 Task: Buy 4 Saucers from Cups, Mugs, & Saucers section under best seller category for shipping address: Cassandra Campbell, 3634 Walton Street, Salt Lake City, Utah 84104, Cell Number 8014200980. Pay from credit card ending with 6759, CVV 506
Action: Mouse moved to (11, 99)
Screenshot: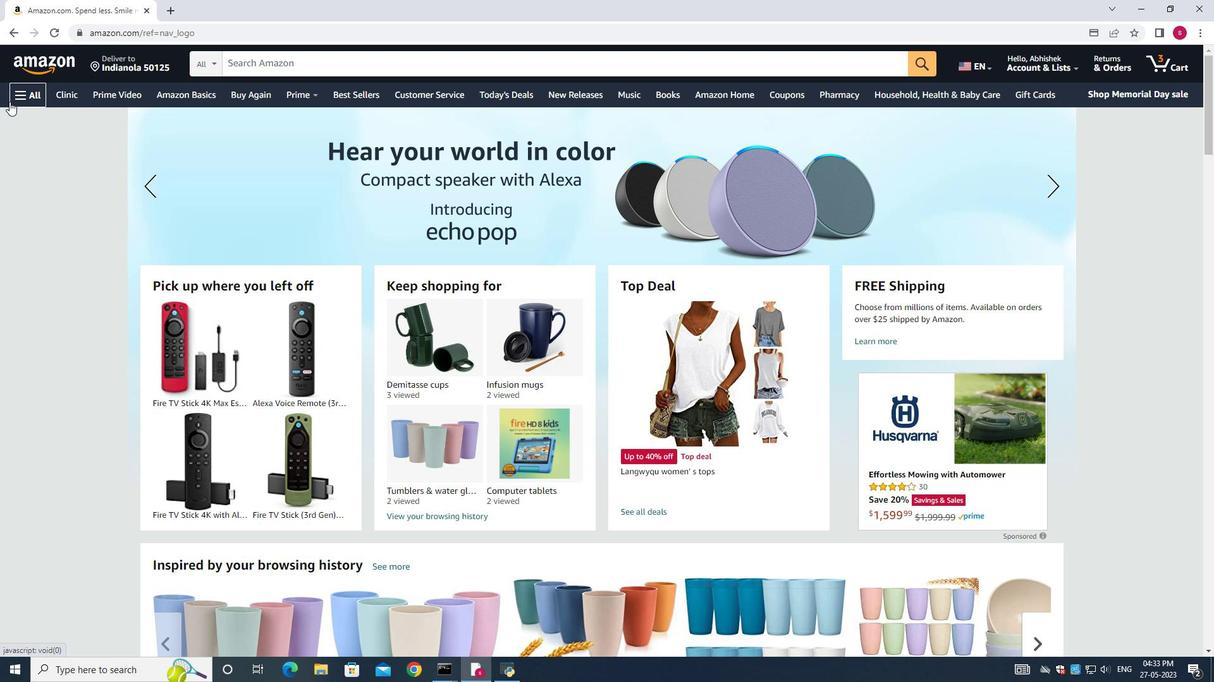 
Action: Mouse pressed left at (11, 99)
Screenshot: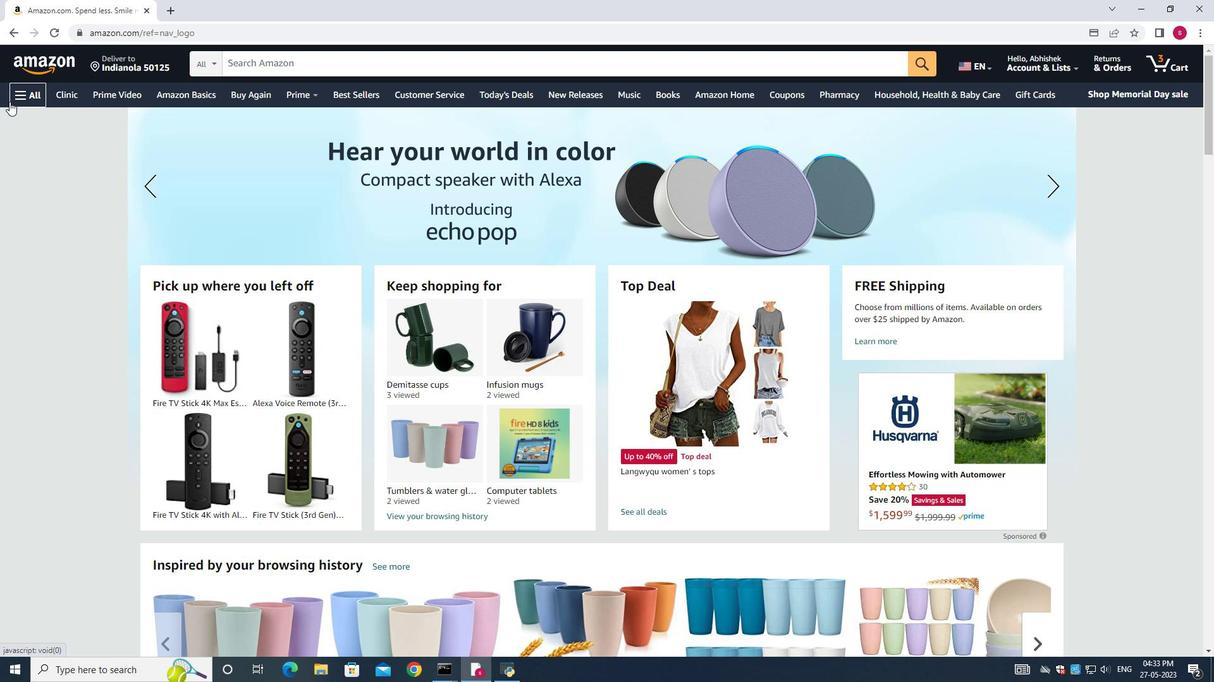 
Action: Mouse moved to (112, 413)
Screenshot: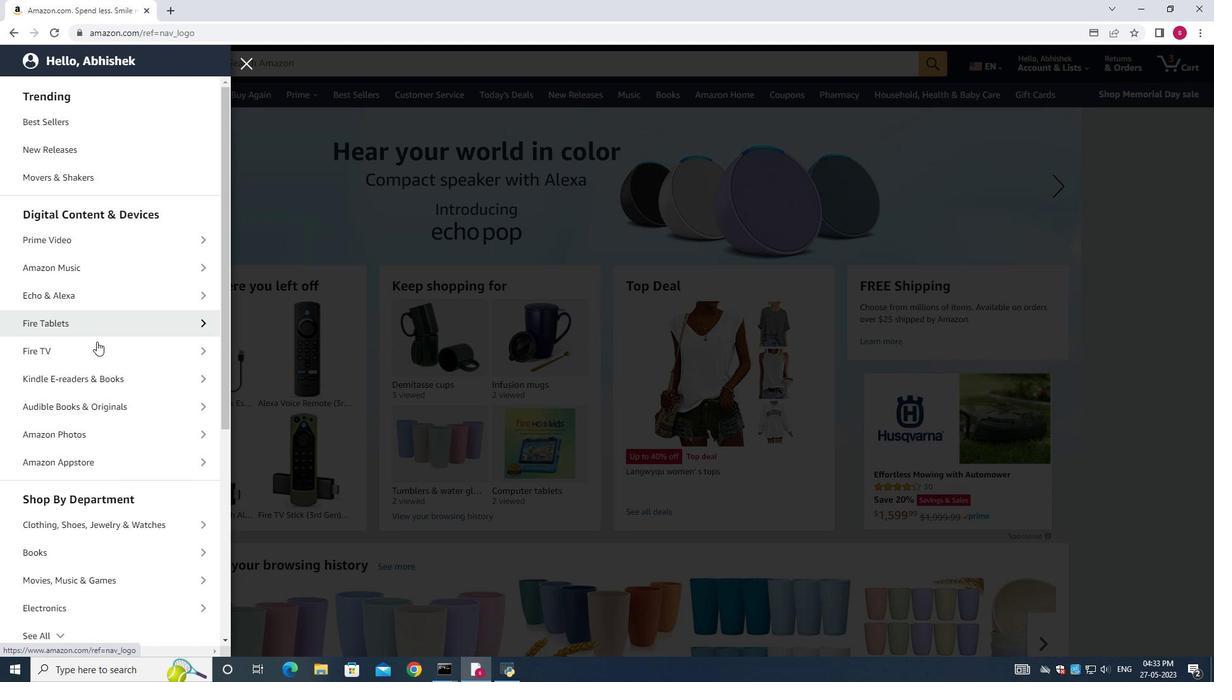
Action: Mouse scrolled (112, 412) with delta (0, 0)
Screenshot: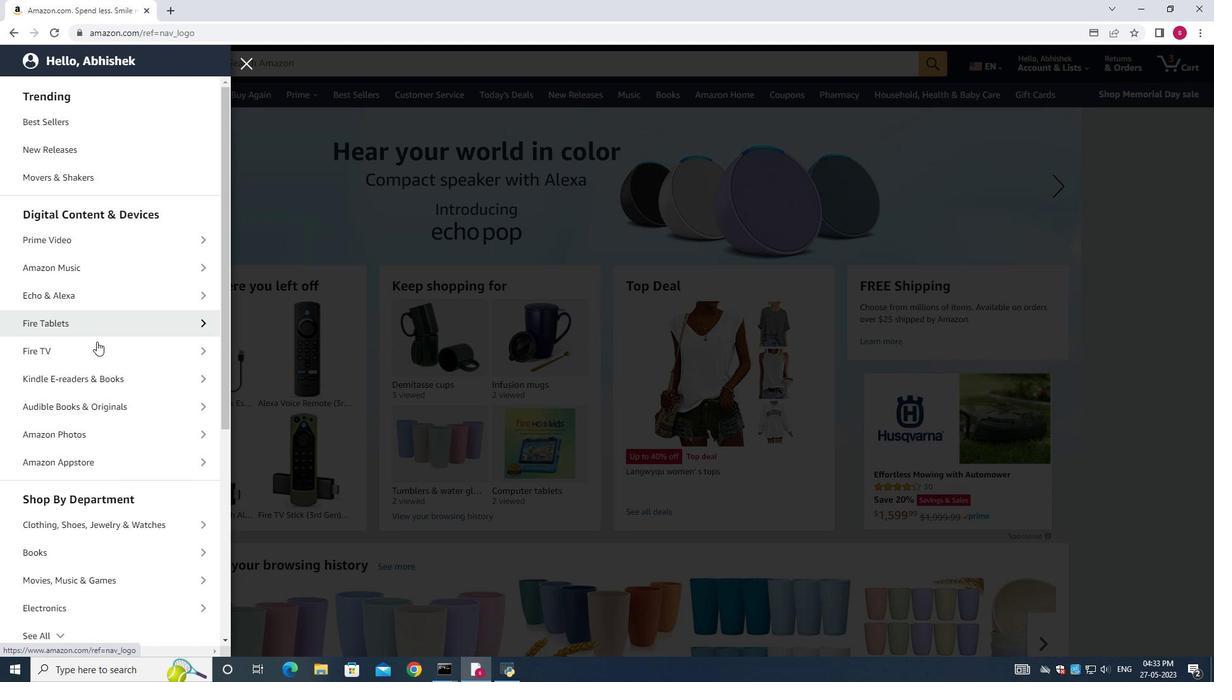
Action: Mouse moved to (112, 419)
Screenshot: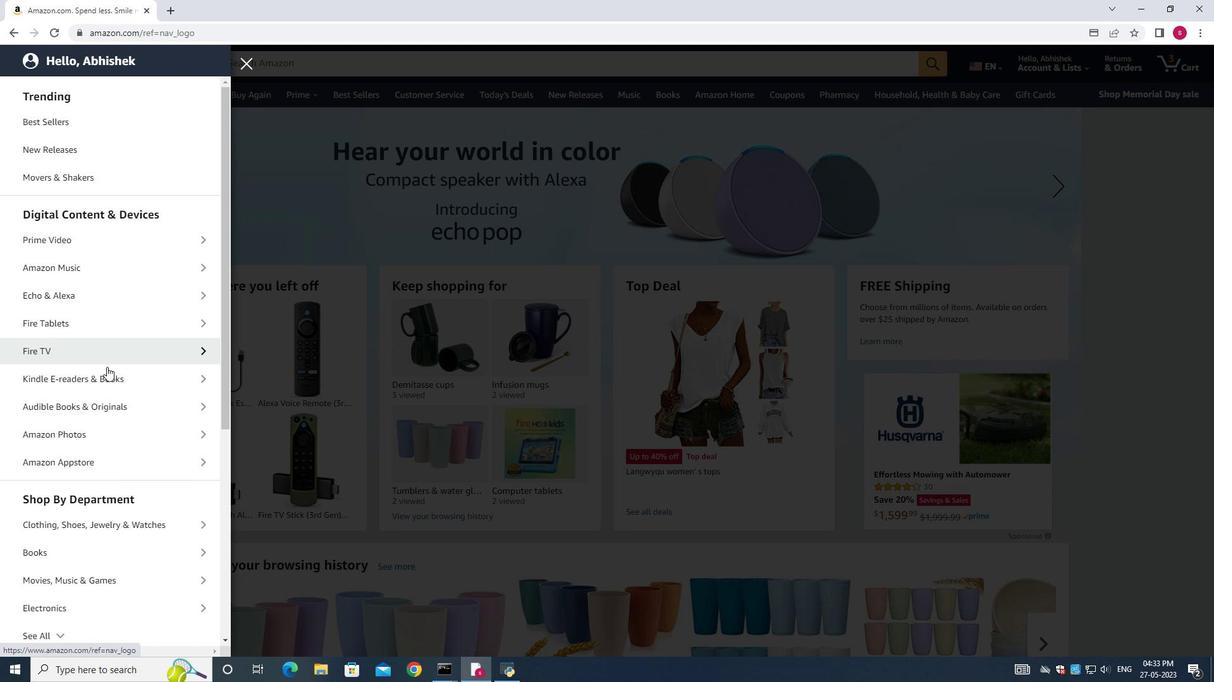 
Action: Mouse scrolled (112, 418) with delta (0, 0)
Screenshot: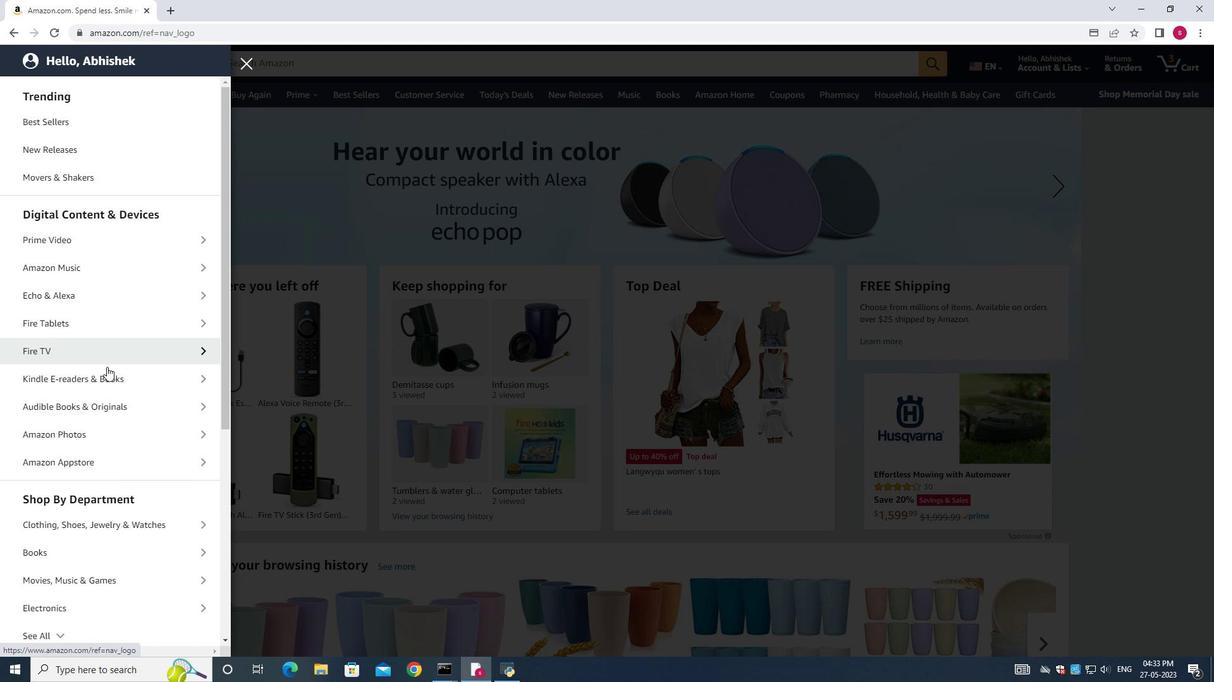 
Action: Mouse moved to (111, 421)
Screenshot: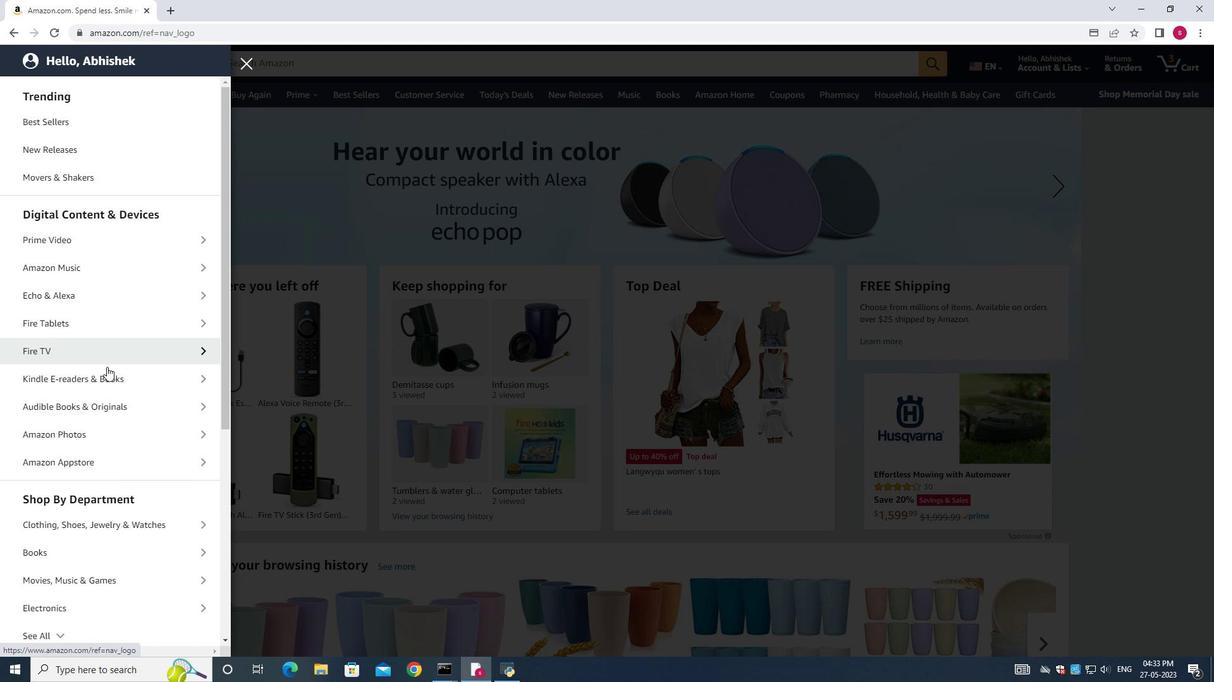 
Action: Mouse scrolled (111, 420) with delta (0, 0)
Screenshot: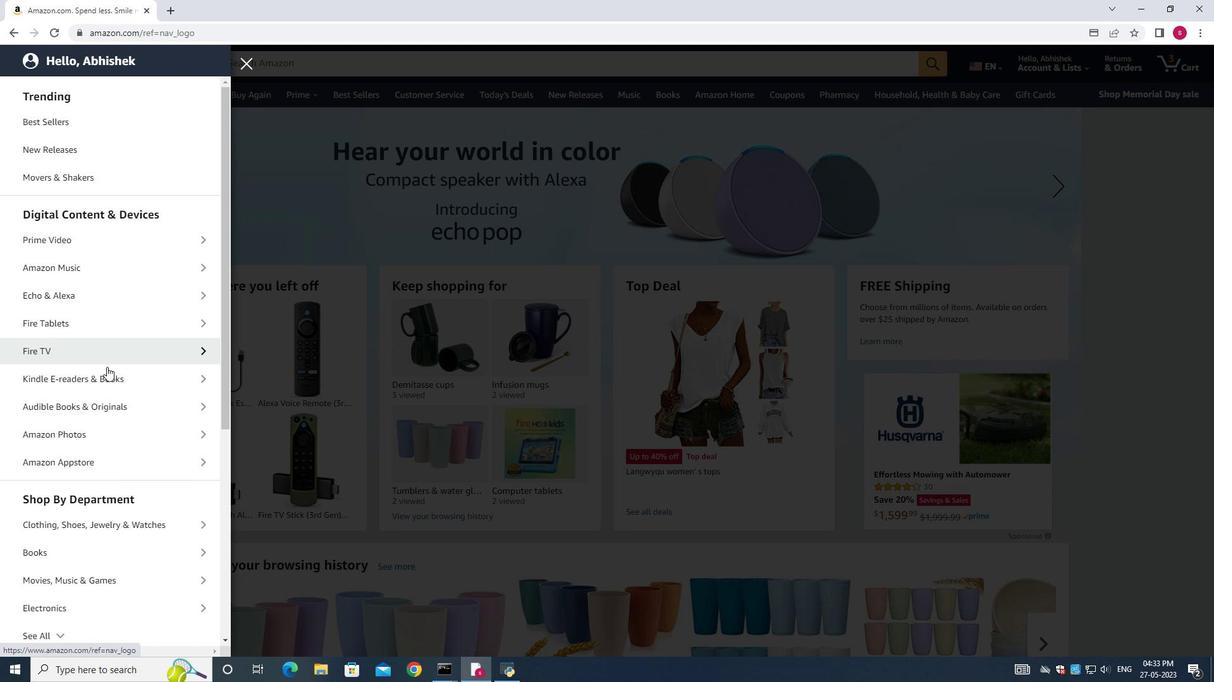 
Action: Mouse moved to (111, 421)
Screenshot: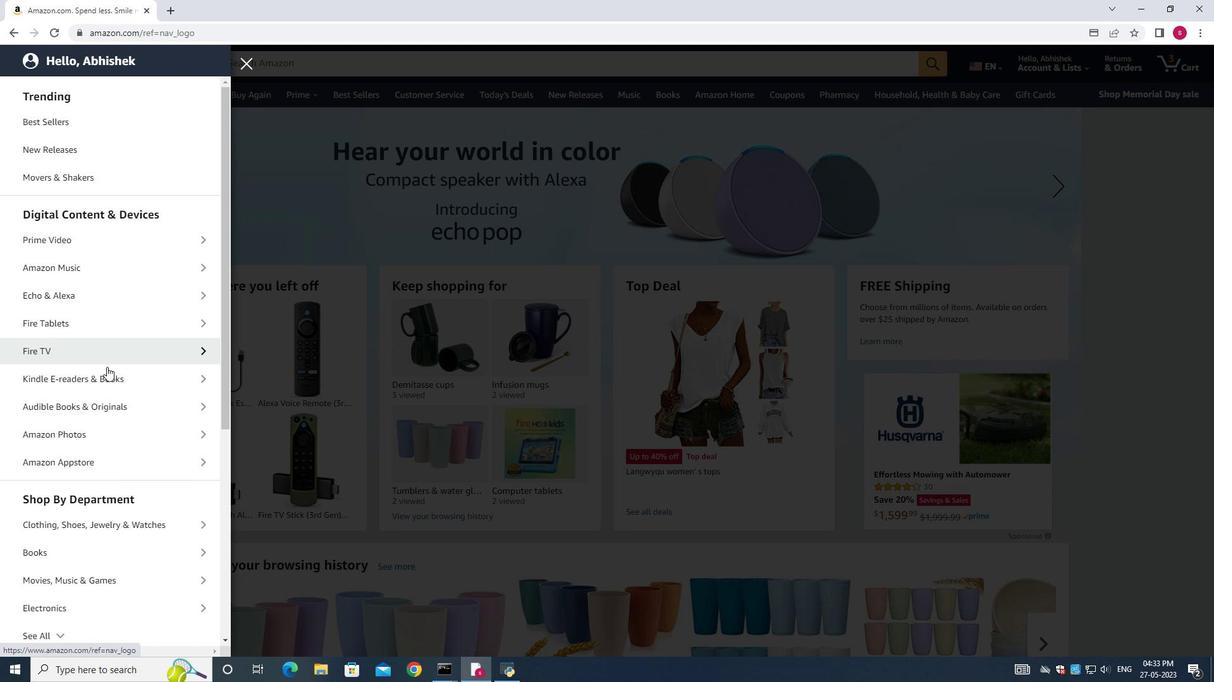 
Action: Mouse scrolled (111, 420) with delta (0, 0)
Screenshot: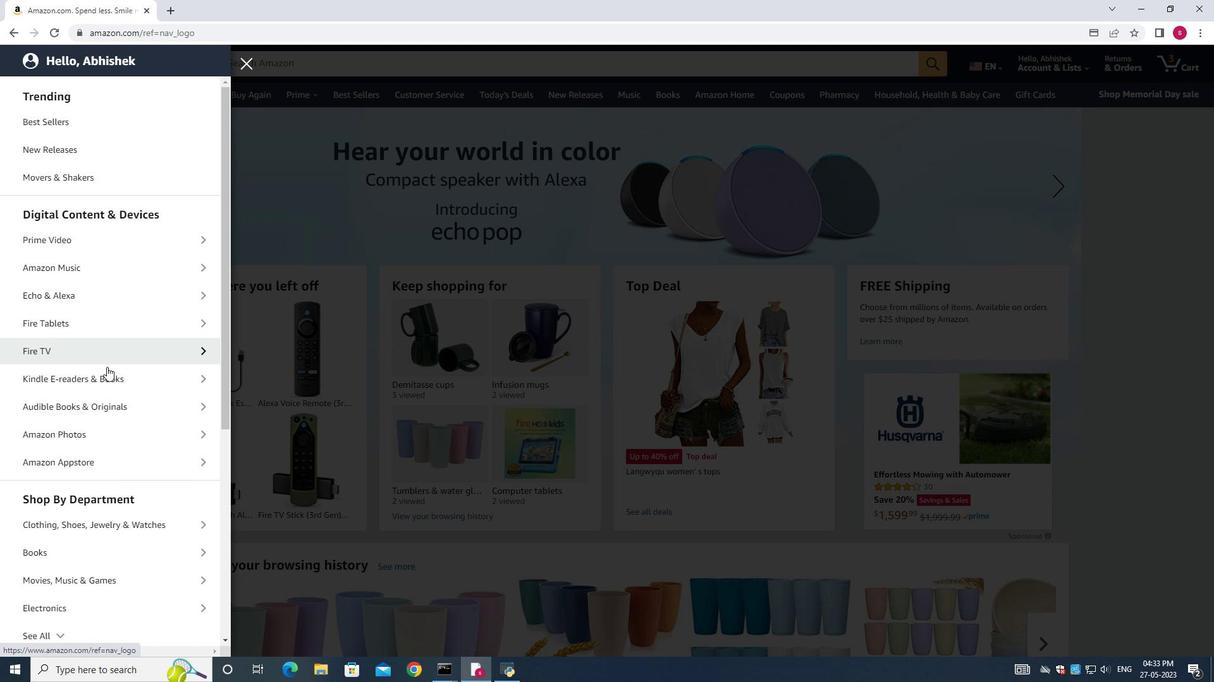 
Action: Mouse moved to (134, 468)
Screenshot: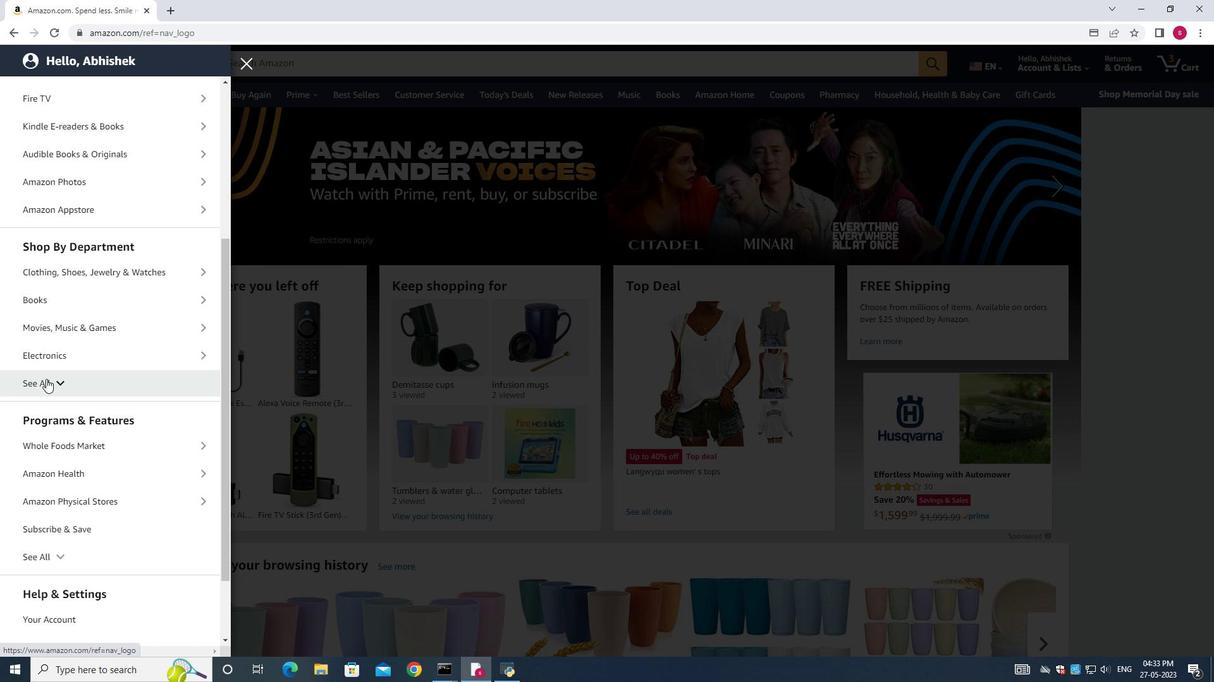 
Action: Mouse scrolled (134, 467) with delta (0, 0)
Screenshot: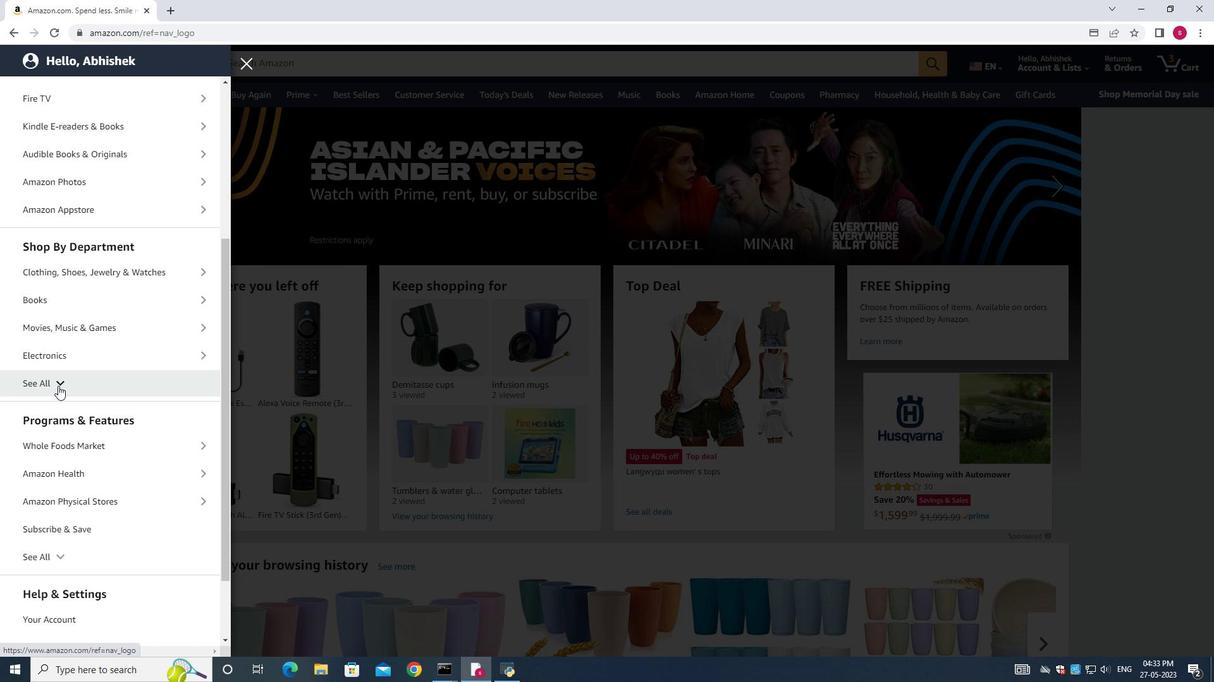 
Action: Mouse moved to (135, 470)
Screenshot: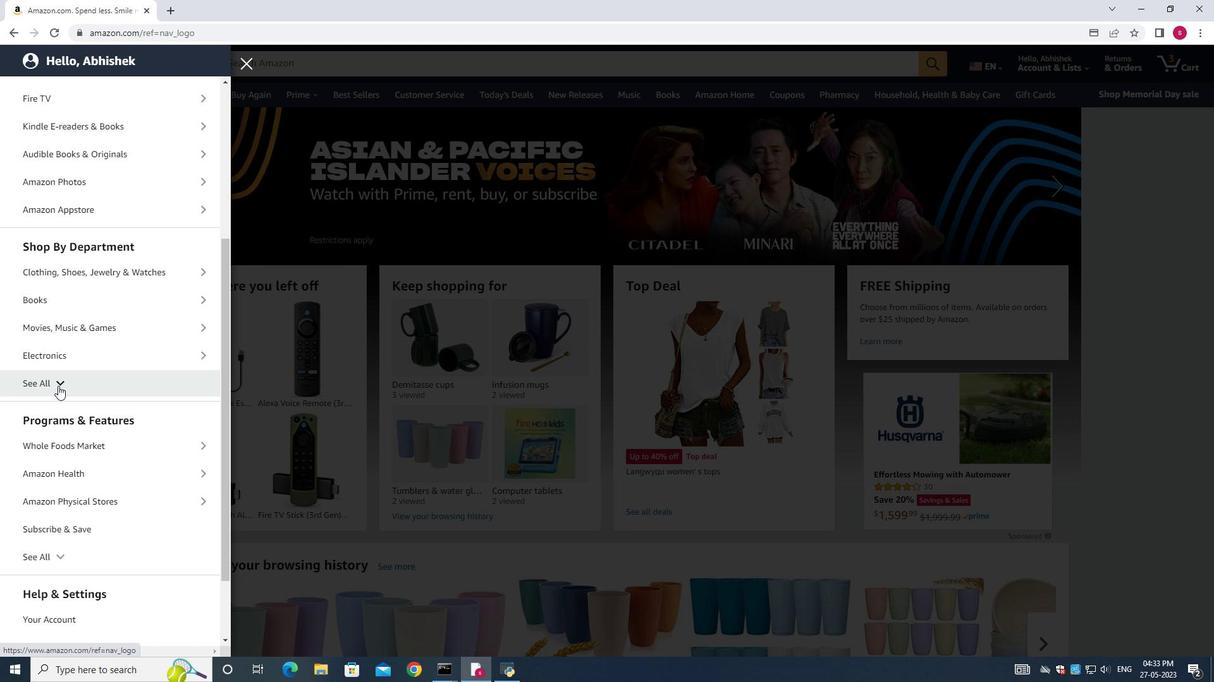 
Action: Mouse scrolled (135, 469) with delta (0, 0)
Screenshot: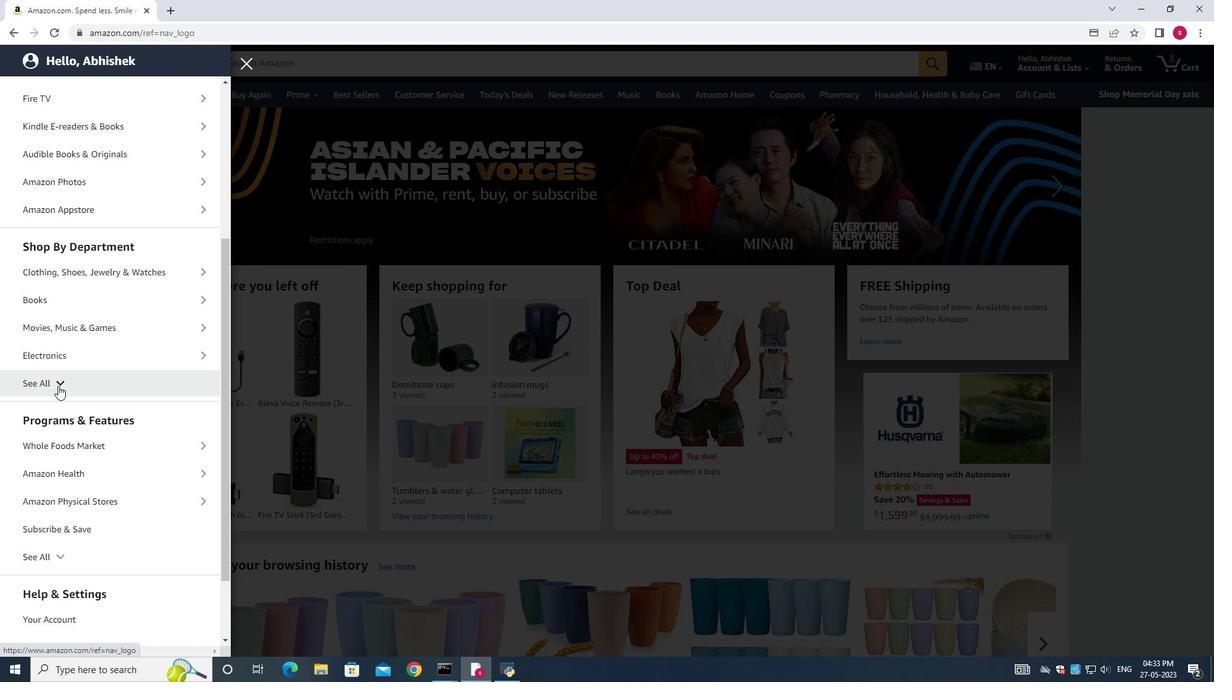 
Action: Mouse scrolled (135, 469) with delta (0, 0)
Screenshot: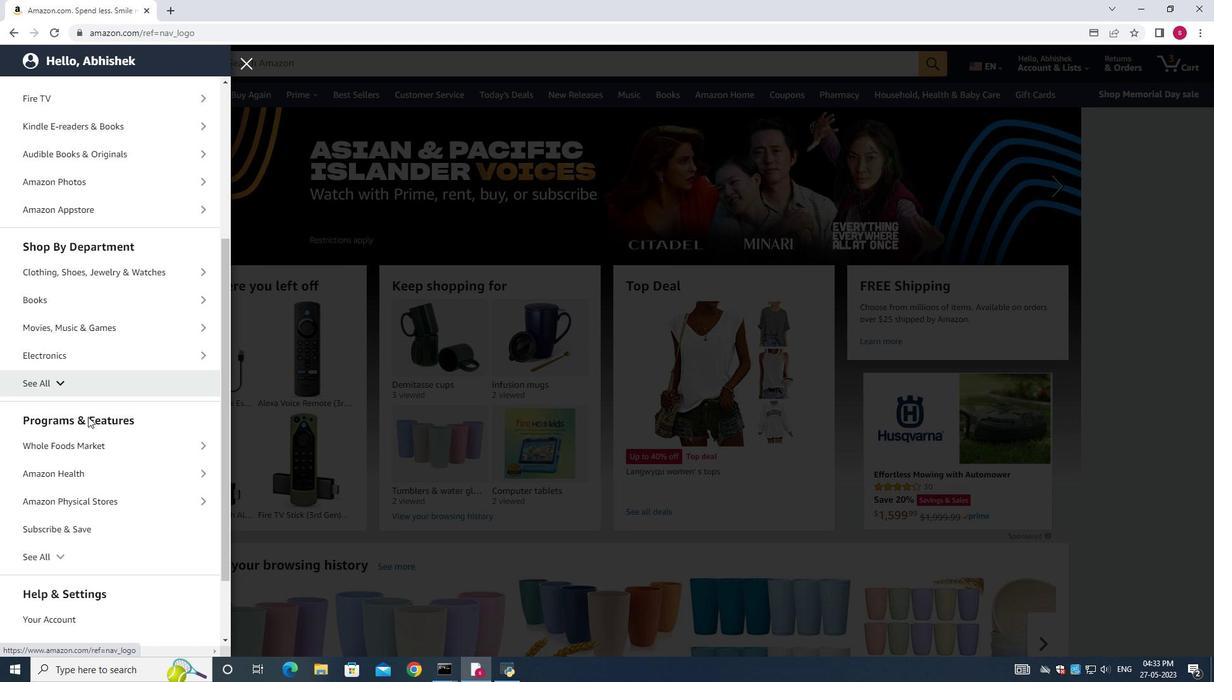 
Action: Mouse moved to (85, 471)
Screenshot: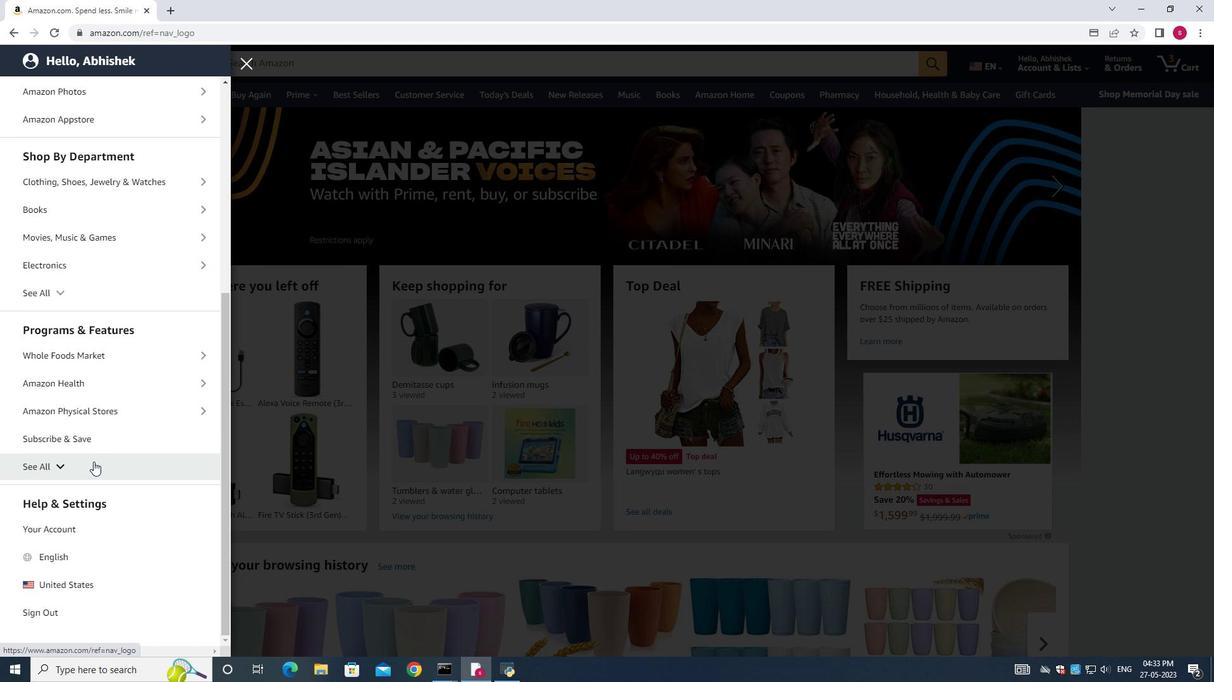 
Action: Mouse pressed left at (85, 471)
Screenshot: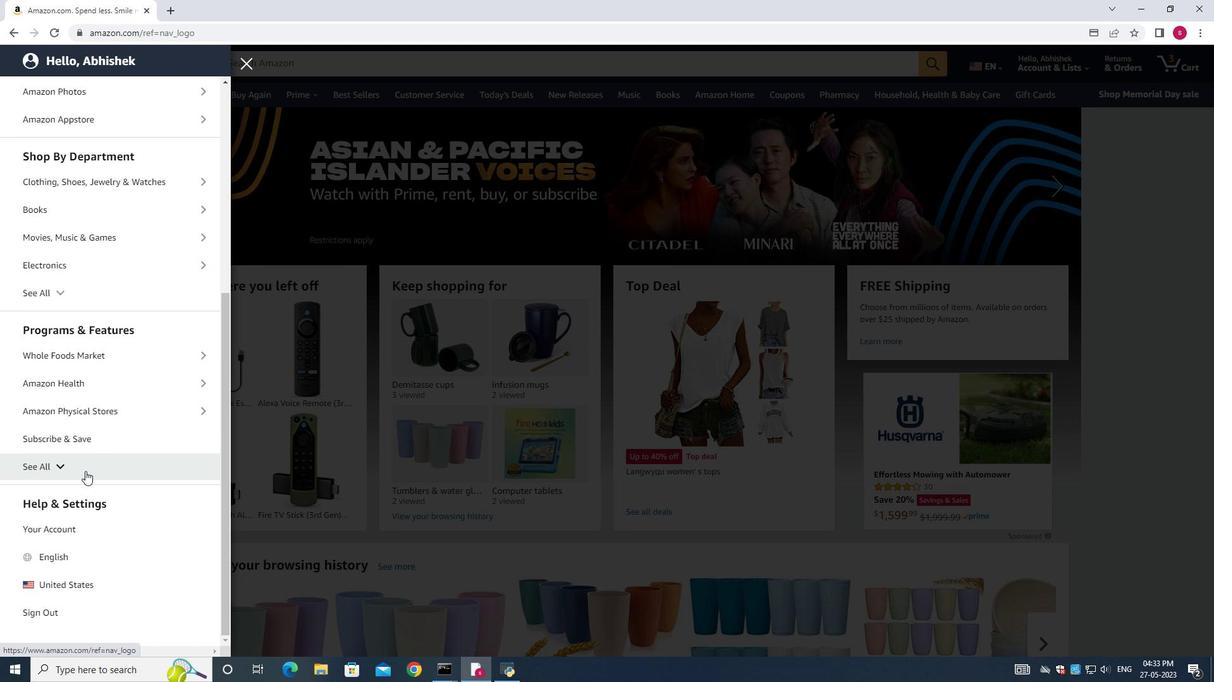 
Action: Mouse moved to (125, 390)
Screenshot: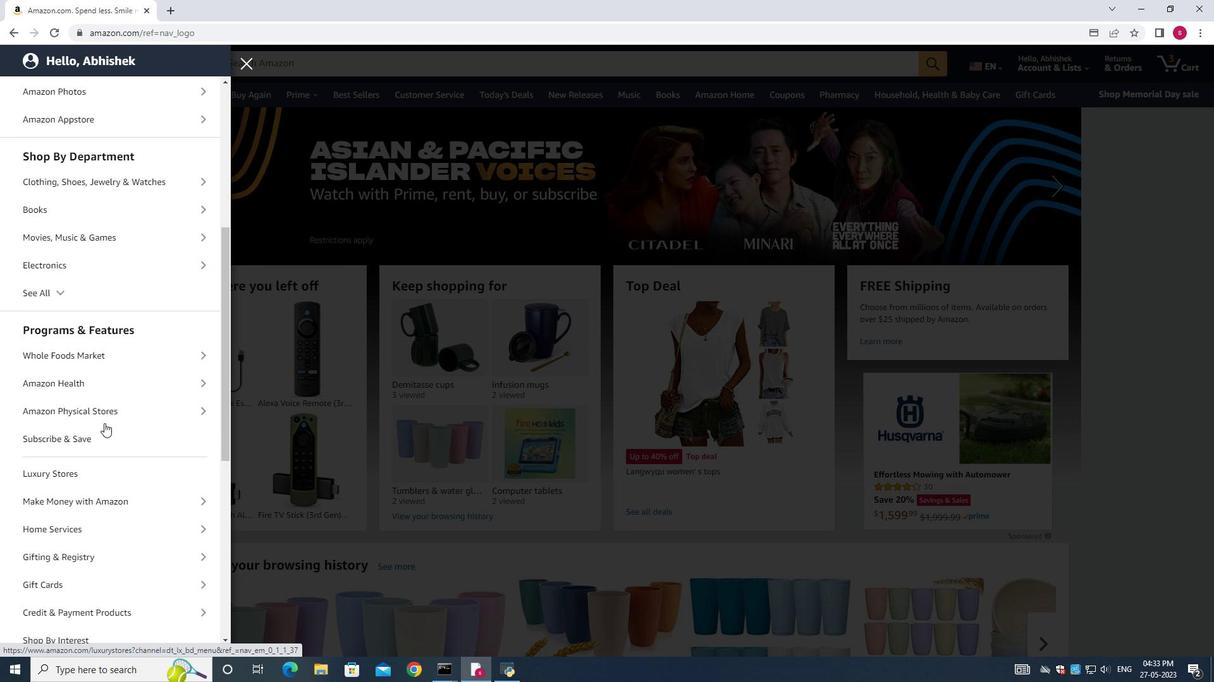 
Action: Mouse scrolled (125, 390) with delta (0, 0)
Screenshot: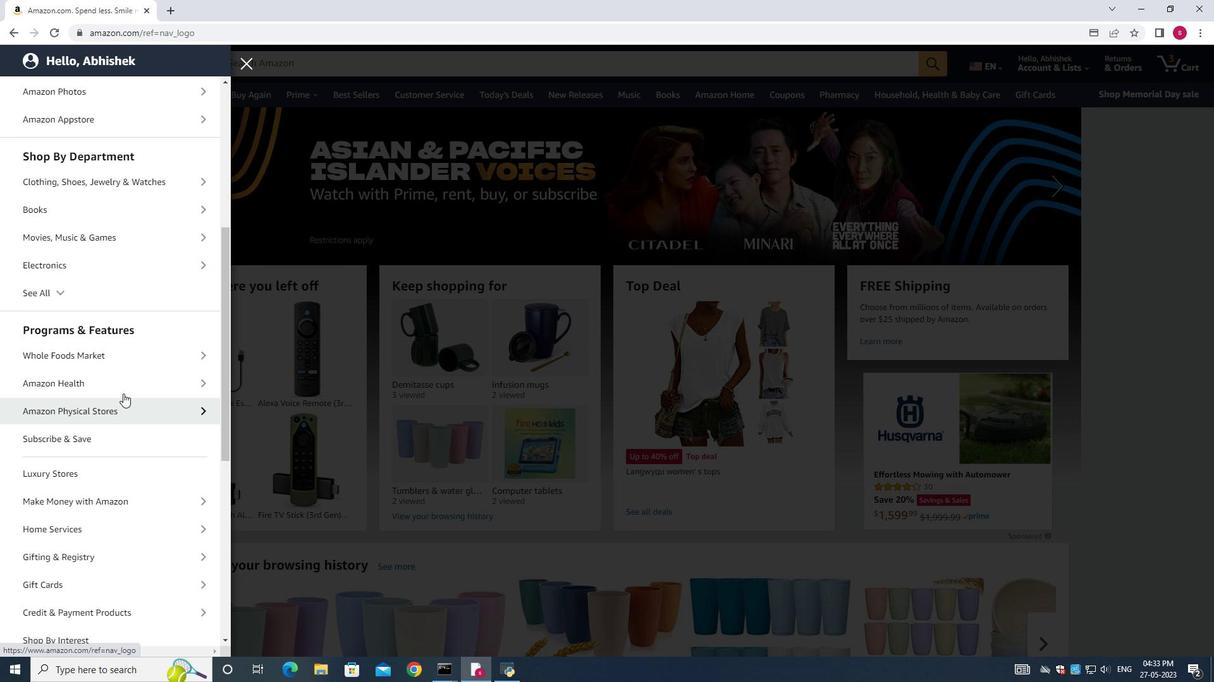 
Action: Mouse moved to (125, 391)
Screenshot: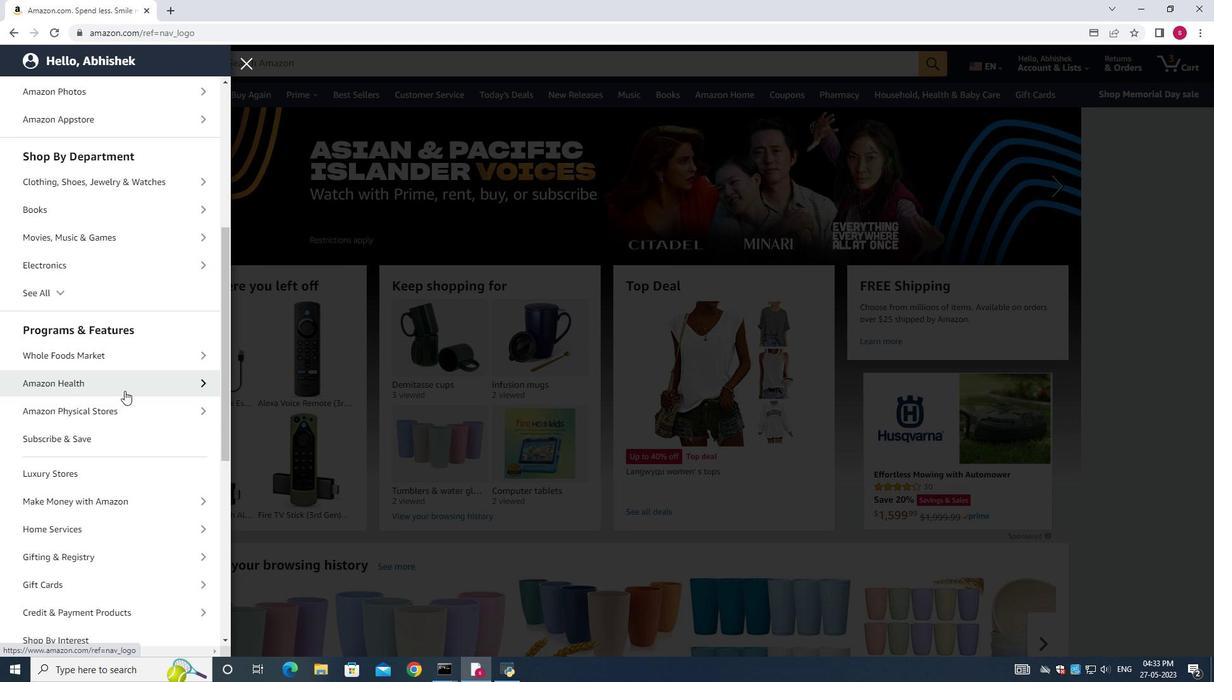 
Action: Mouse scrolled (125, 390) with delta (0, 0)
Screenshot: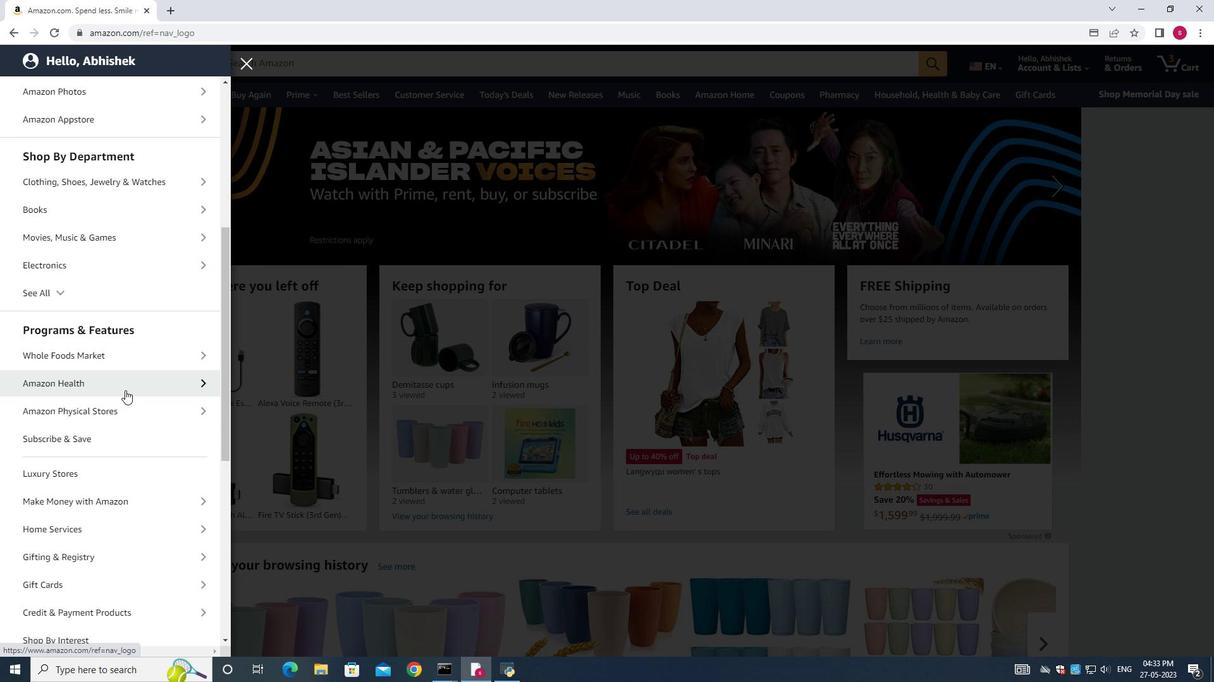 
Action: Mouse scrolled (125, 390) with delta (0, 0)
Screenshot: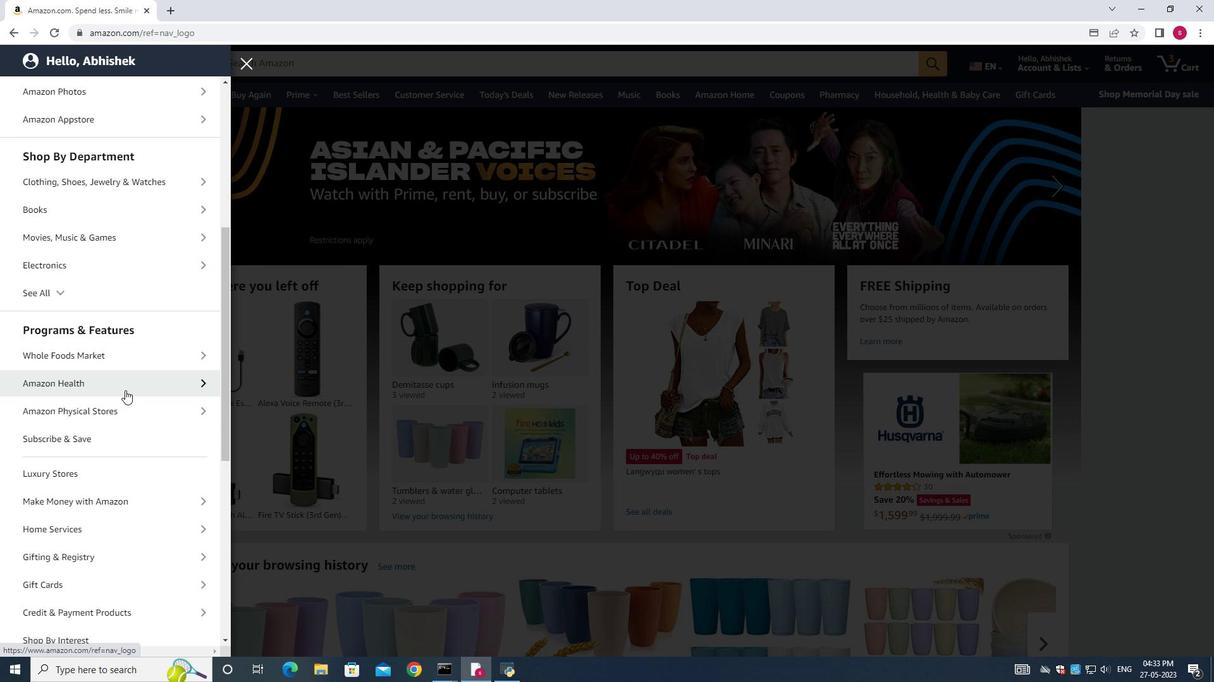 
Action: Mouse moved to (125, 391)
Screenshot: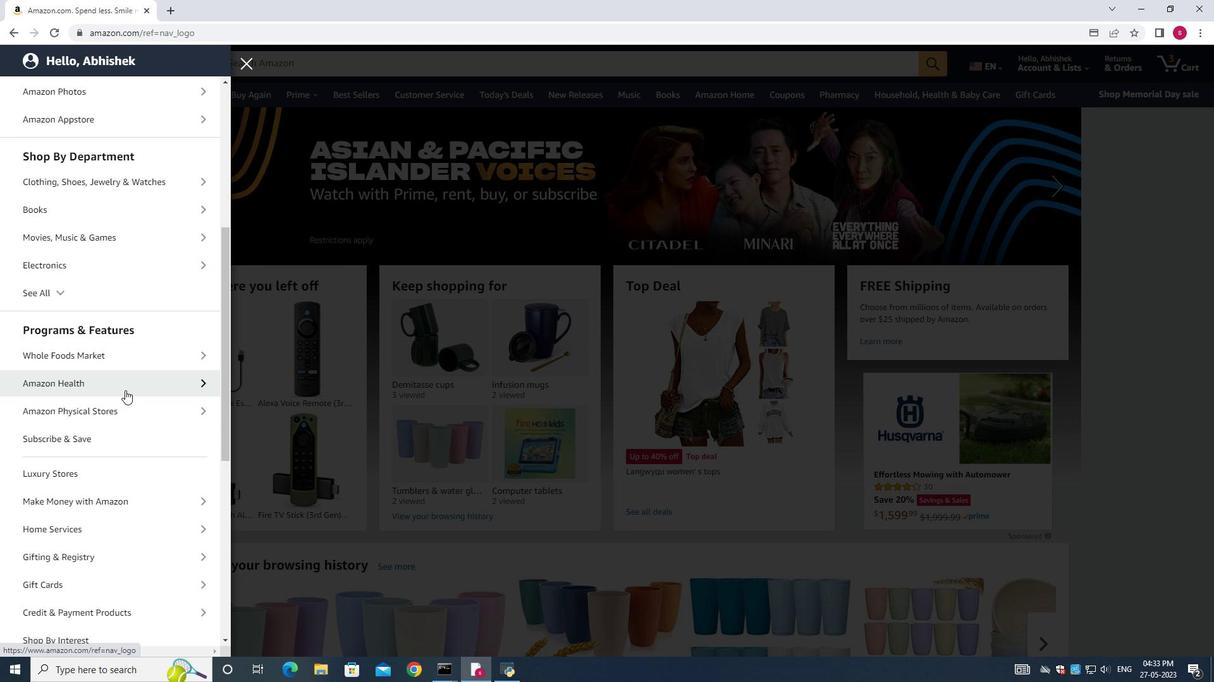 
Action: Mouse scrolled (125, 390) with delta (0, 0)
Screenshot: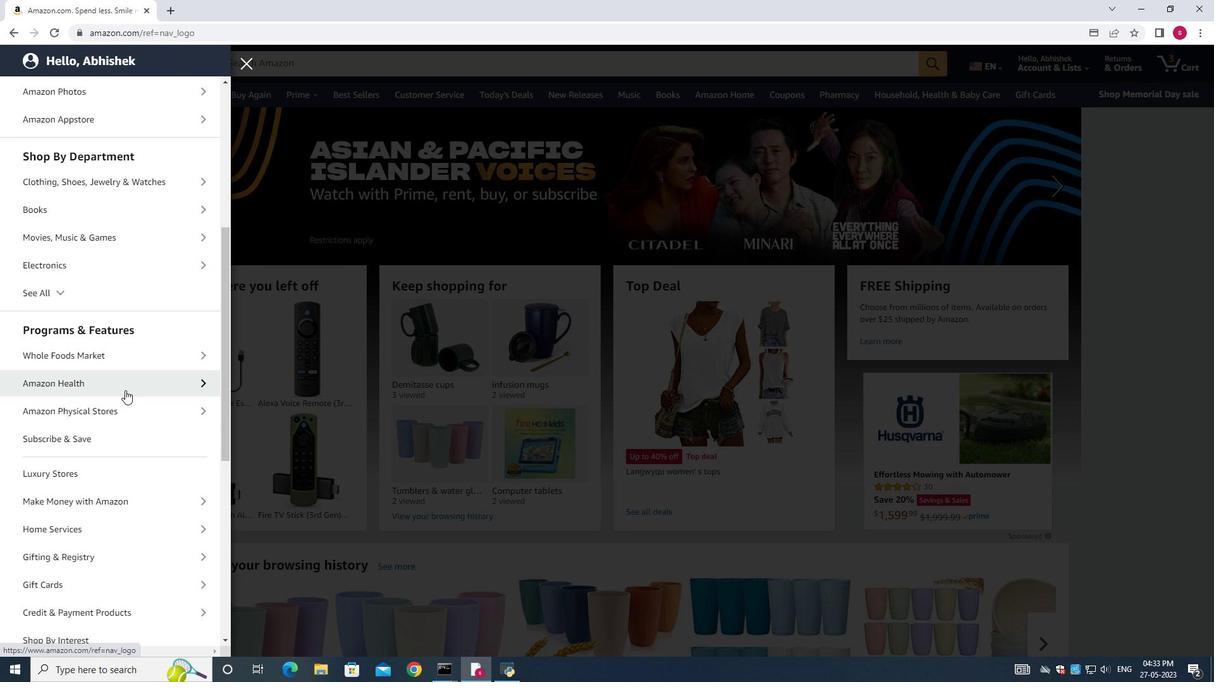 
Action: Mouse moved to (106, 442)
Screenshot: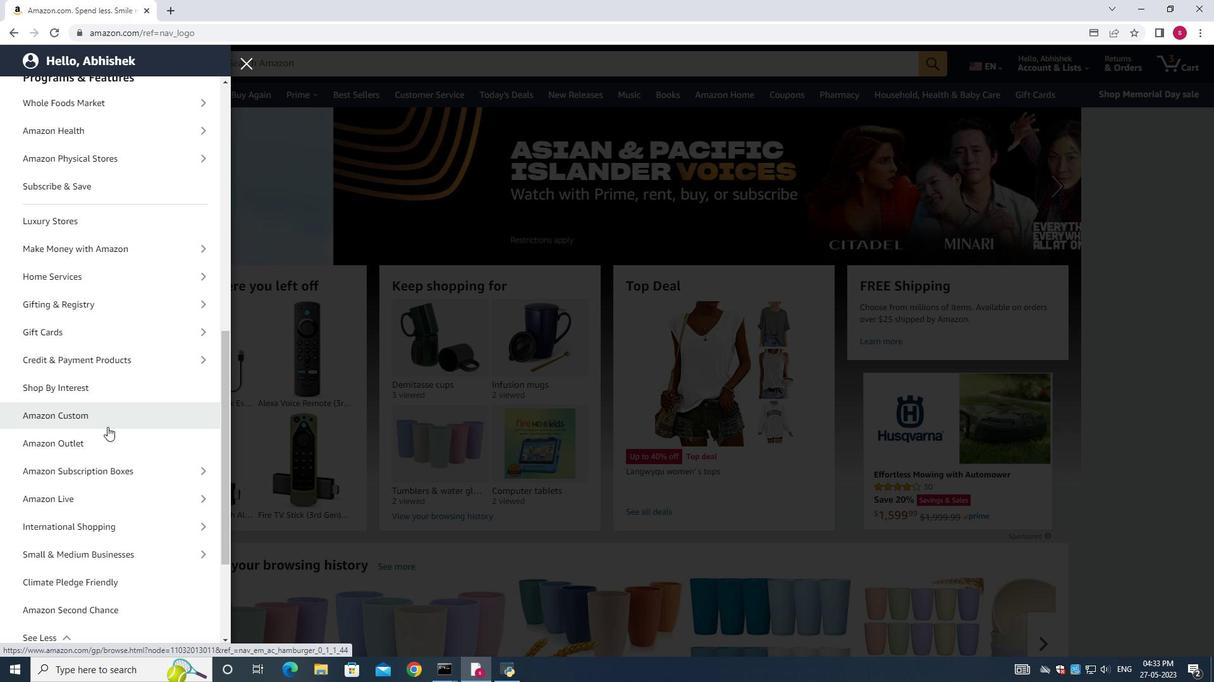 
Action: Mouse scrolled (106, 443) with delta (0, 0)
Screenshot: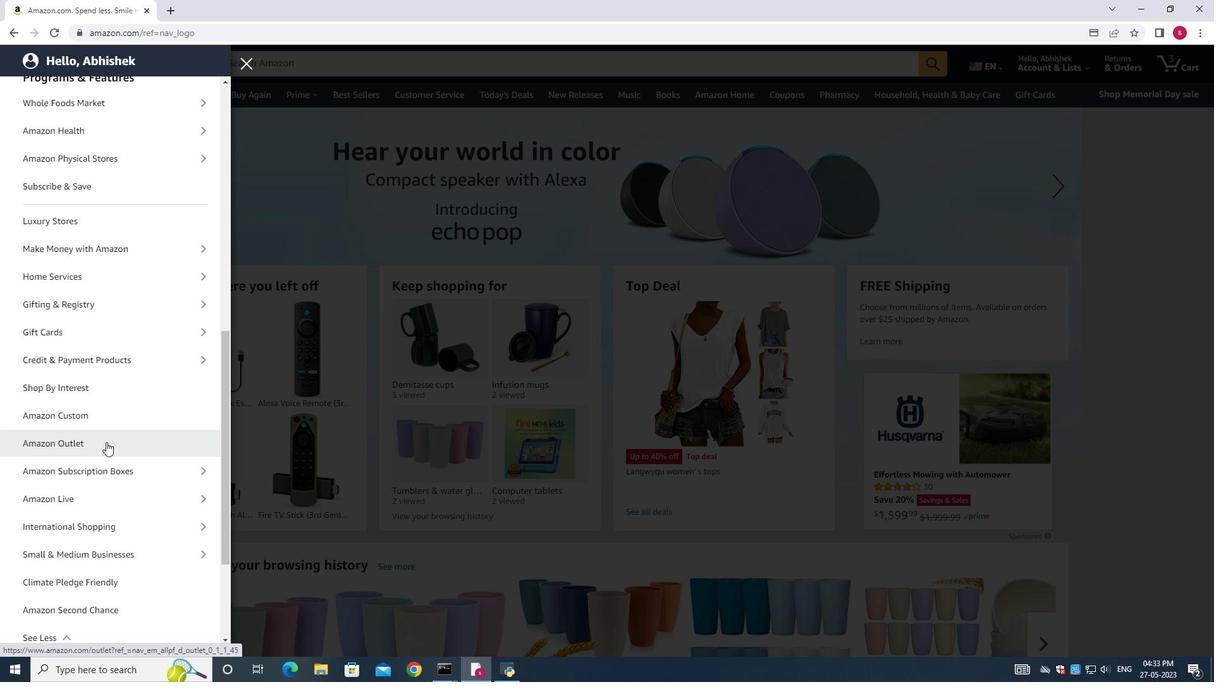 
Action: Mouse scrolled (106, 443) with delta (0, 0)
Screenshot: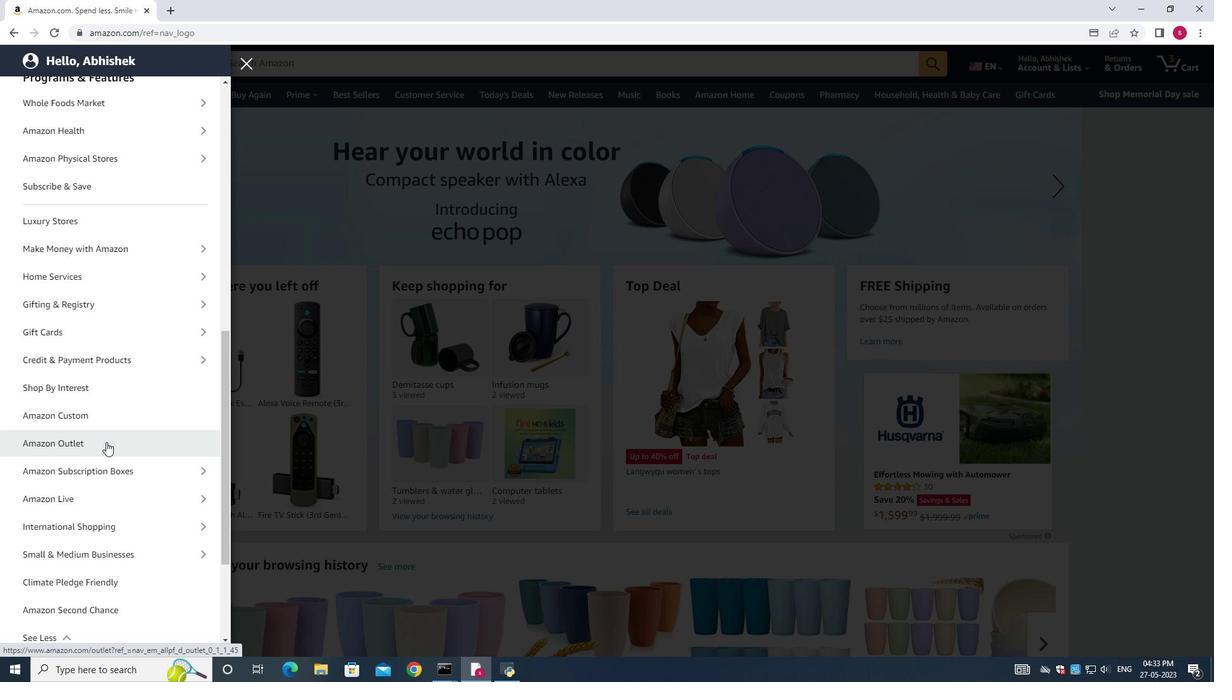 
Action: Mouse scrolled (106, 443) with delta (0, 0)
Screenshot: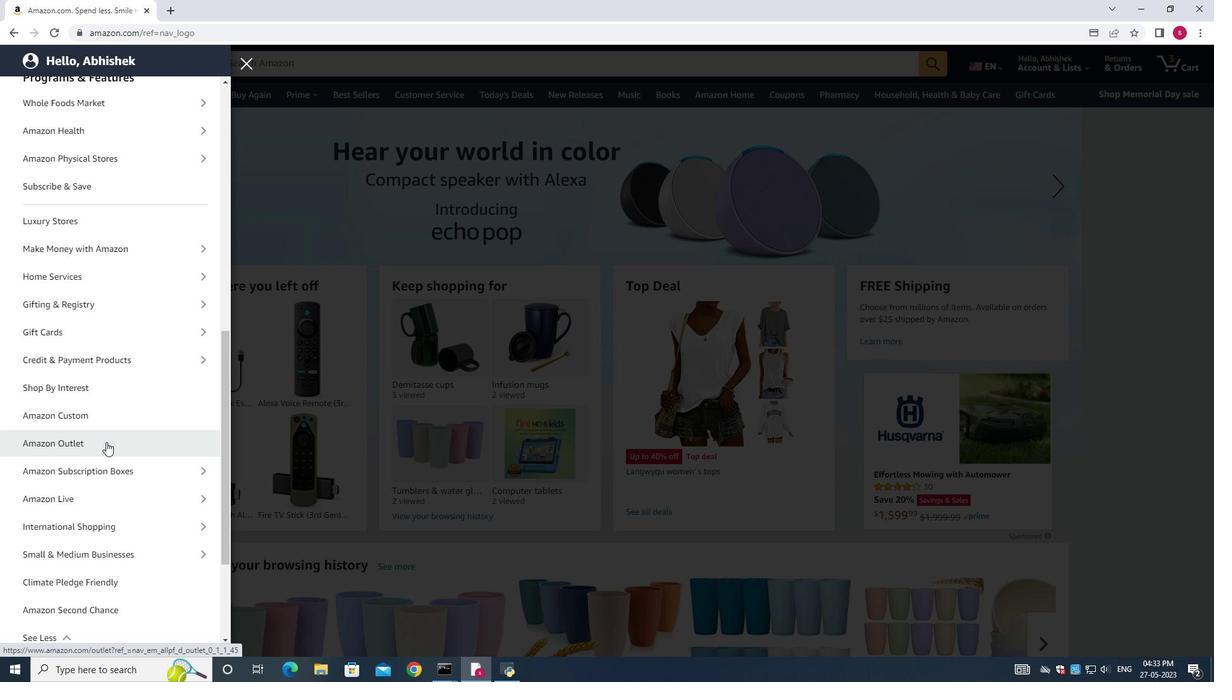 
Action: Mouse scrolled (106, 443) with delta (0, 0)
Screenshot: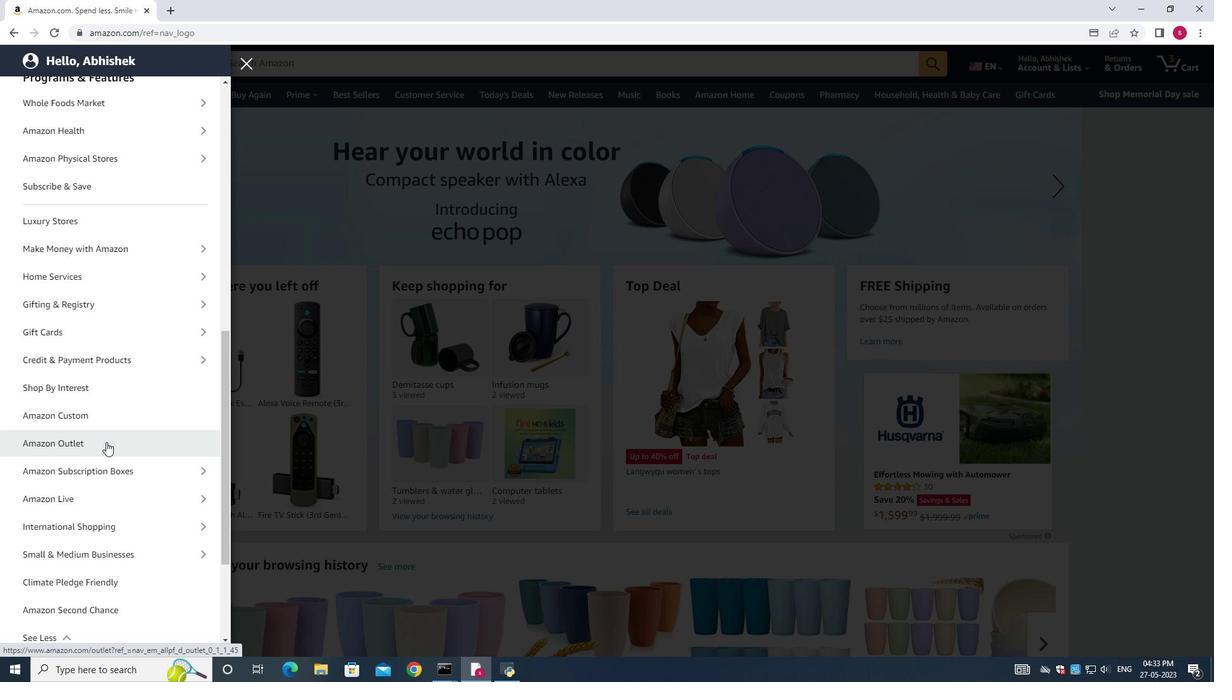 
Action: Mouse scrolled (106, 443) with delta (0, 0)
Screenshot: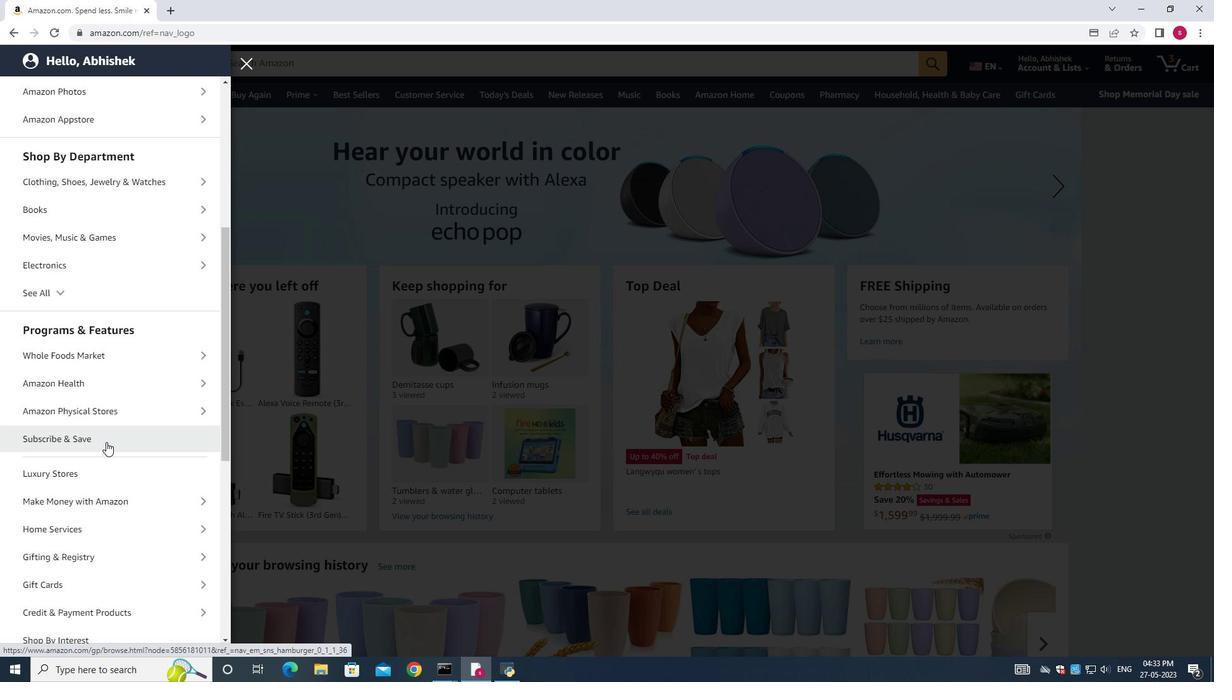 
Action: Mouse scrolled (106, 443) with delta (0, 0)
Screenshot: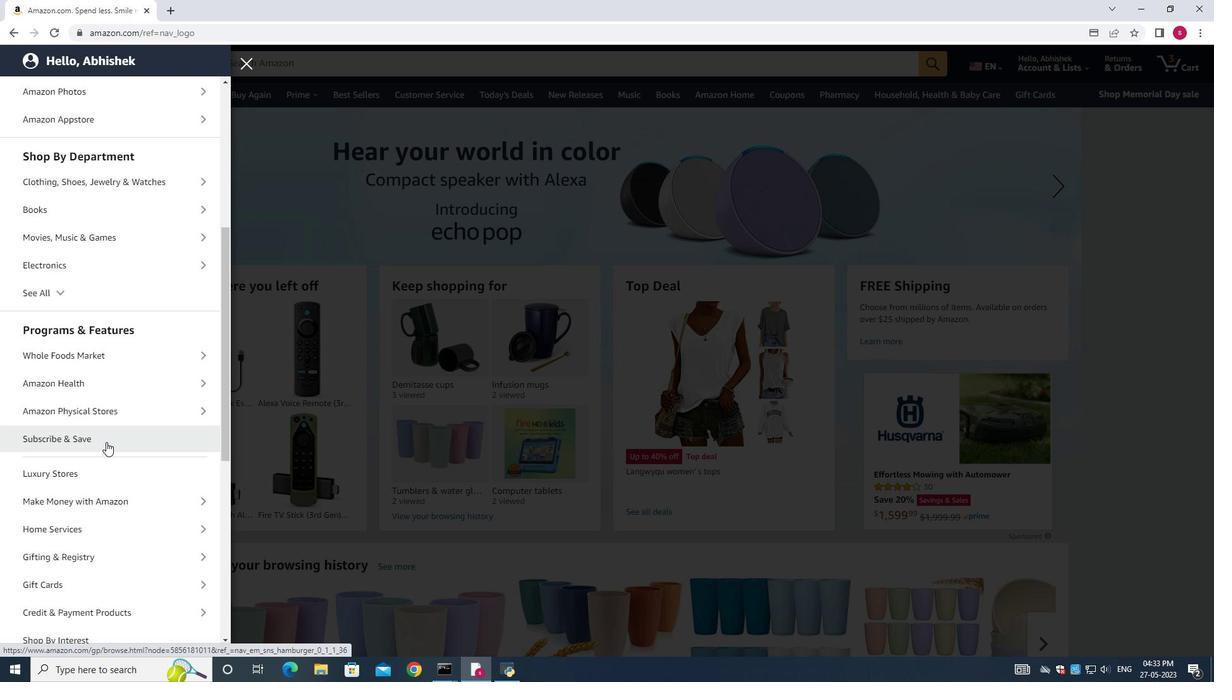 
Action: Mouse scrolled (106, 443) with delta (0, 0)
Screenshot: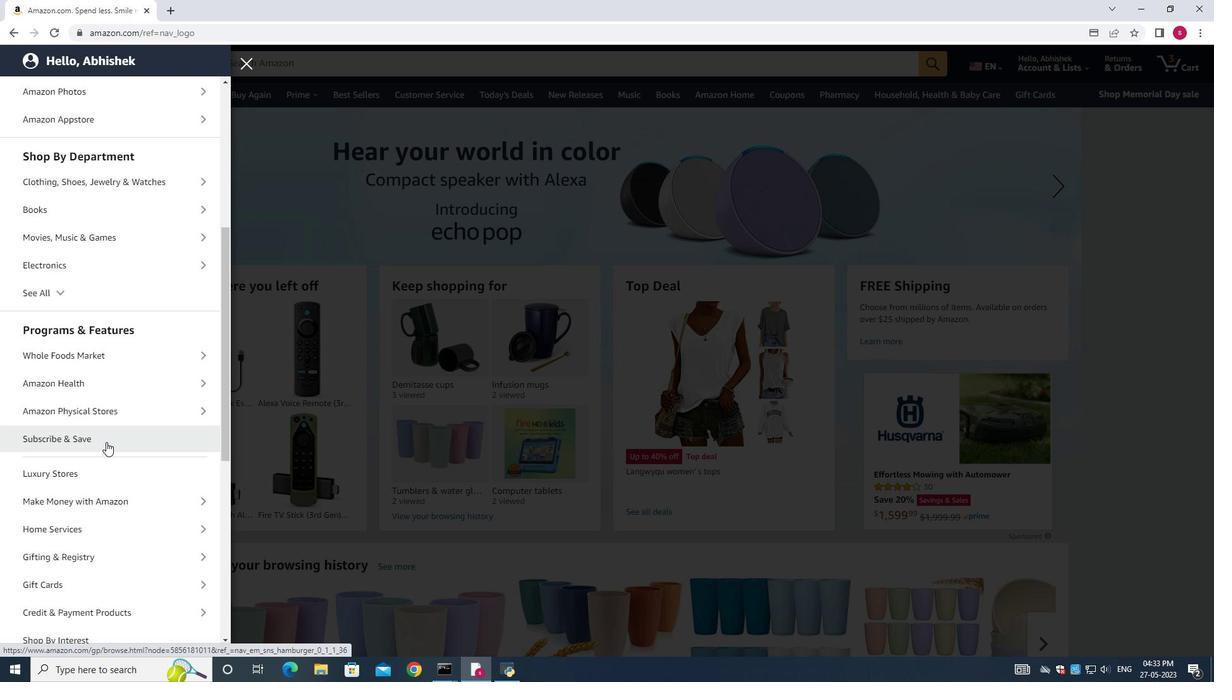 
Action: Mouse moved to (135, 448)
Screenshot: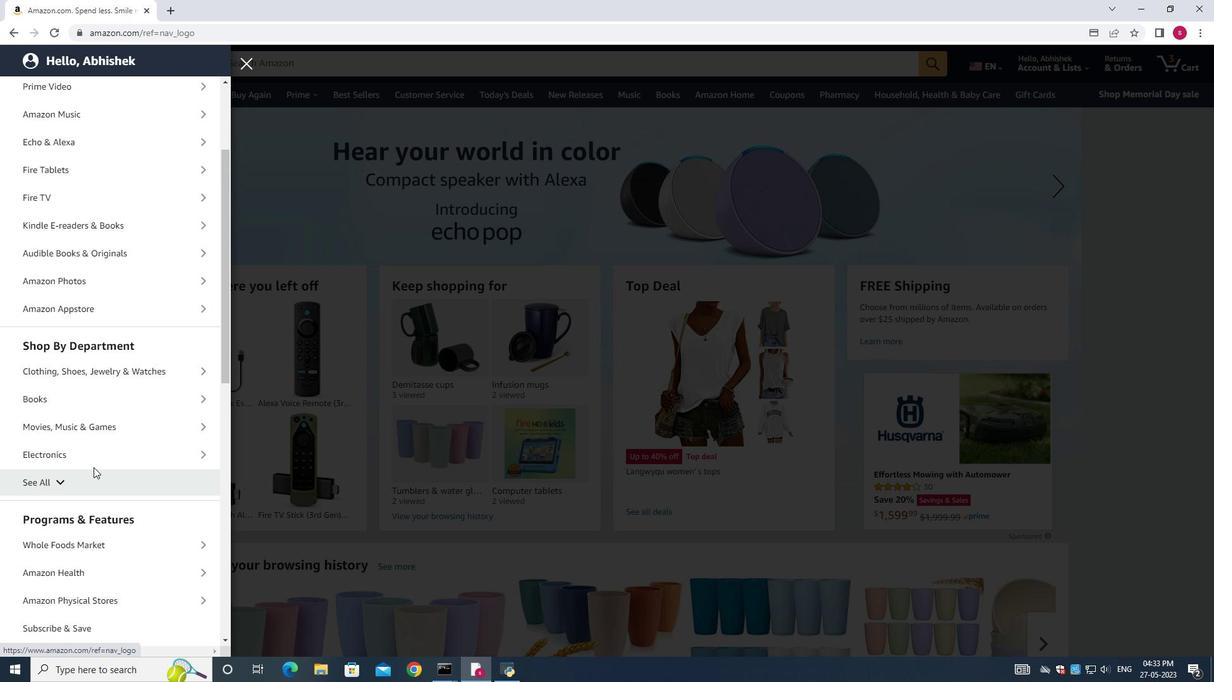 
Action: Mouse scrolled (135, 449) with delta (0, 0)
Screenshot: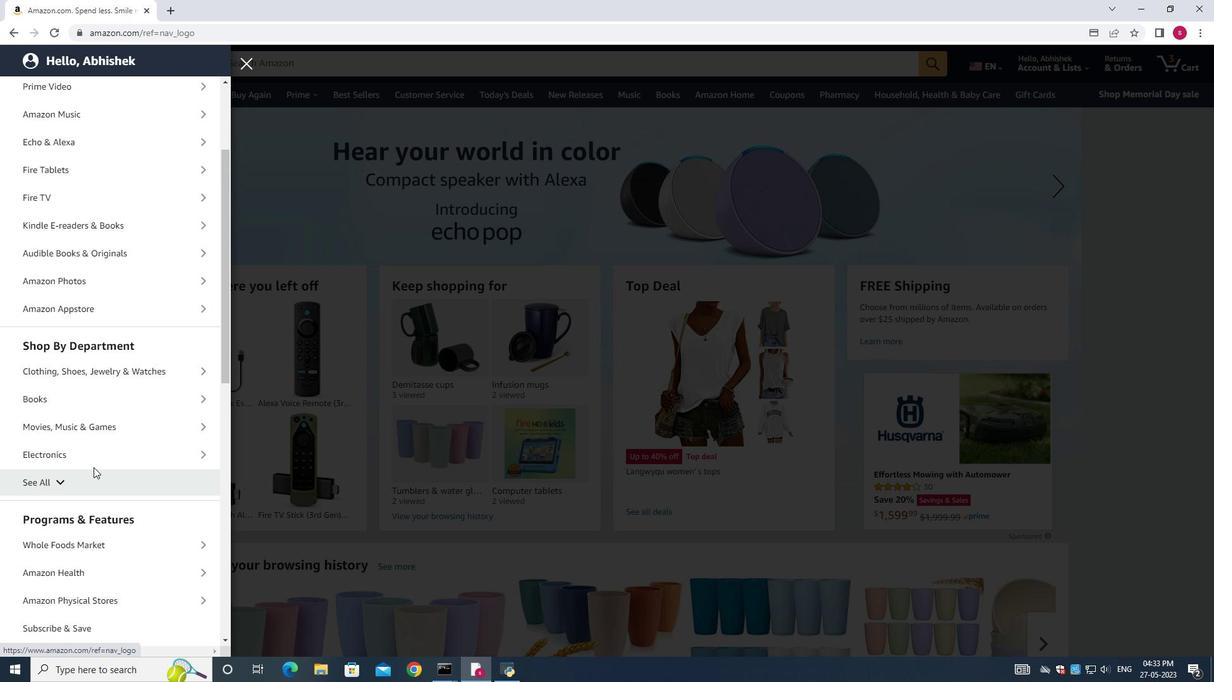 
Action: Mouse scrolled (135, 449) with delta (0, 0)
Screenshot: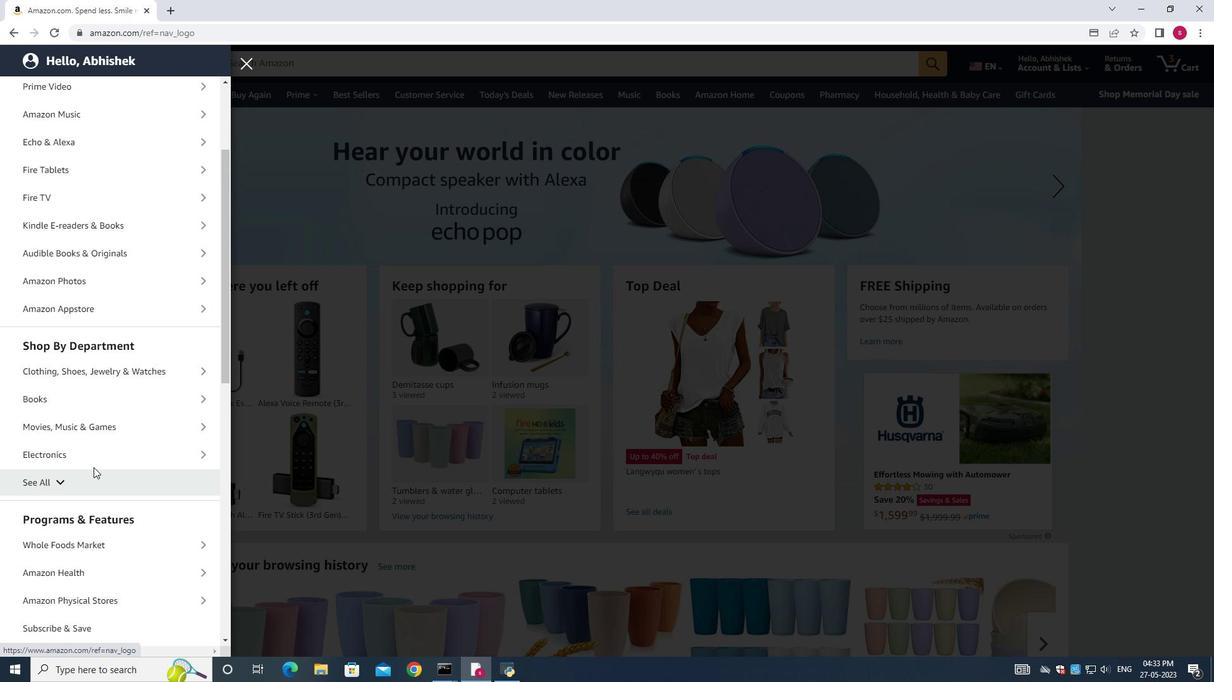 
Action: Mouse scrolled (135, 449) with delta (0, 0)
Screenshot: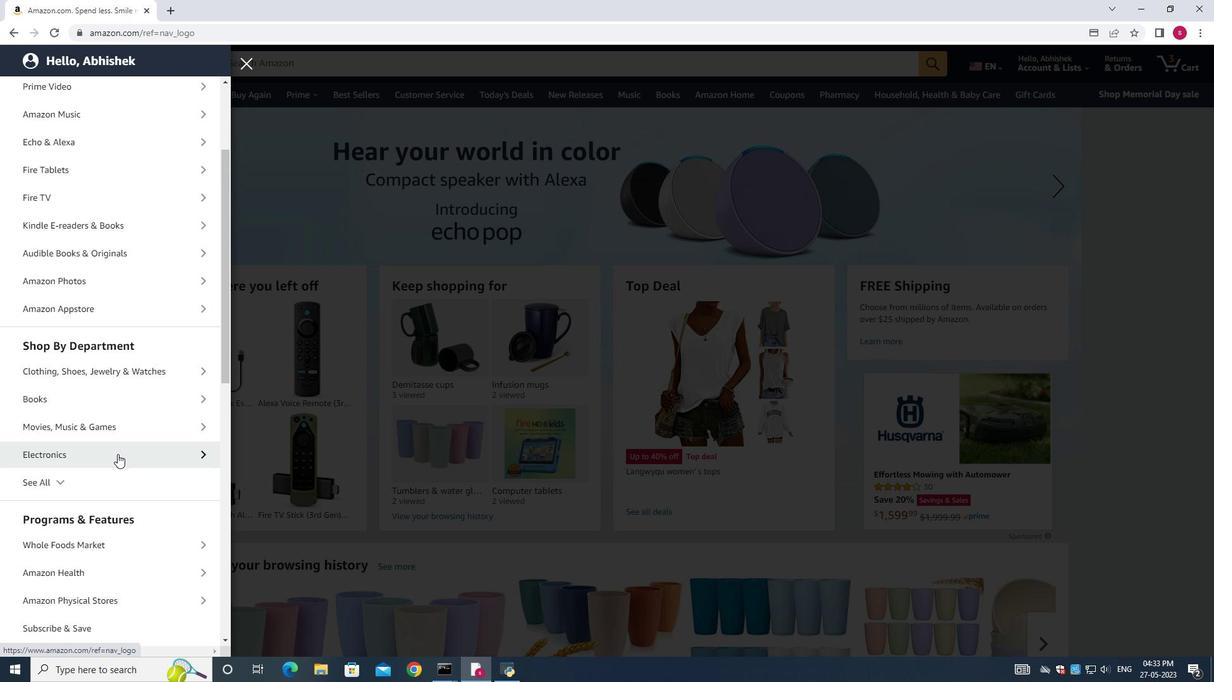 
Action: Mouse scrolled (135, 449) with delta (0, 0)
Screenshot: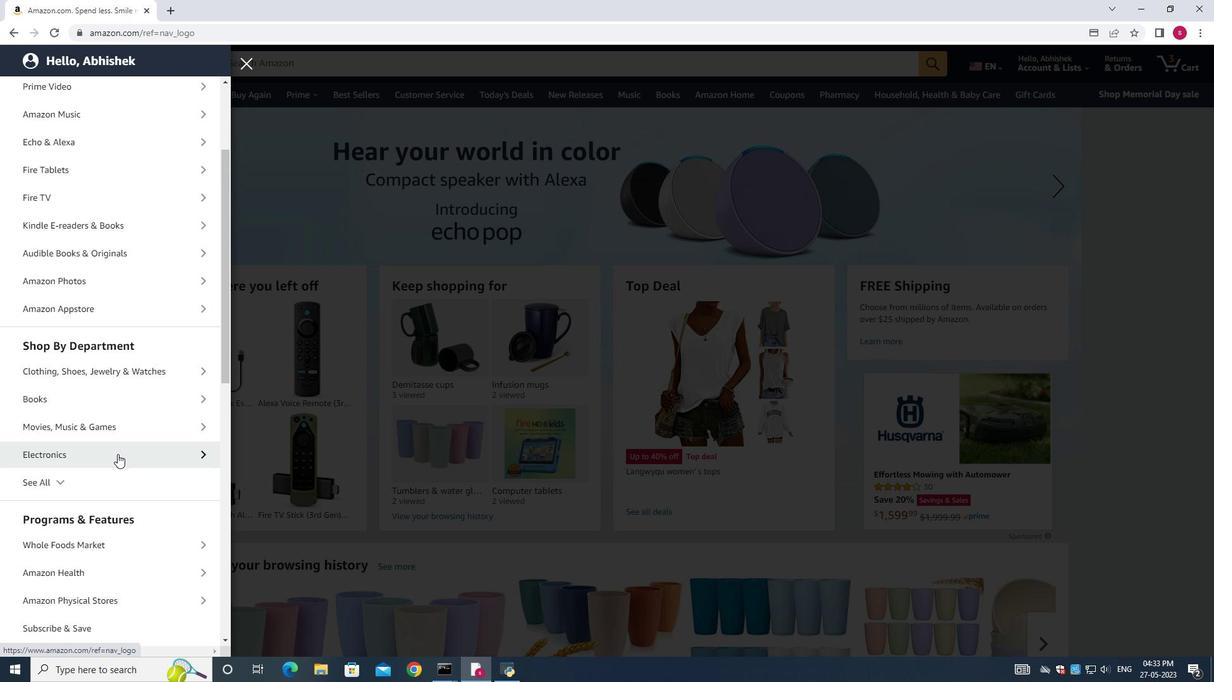 
Action: Mouse scrolled (135, 449) with delta (0, 0)
Screenshot: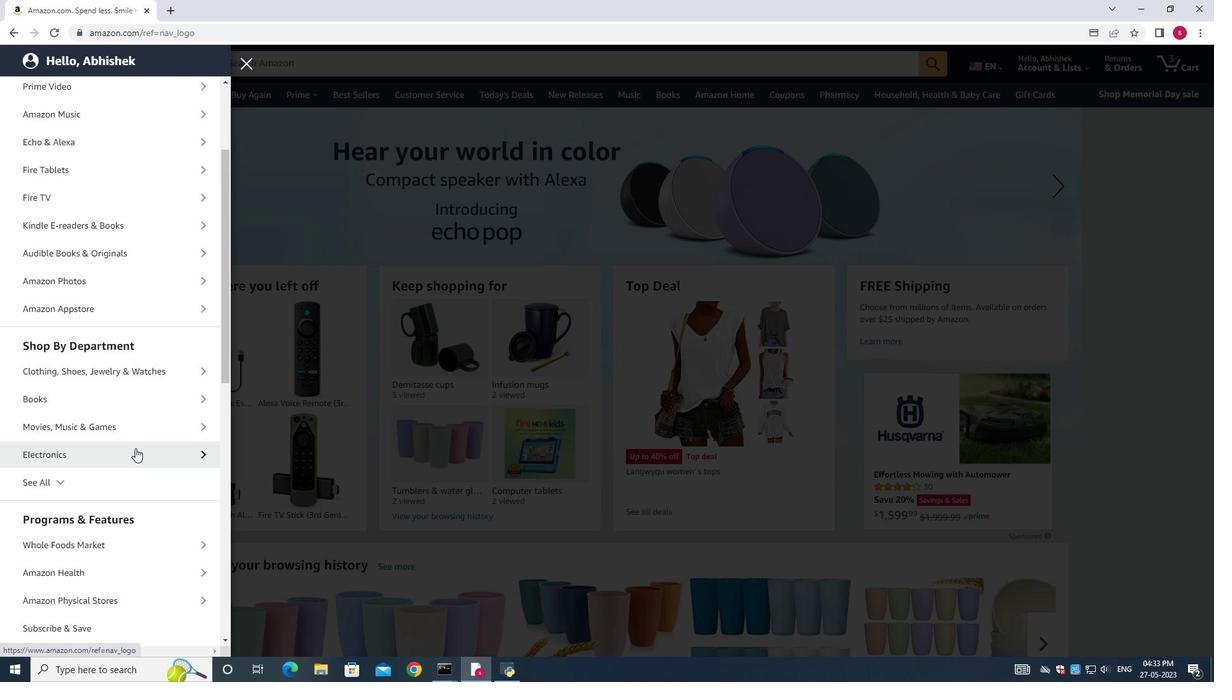 
Action: Mouse moved to (110, 327)
Screenshot: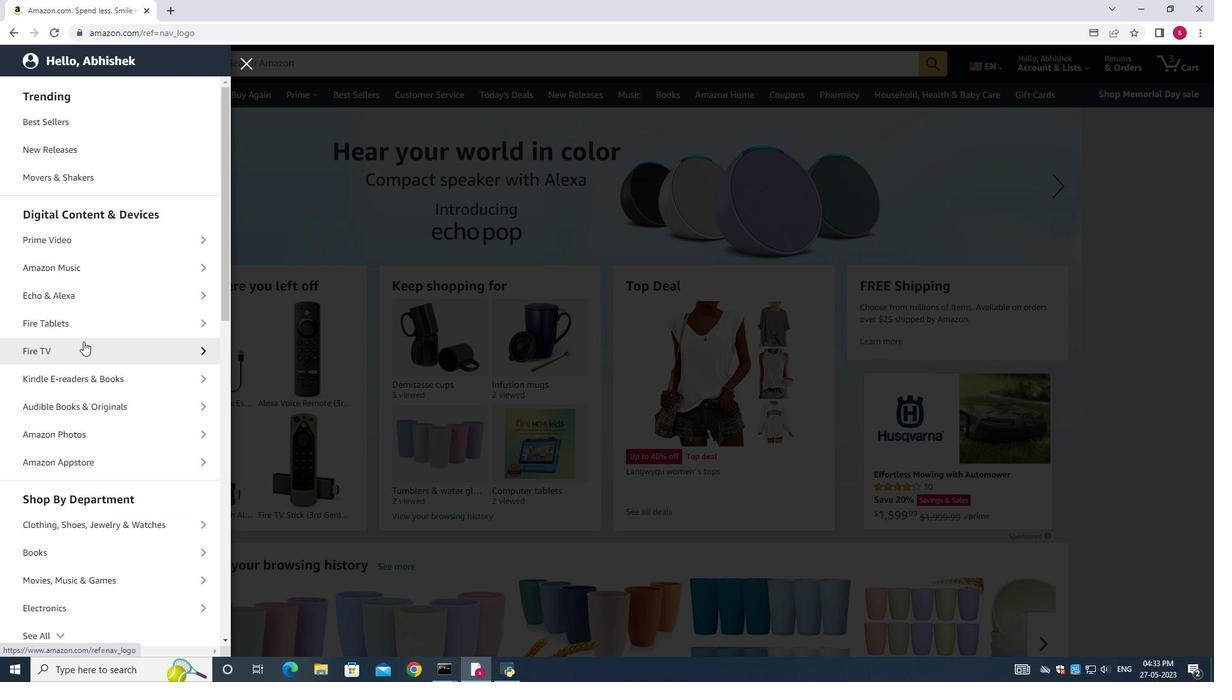 
Action: Mouse scrolled (110, 328) with delta (0, 0)
Screenshot: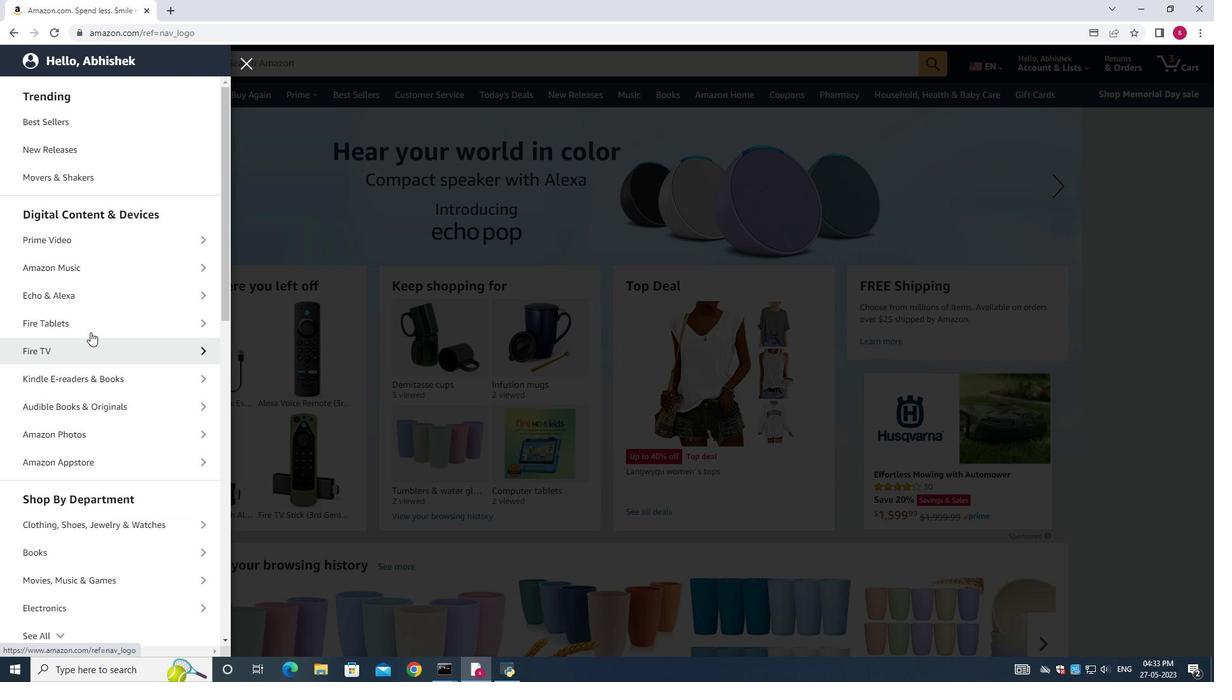 
Action: Mouse moved to (110, 327)
Screenshot: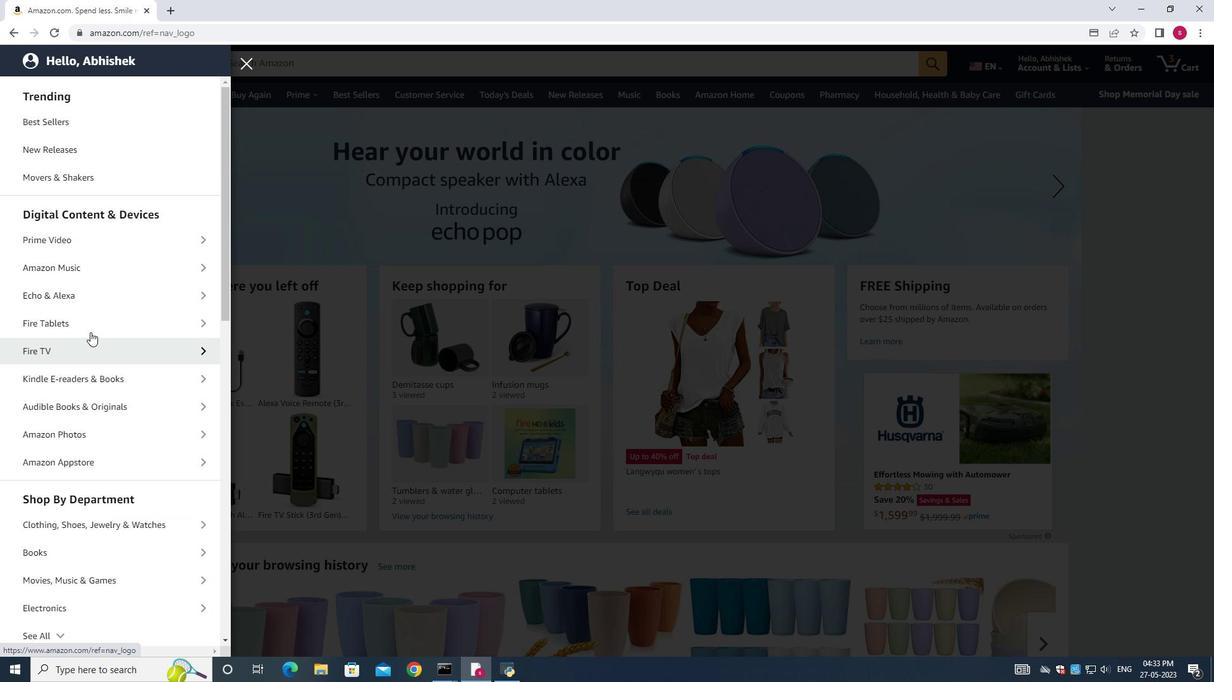 
Action: Mouse scrolled (110, 328) with delta (0, 0)
Screenshot: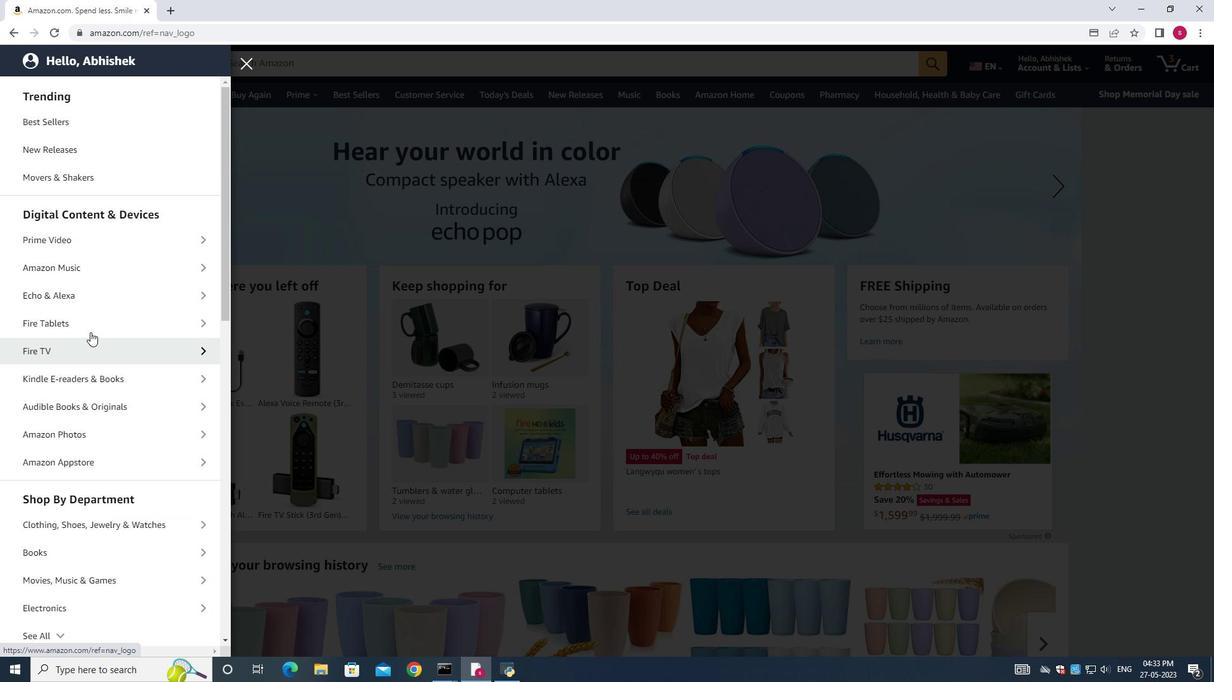 
Action: Mouse scrolled (110, 328) with delta (0, 0)
Screenshot: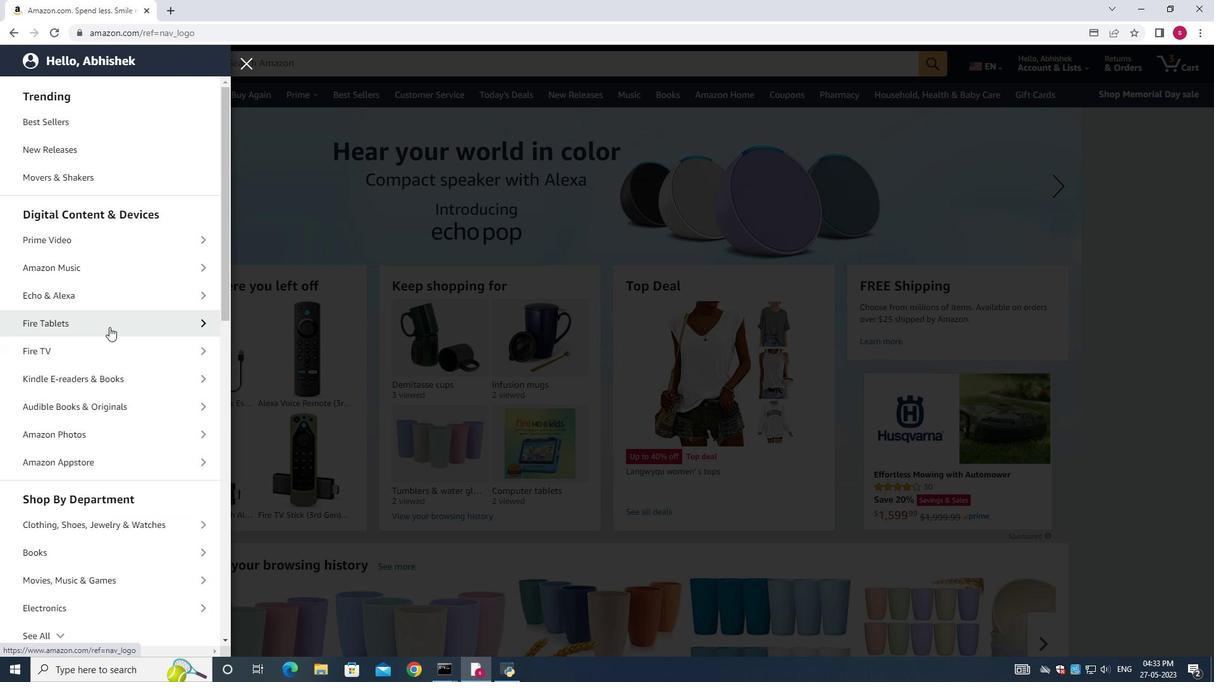 
Action: Mouse moved to (60, 129)
Screenshot: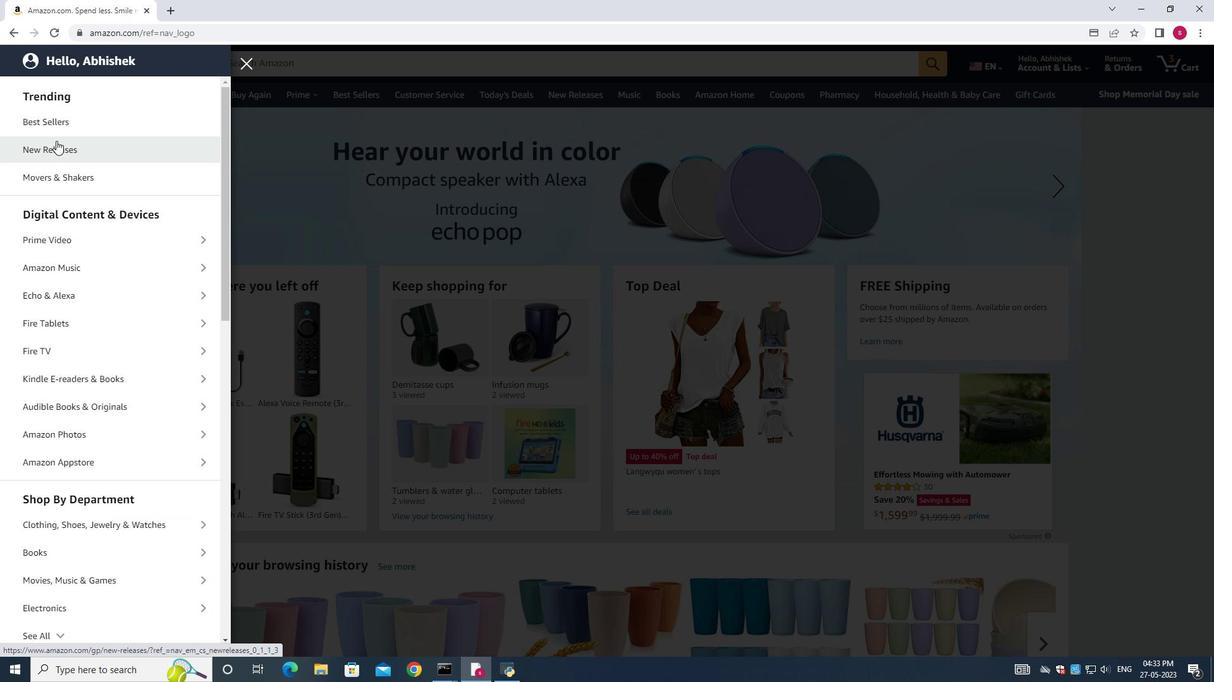 
Action: Mouse pressed left at (60, 129)
Screenshot: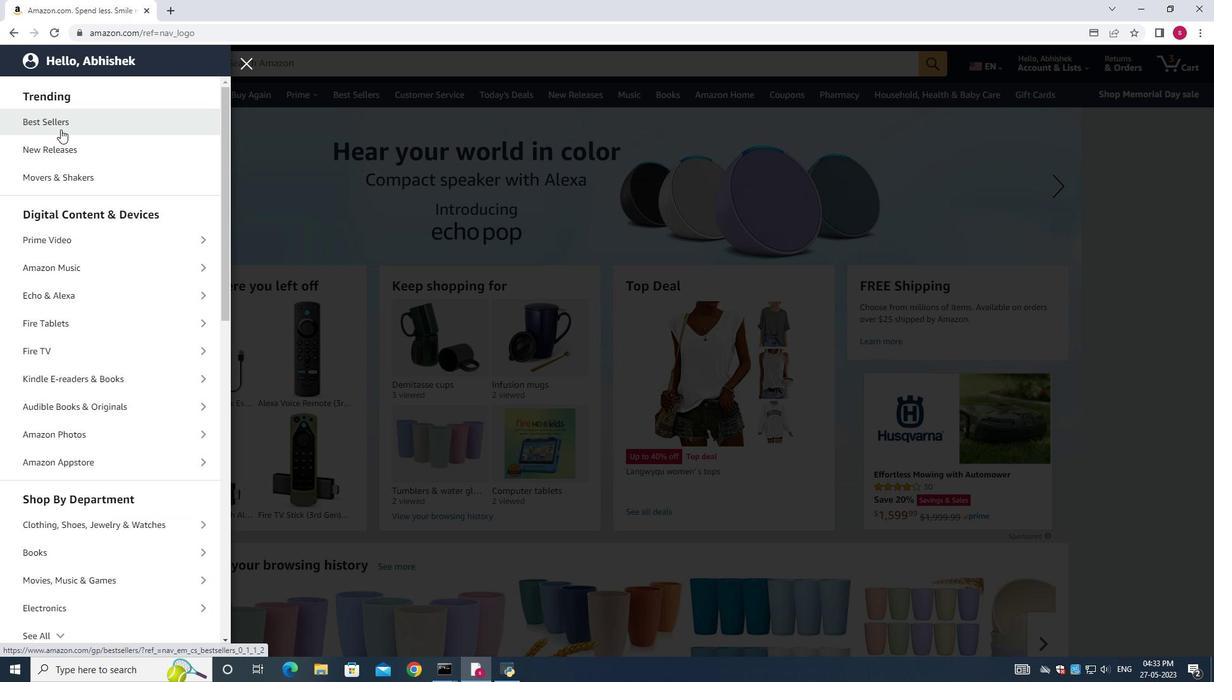 
Action: Mouse moved to (293, 61)
Screenshot: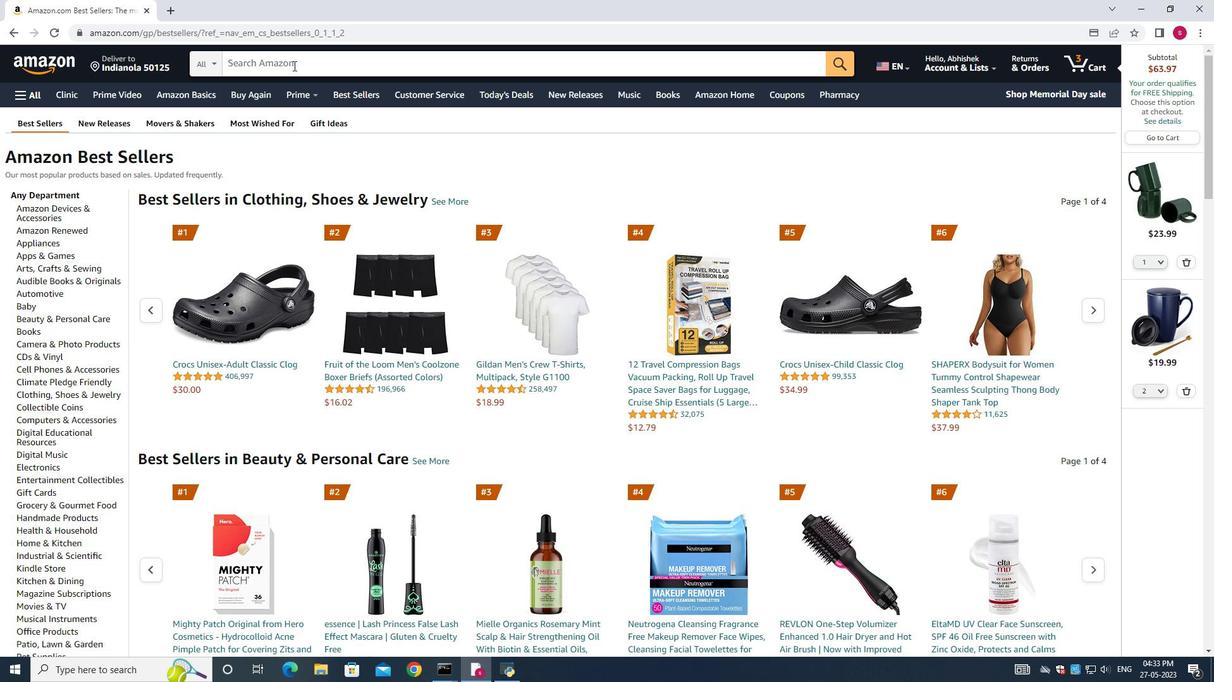 
Action: Mouse pressed left at (293, 61)
Screenshot: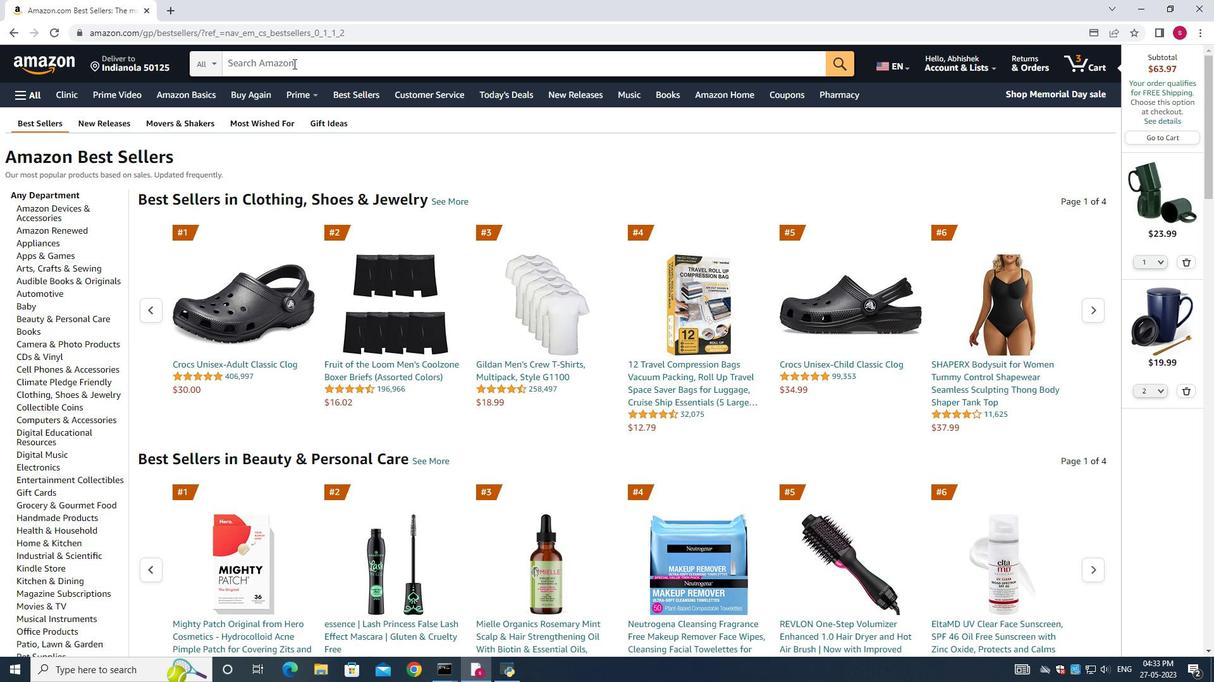 
Action: Key pressed 4<Key.space><Key.shift><Key.shift><Key.shift><Key.shift><Key.shift><Key.shift><Key.shift><Key.shift><Key.shift><Key.shift><Key.shift><Key.shift><Key.shift><Key.shift><Key.shift><Key.shift><Key.shift><Key.shift><Key.shift><Key.shift><Key.shift><Key.shift><Key.shift><Key.shift><Key.shift><Key.shift><Key.shift><Key.shift><Key.shift><Key.shift><Key.shift><Key.shift><Key.shift><Key.shift><Key.shift><Key.shift><Key.shift><Key.shift><Key.shift><Key.shift><Key.shift><Key.shift><Key.shift><Key.shift><Key.shift><Key.shift><Key.shift><Key.shift><Key.shift><Key.shift><Key.shift><Key.shift><Key.shift><Key.shift><Key.shift><Key.shift><Key.shift><Key.shift><Key.shift><Key.shift><Key.shift><Key.shift><Key.shift><Key.shift><Key.shift><Key.shift><Key.shift><Key.shift><Key.shift><Key.shift><Key.shift><Key.shift><Key.shift><Key.shift><Key.shift><Key.shift><Key.shift><Key.shift><Key.shift><Key.shift><Key.shift><Key.shift><Key.shift><Key.shift><Key.shift><Key.shift><Key.shift><Key.shift><Key.shift><Key.shift><Key.shift><Key.shift><Key.shift><Key.shift><Key.shift><Key.shift><Key.shift><Key.shift><Key.shift><Key.shift><Key.shift><Key.shift><Key.shift><Key.shift><Key.shift><Key.shift><Key.shift><Key.shift><Key.shift><Key.shift><Key.shift><Key.shift><Key.shift><Key.shift><Key.shift><Key.shift><Key.shift><Key.shift><Key.shift><Key.shift><Key.shift><Key.shift><Key.shift><Key.shift><Key.shift><Key.shift><Key.shift><Key.shift><Key.shift>Saucers<Key.space><Key.enter>
Screenshot: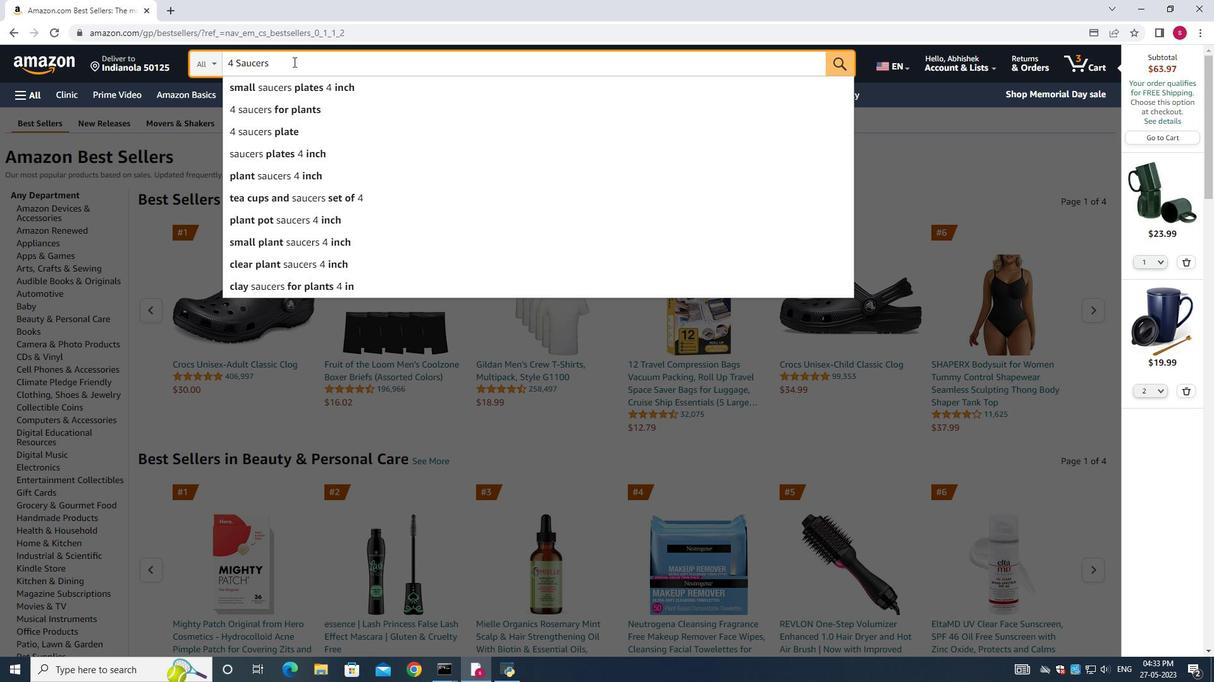 
Action: Mouse moved to (1003, 521)
Screenshot: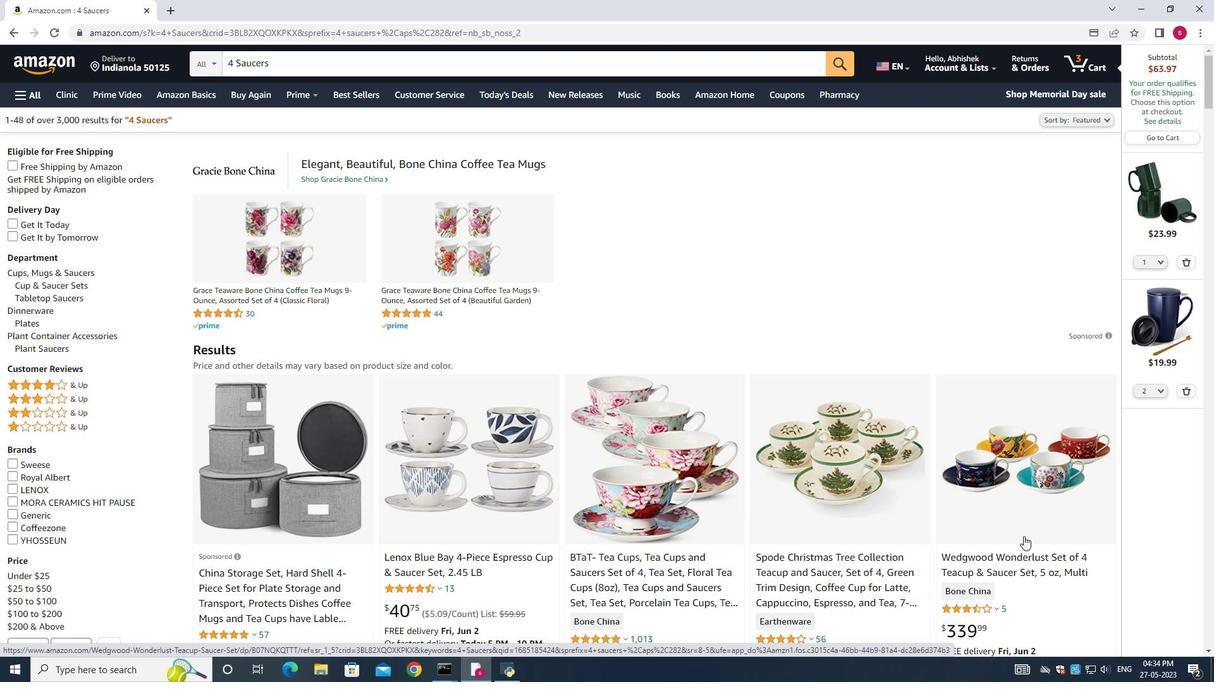 
Action: Mouse scrolled (1003, 520) with delta (0, 0)
Screenshot: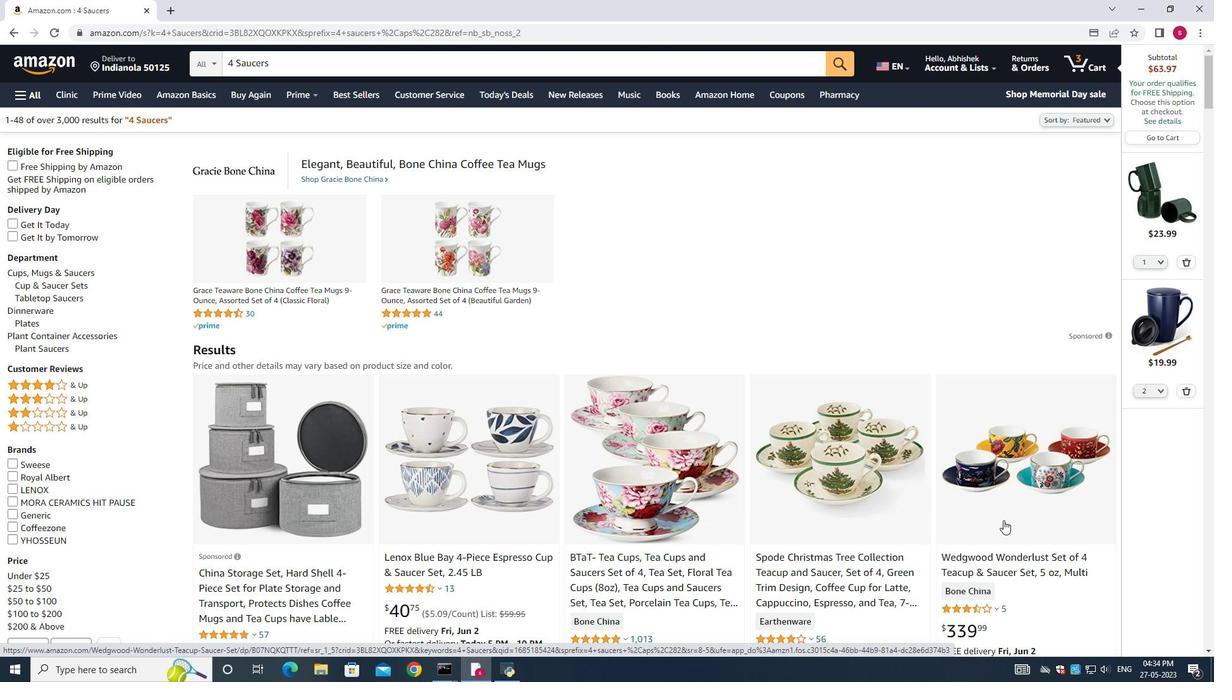 
Action: Mouse scrolled (1003, 520) with delta (0, 0)
Screenshot: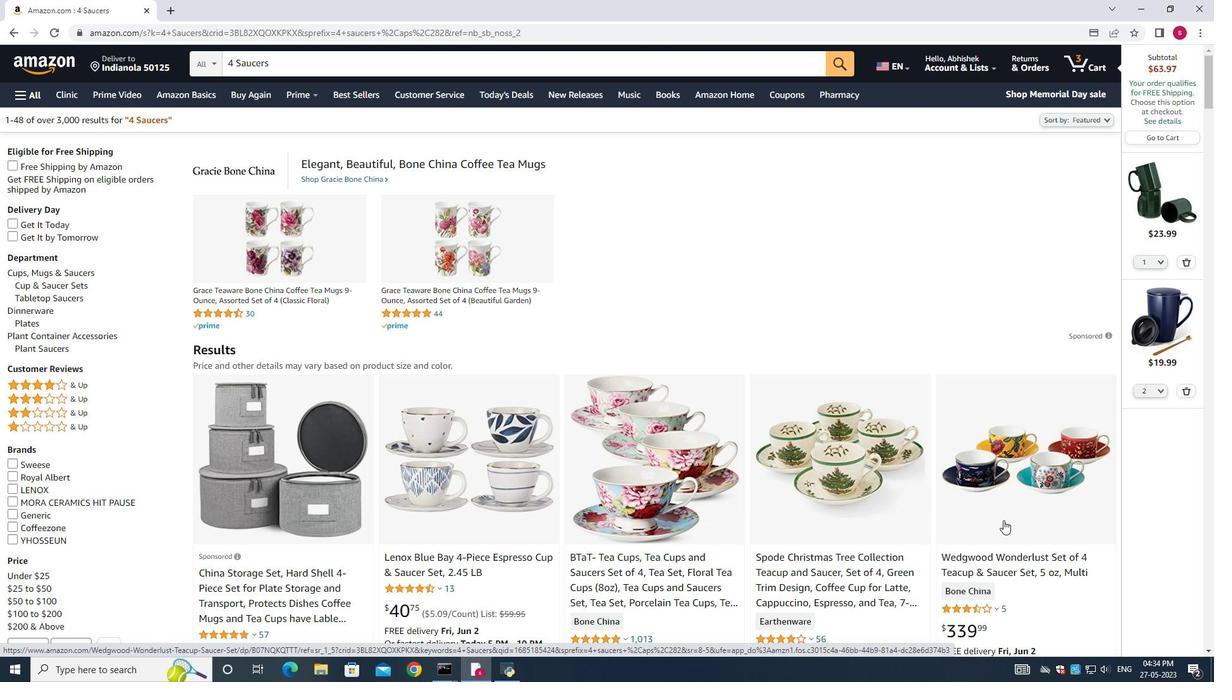 
Action: Mouse scrolled (1003, 520) with delta (0, 0)
Screenshot: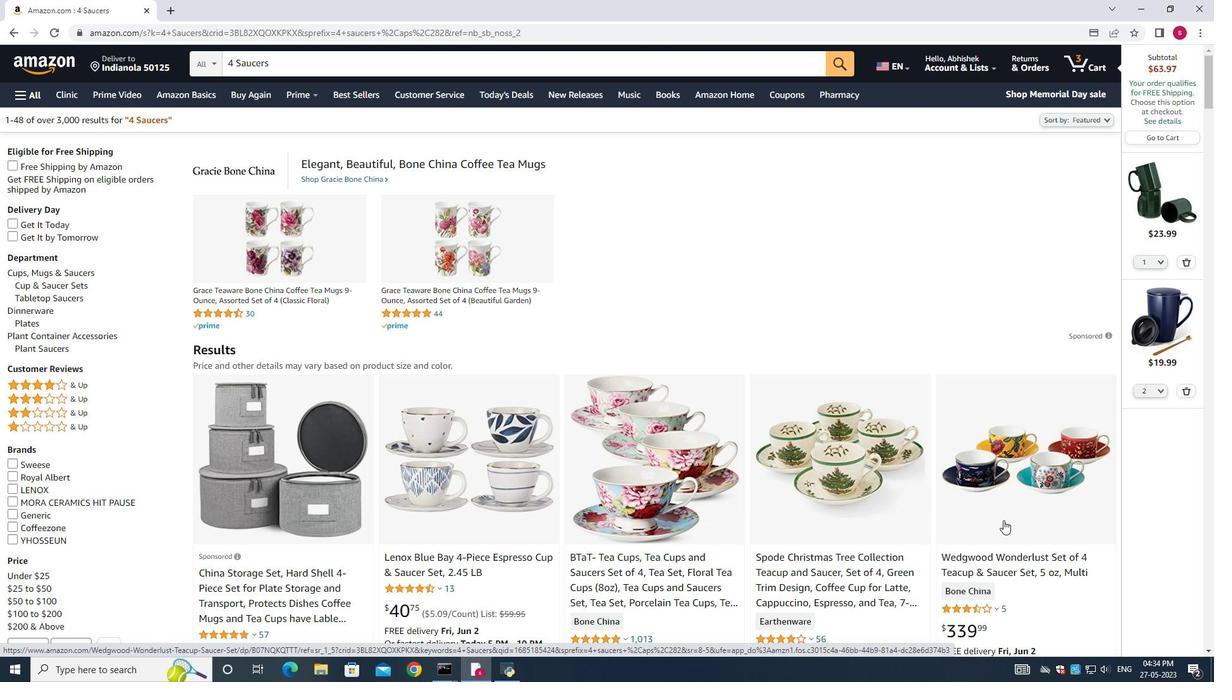 
Action: Mouse scrolled (1003, 520) with delta (0, 0)
Screenshot: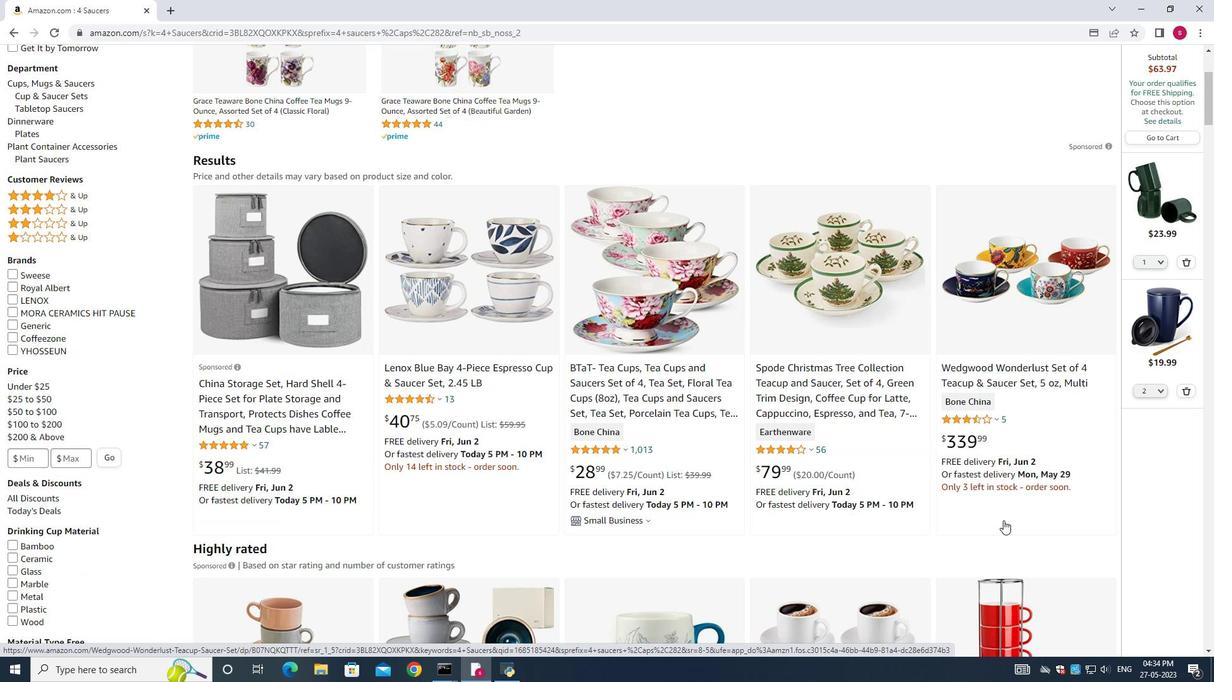 
Action: Mouse scrolled (1003, 520) with delta (0, 0)
Screenshot: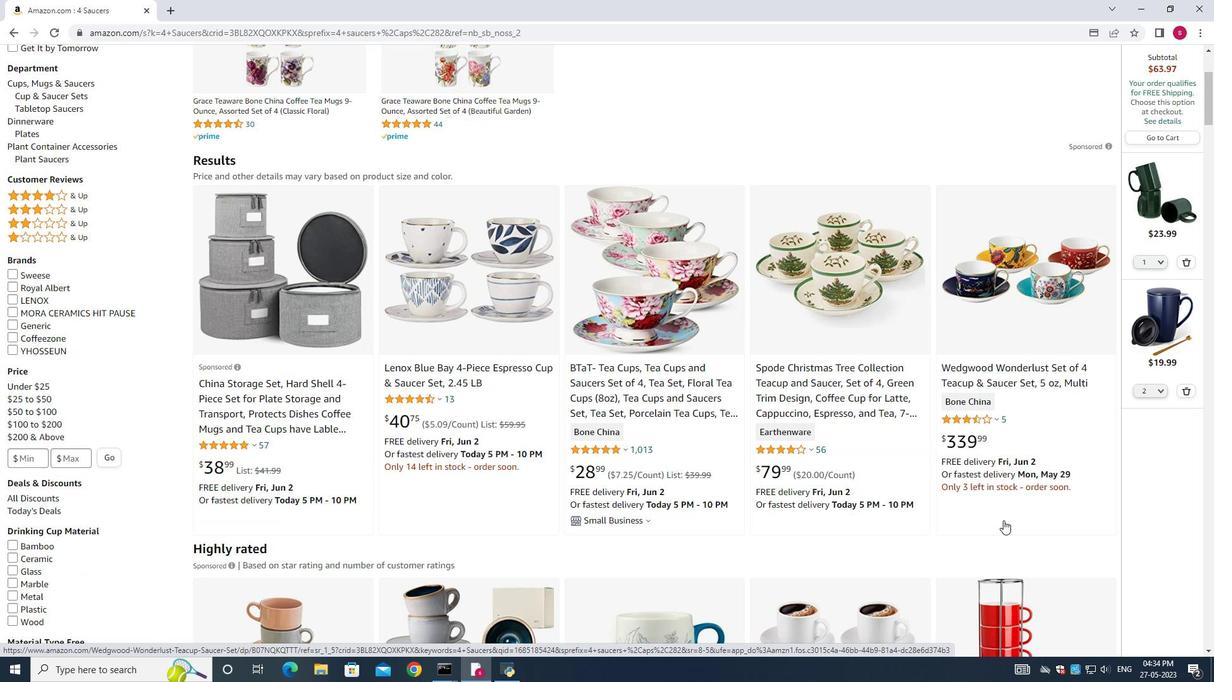 
Action: Mouse scrolled (1003, 520) with delta (0, 0)
Screenshot: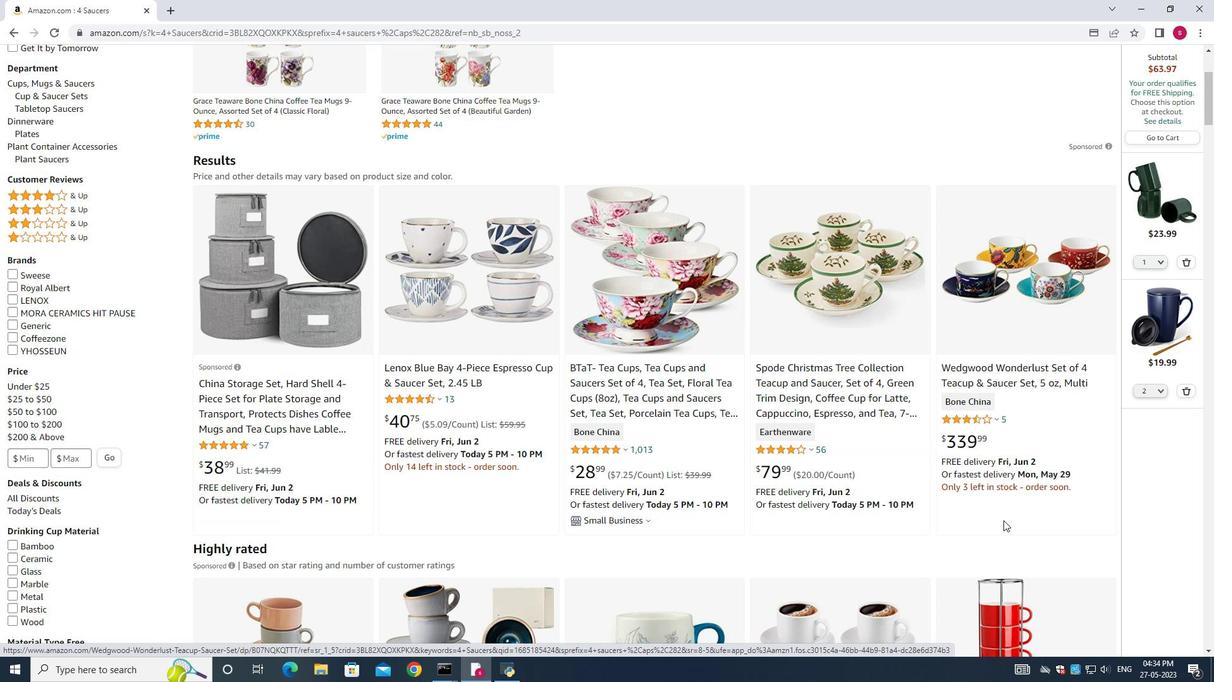 
Action: Mouse moved to (668, 126)
Screenshot: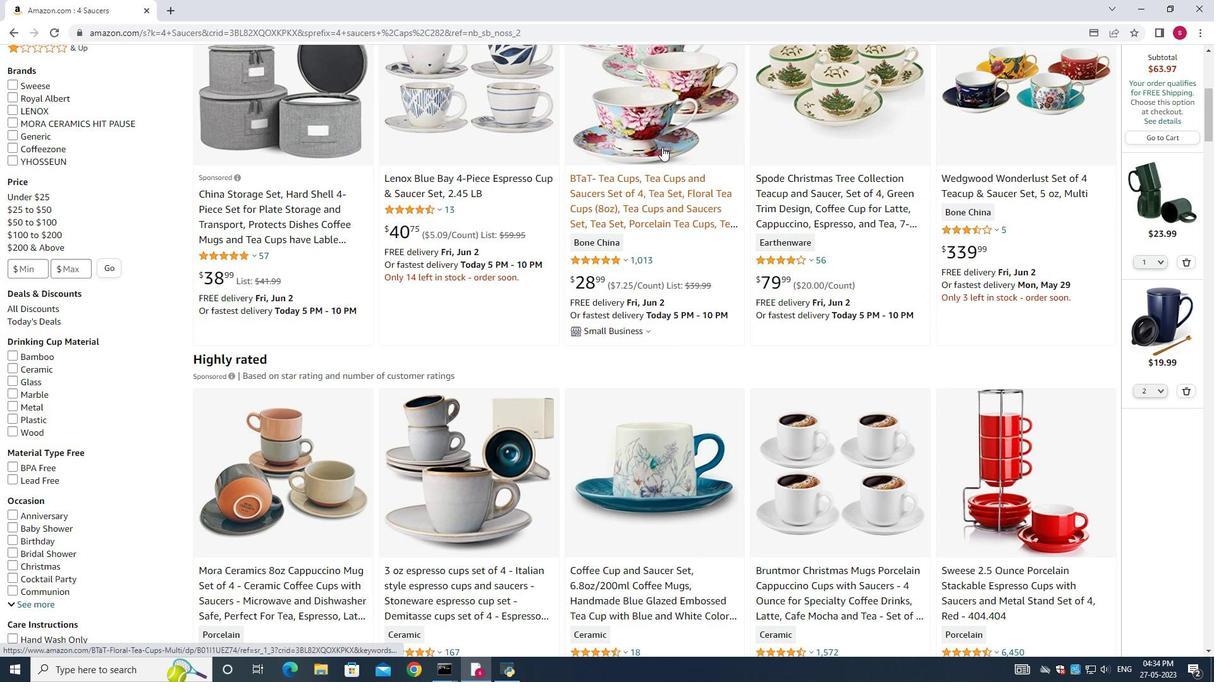 
Action: Mouse pressed left at (668, 126)
Screenshot: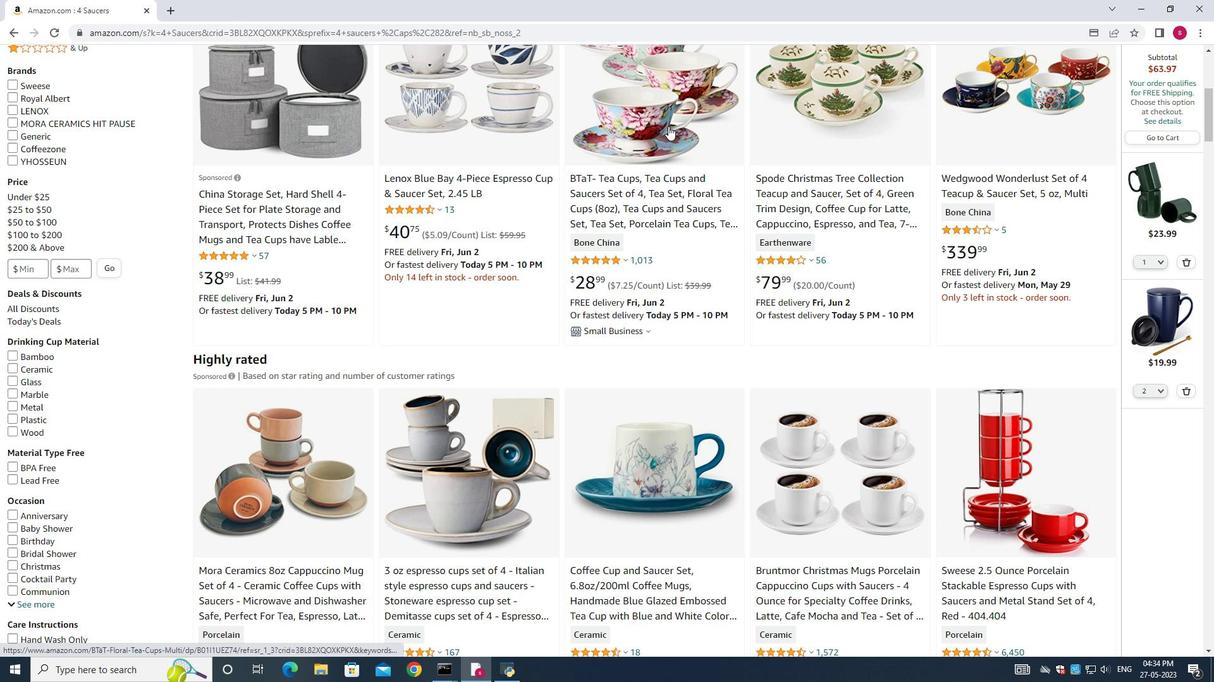 
Action: Mouse moved to (933, 476)
Screenshot: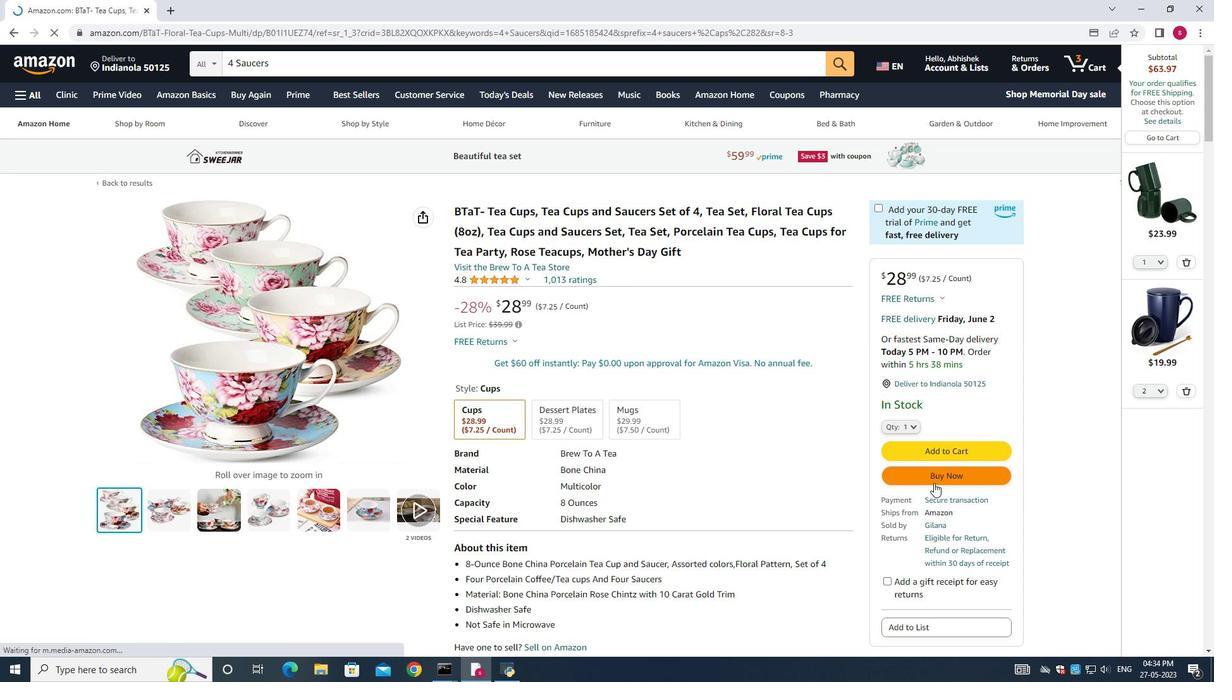 
Action: Mouse pressed left at (933, 476)
Screenshot: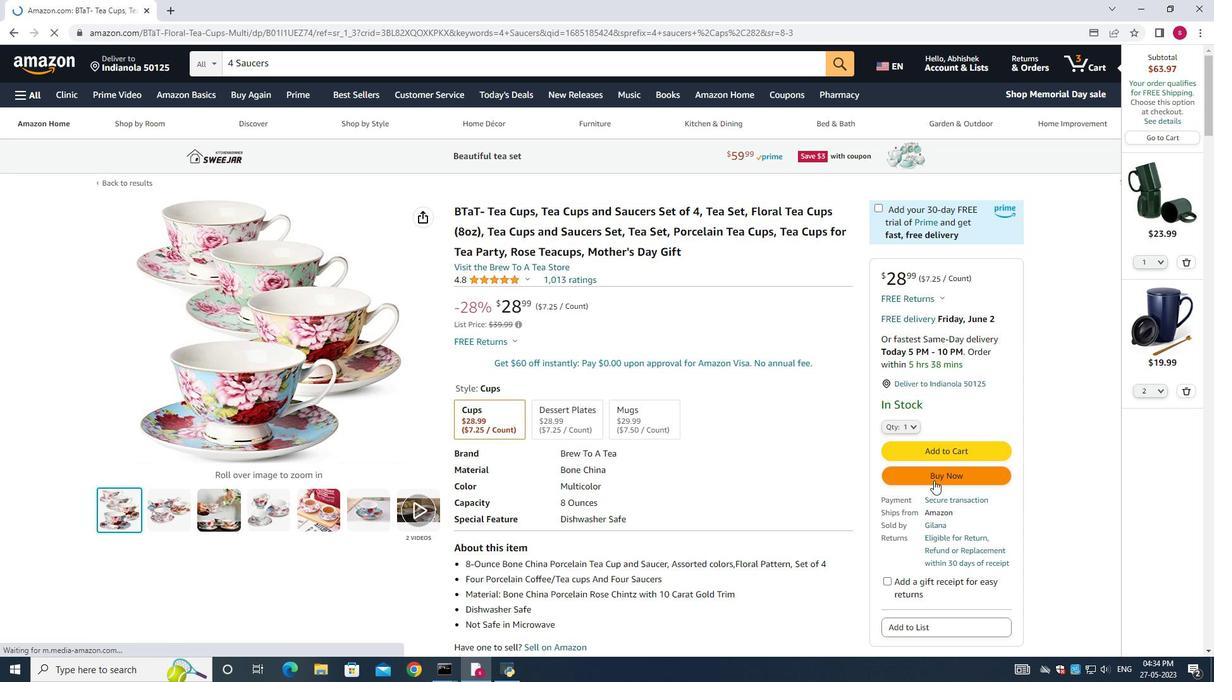 
Action: Mouse moved to (663, 428)
Screenshot: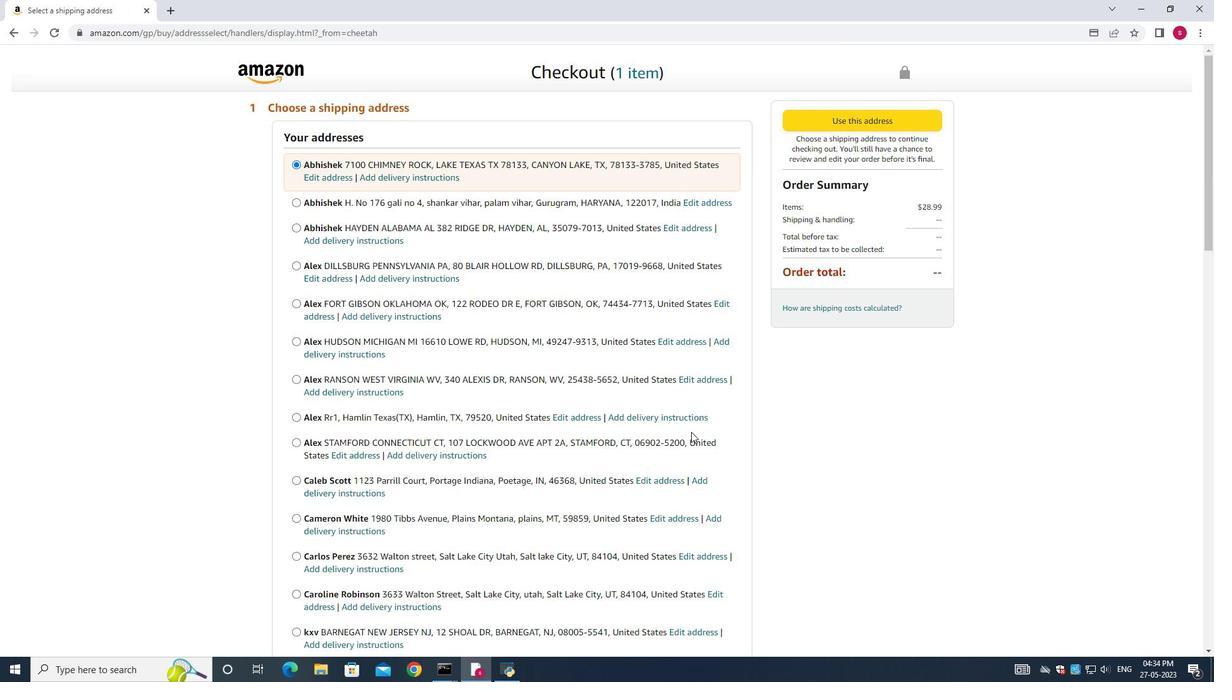 
Action: Mouse scrolled (663, 428) with delta (0, 0)
Screenshot: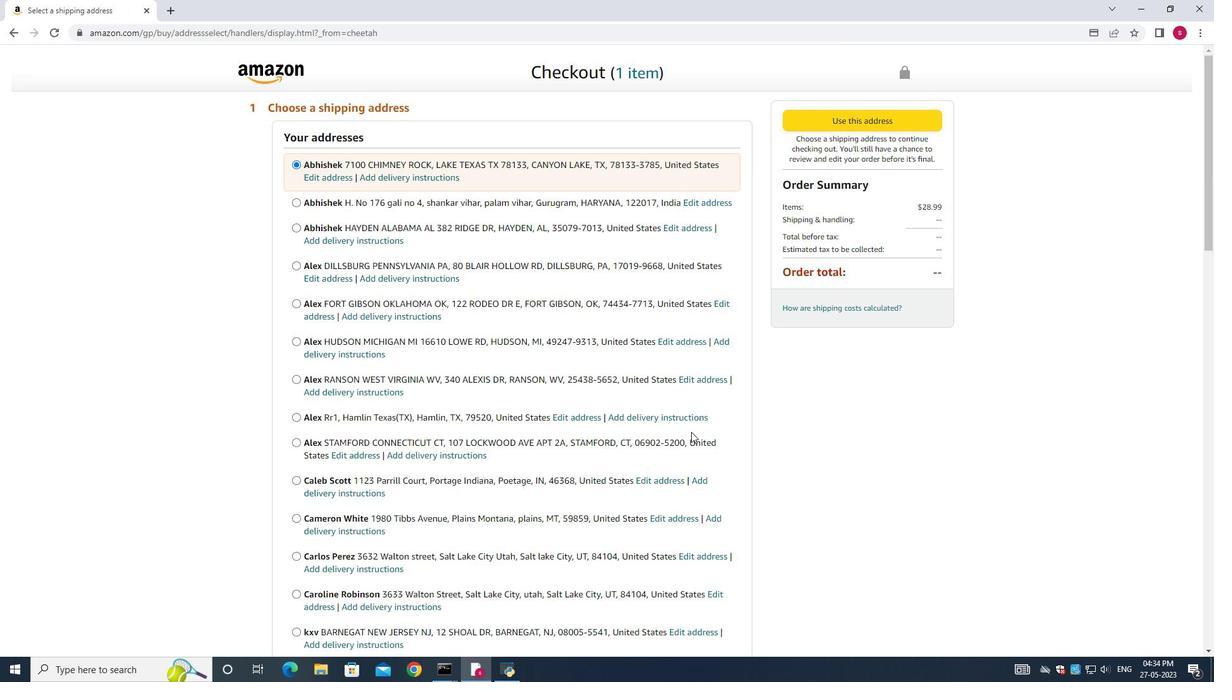 
Action: Mouse moved to (663, 428)
Screenshot: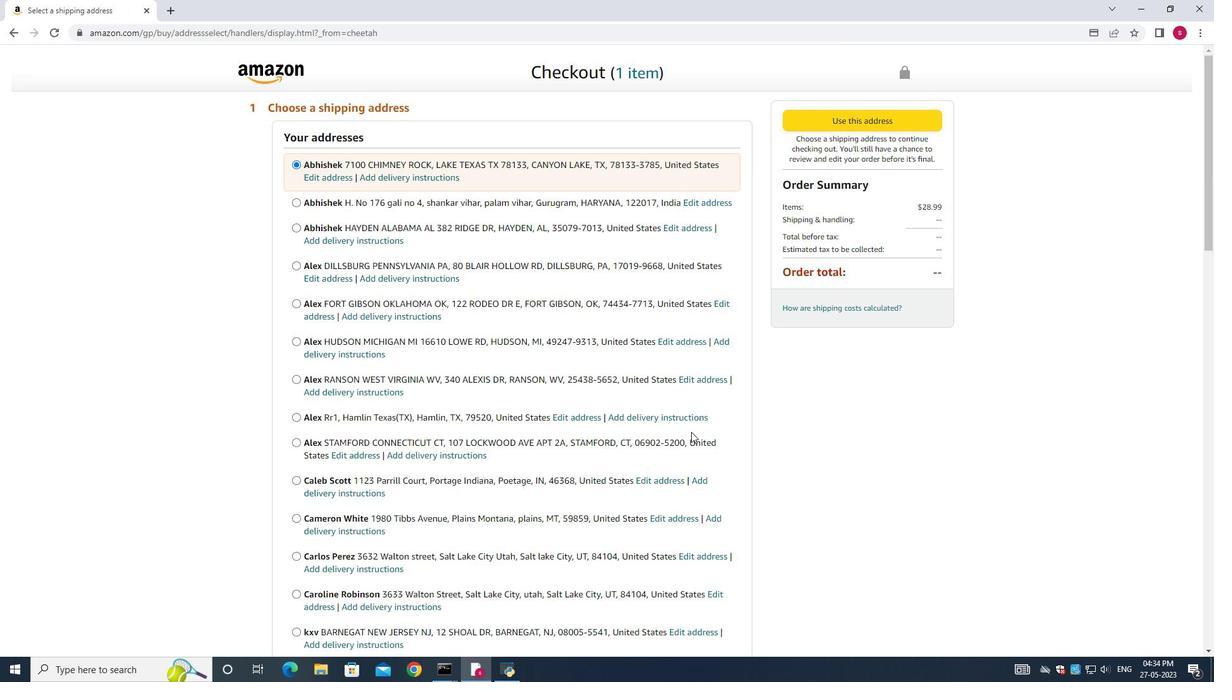 
Action: Mouse scrolled (663, 428) with delta (0, 0)
Screenshot: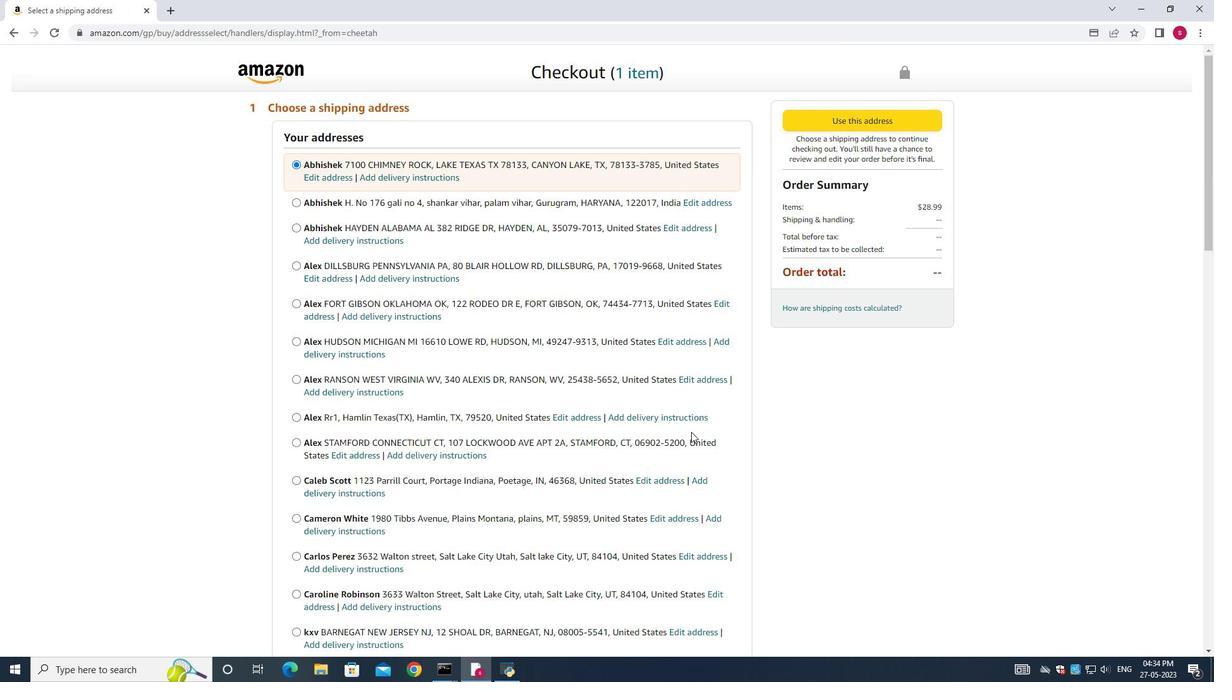 
Action: Mouse moved to (662, 430)
Screenshot: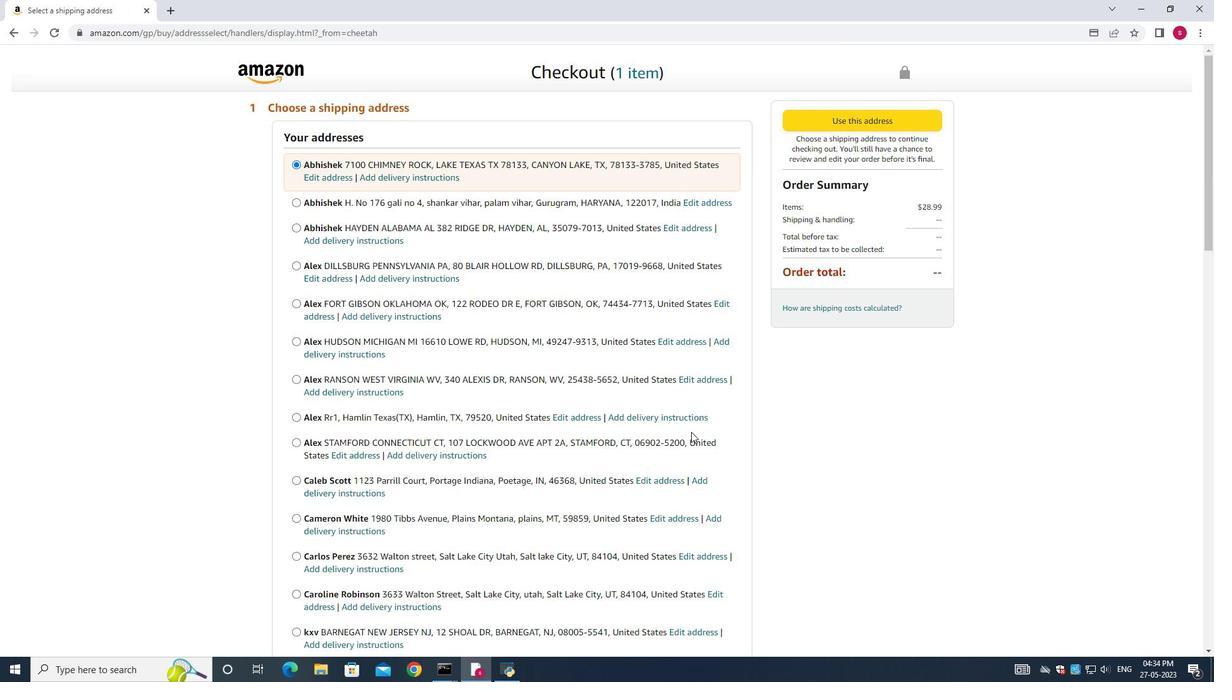 
Action: Mouse scrolled (662, 429) with delta (0, 0)
Screenshot: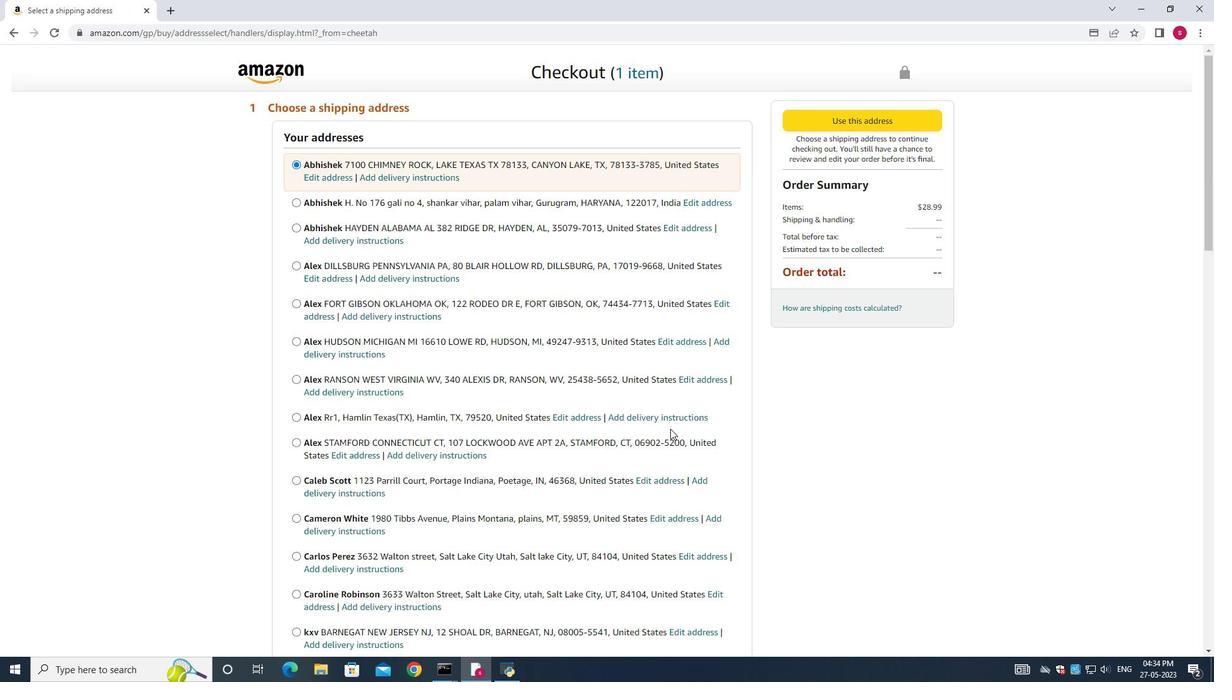 
Action: Mouse moved to (662, 430)
Screenshot: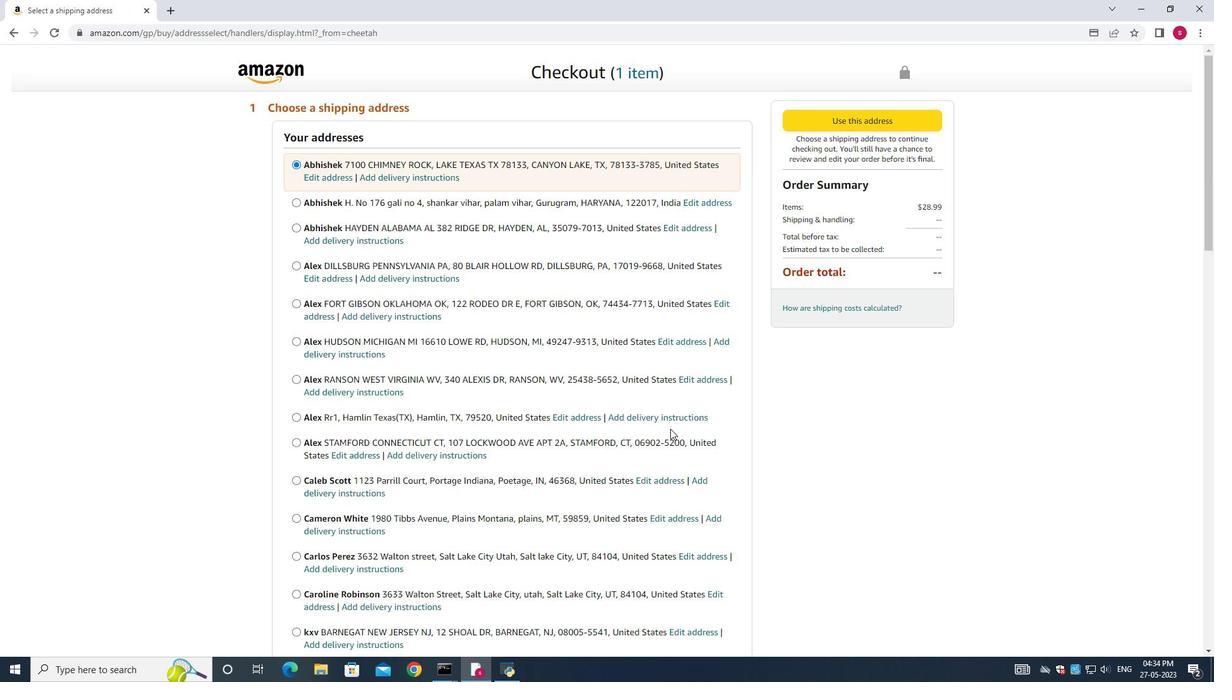 
Action: Mouse scrolled (662, 429) with delta (0, 0)
Screenshot: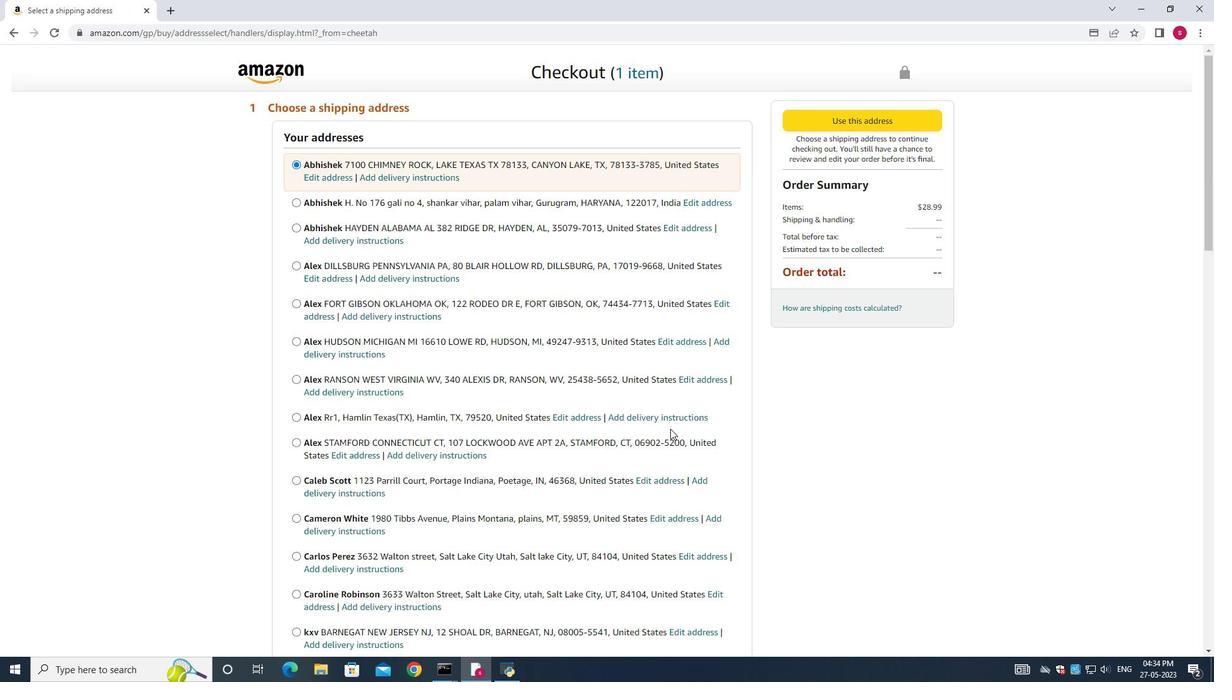 
Action: Mouse moved to (660, 430)
Screenshot: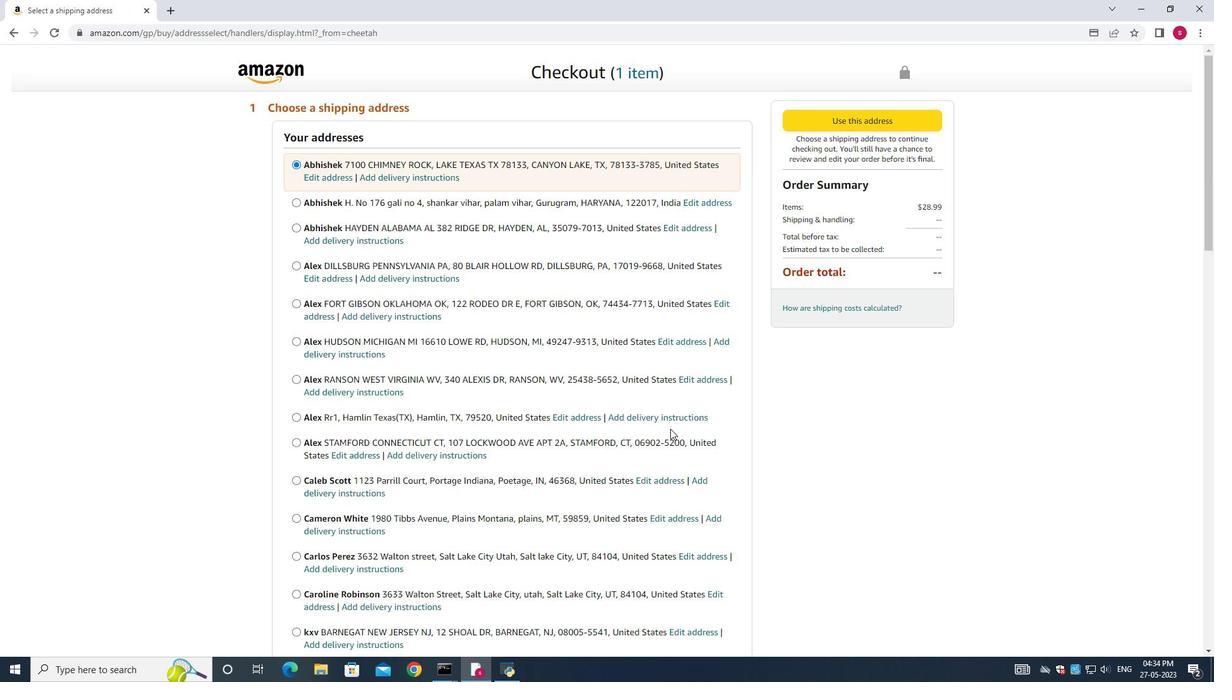 
Action: Mouse scrolled (662, 429) with delta (0, 0)
Screenshot: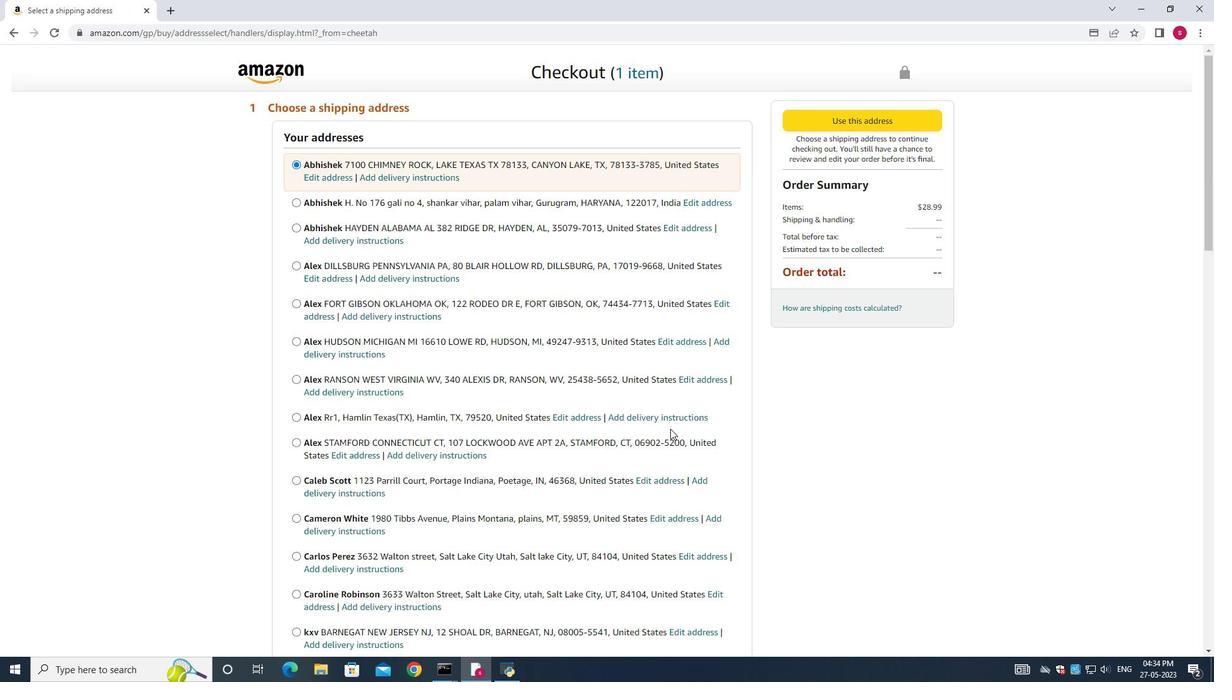 
Action: Mouse moved to (657, 430)
Screenshot: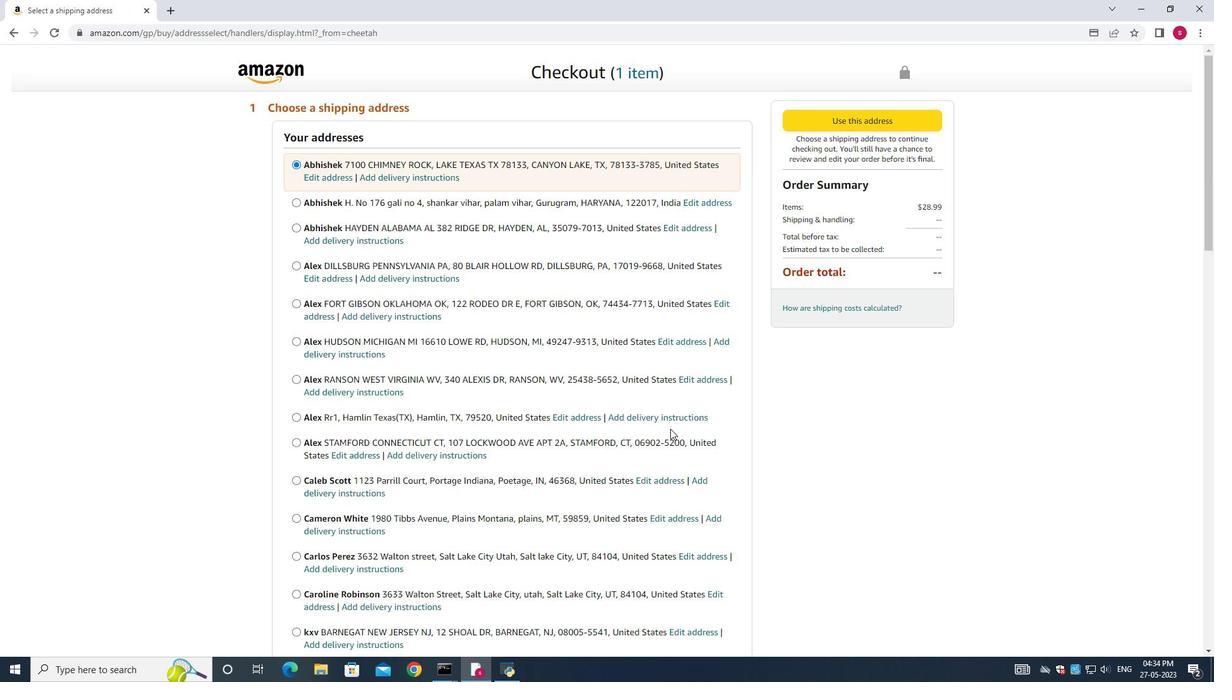 
Action: Mouse scrolled (662, 429) with delta (0, 0)
Screenshot: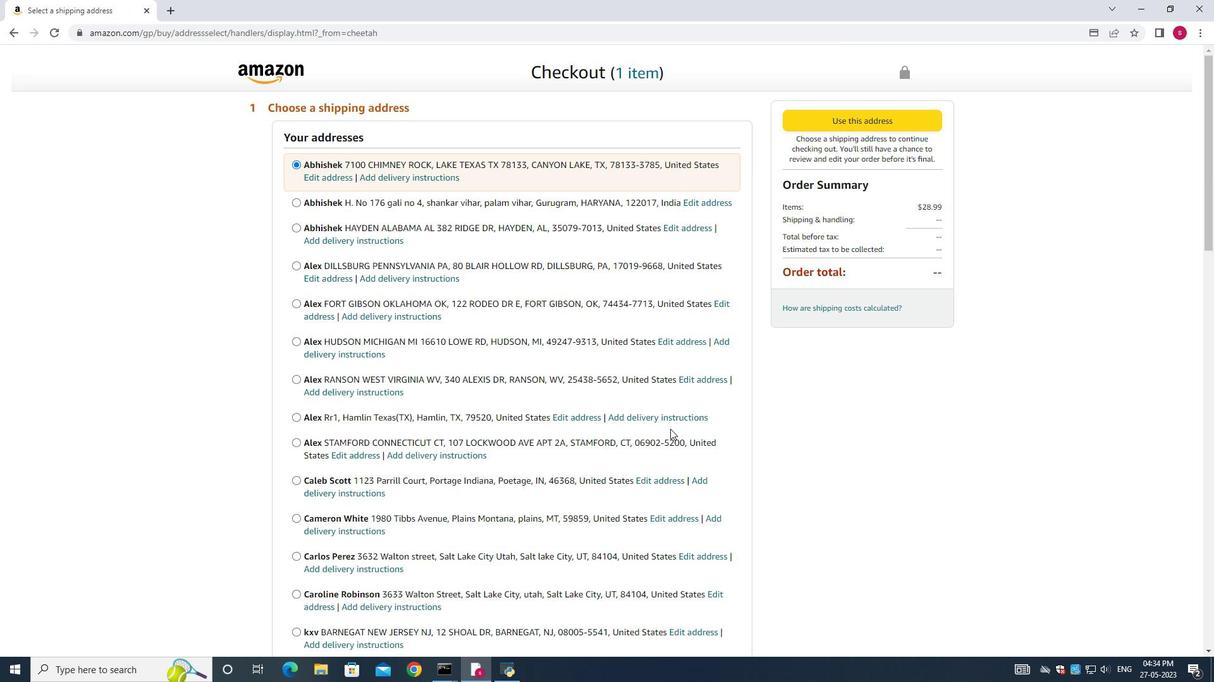 
Action: Mouse moved to (655, 430)
Screenshot: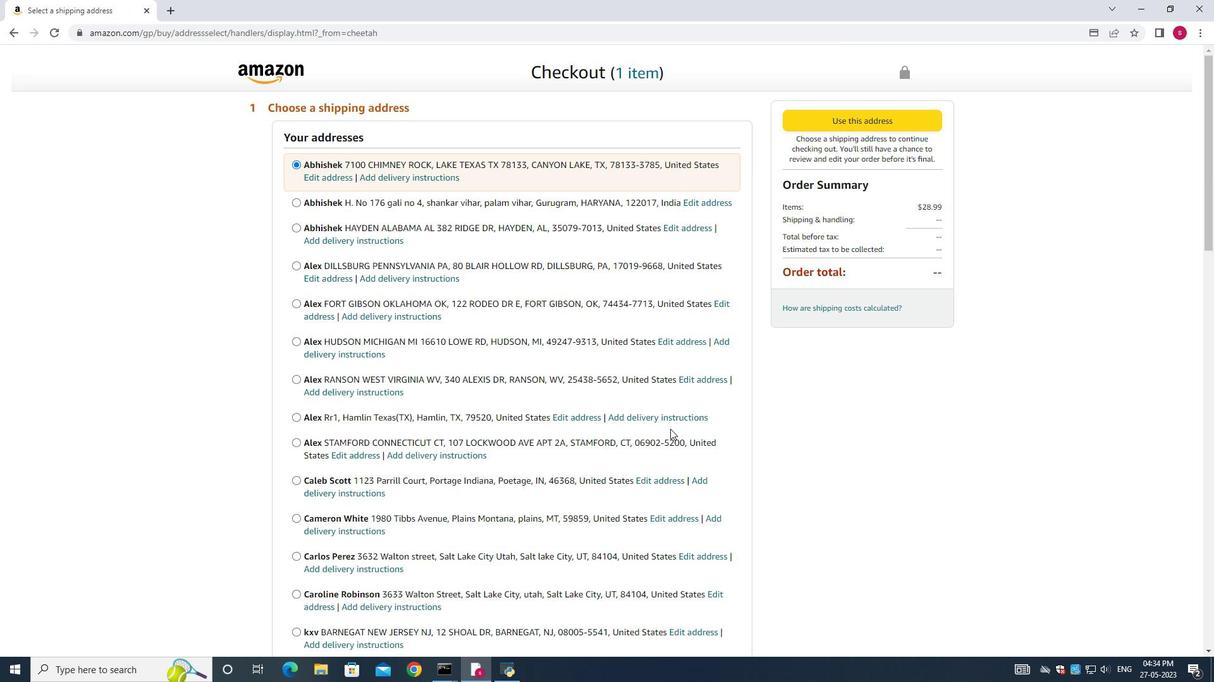
Action: Mouse scrolled (662, 429) with delta (0, 0)
Screenshot: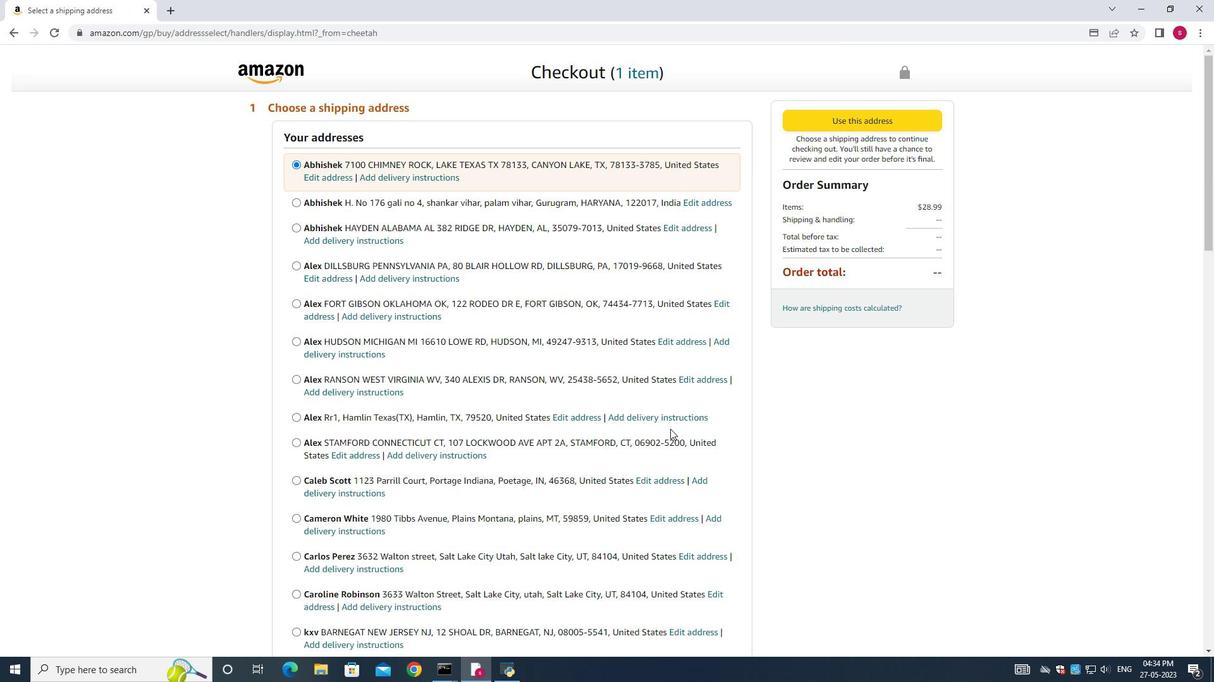 
Action: Mouse moved to (653, 430)
Screenshot: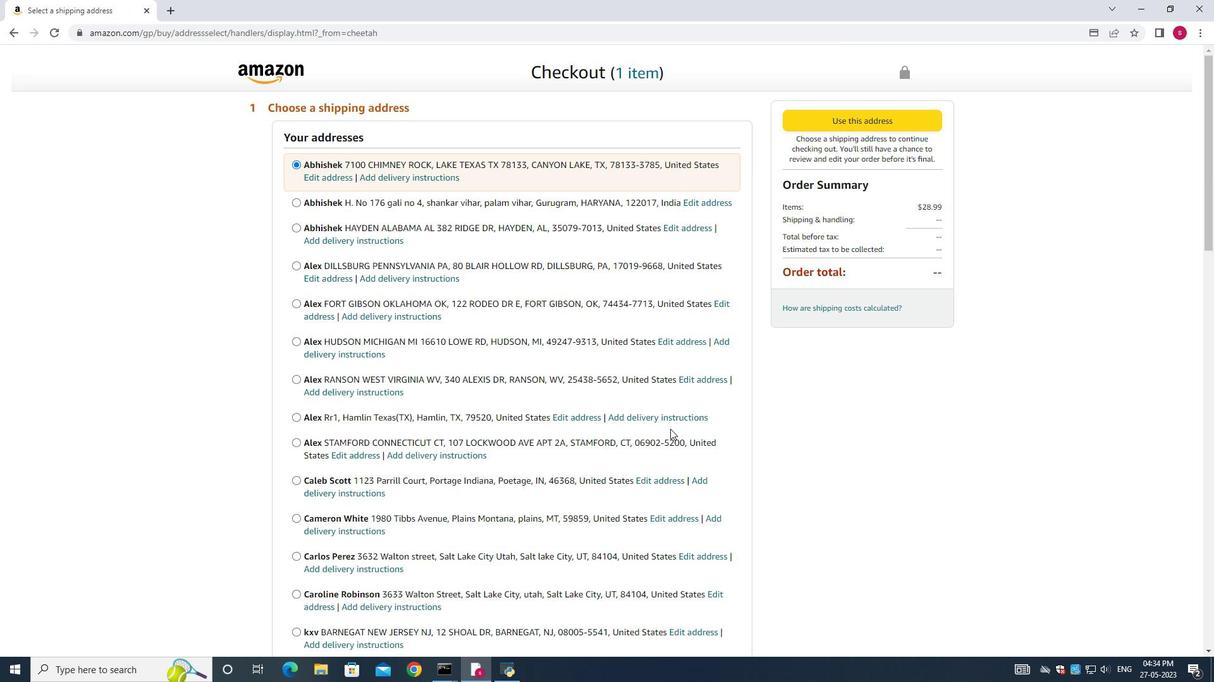 
Action: Mouse scrolled (657, 429) with delta (0, 0)
Screenshot: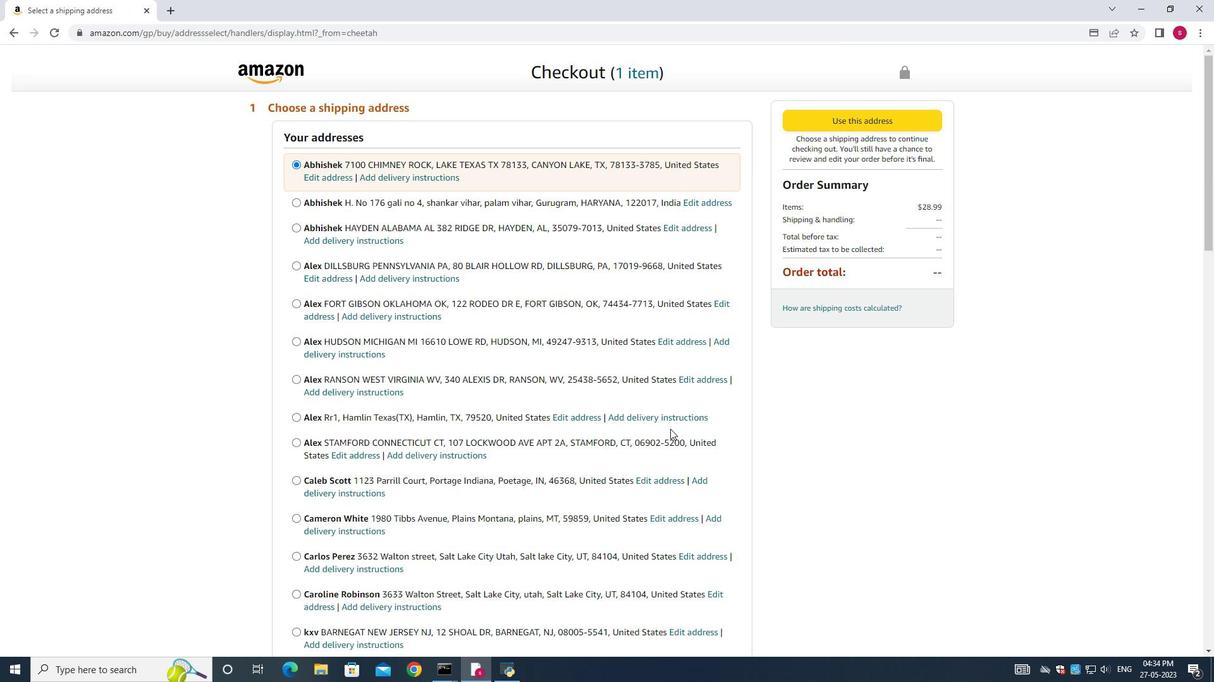 
Action: Mouse moved to (481, 416)
Screenshot: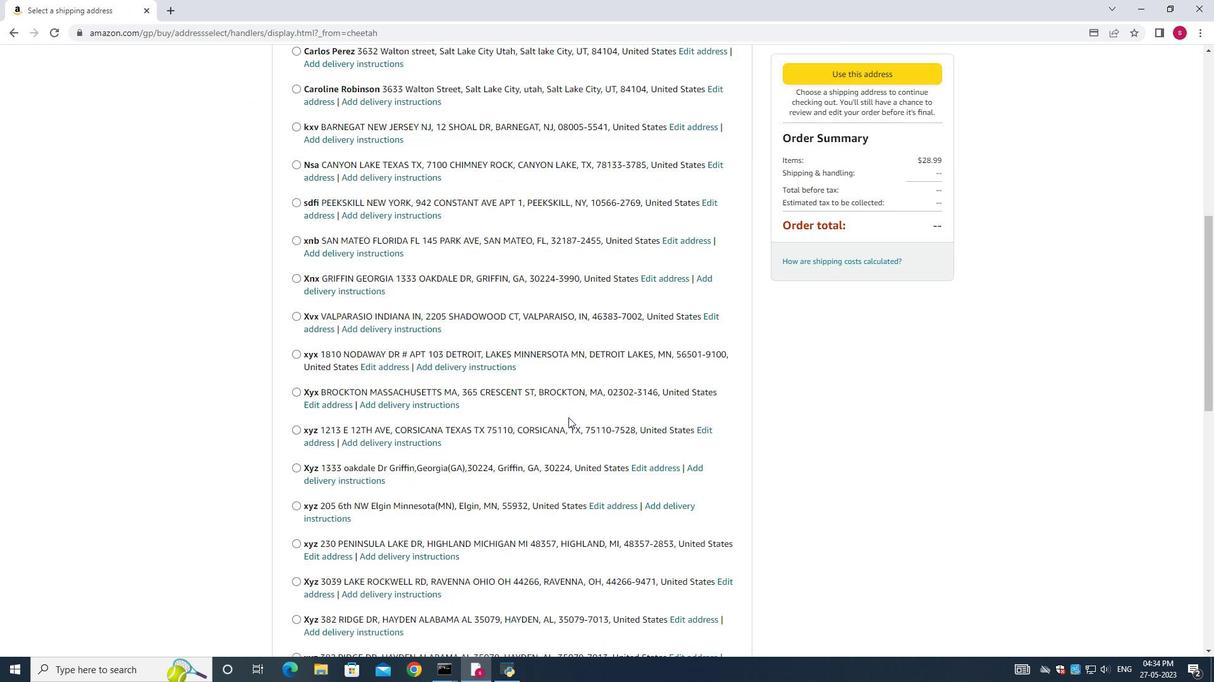 
Action: Mouse scrolled (481, 416) with delta (0, 0)
Screenshot: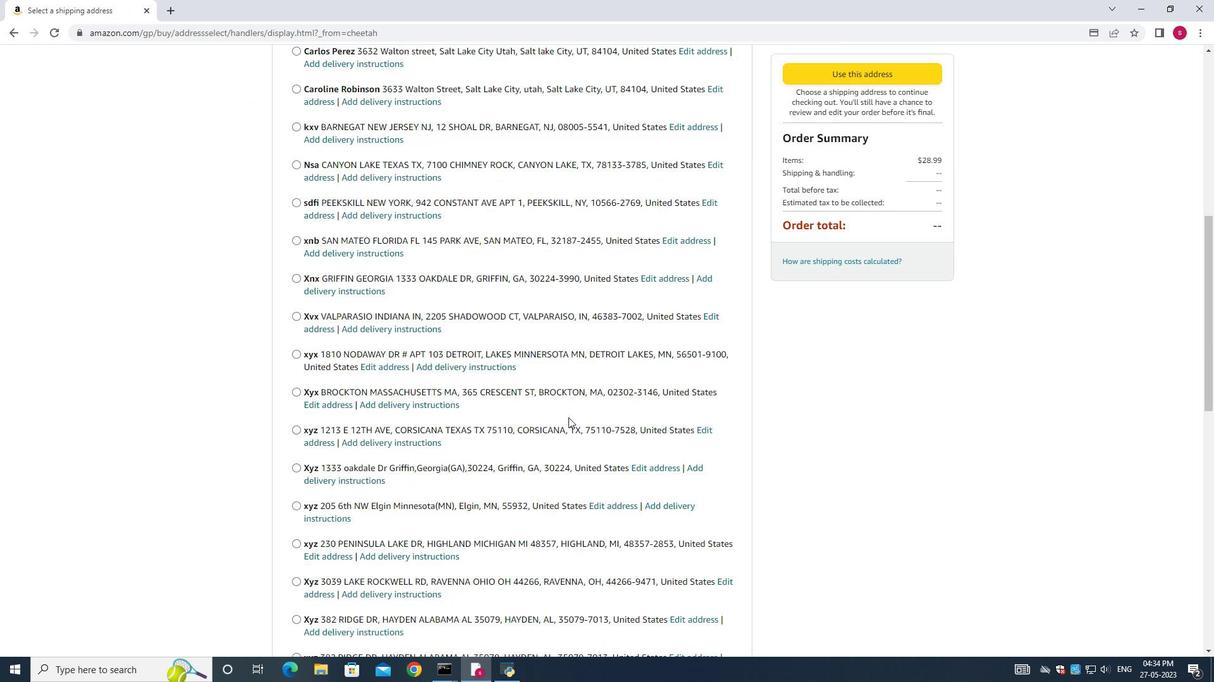 
Action: Mouse scrolled (481, 416) with delta (0, 0)
Screenshot: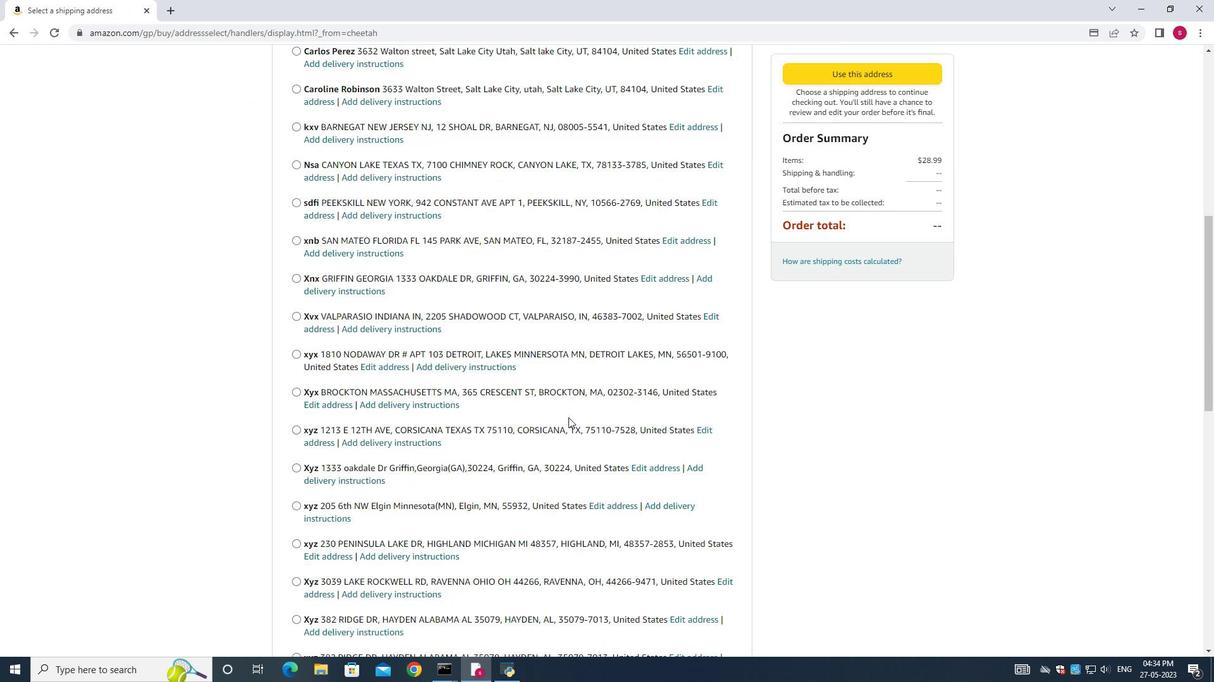 
Action: Mouse scrolled (481, 416) with delta (0, 0)
Screenshot: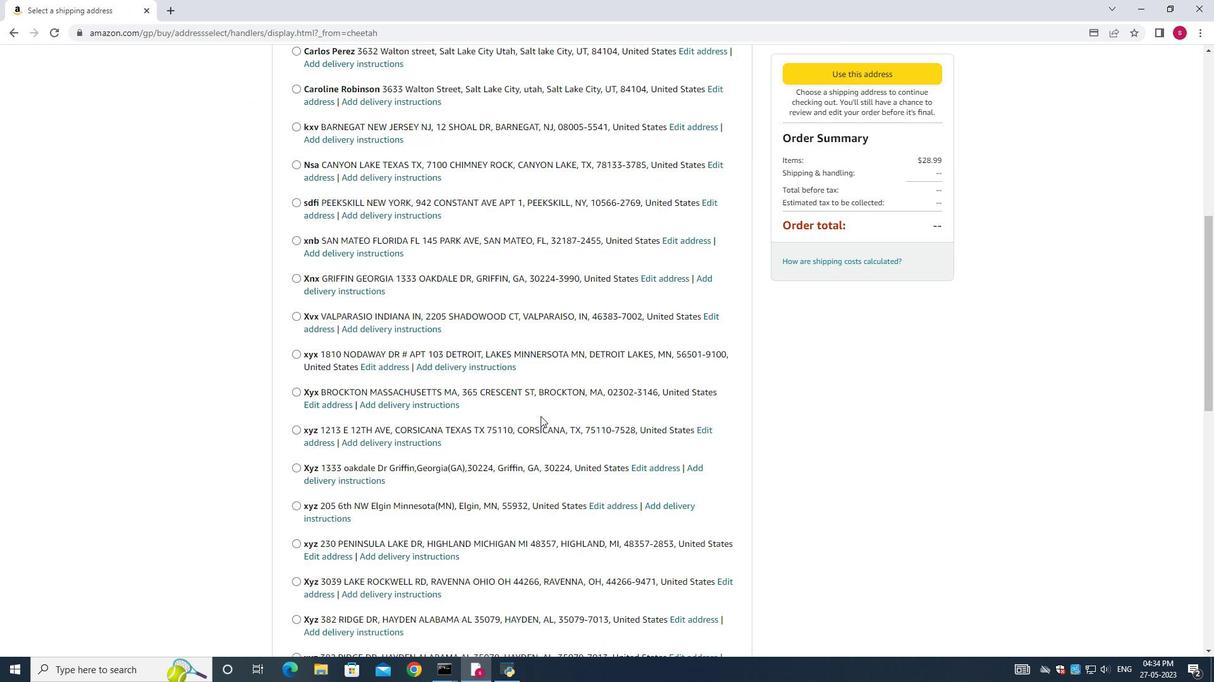 
Action: Mouse scrolled (481, 416) with delta (0, 0)
Screenshot: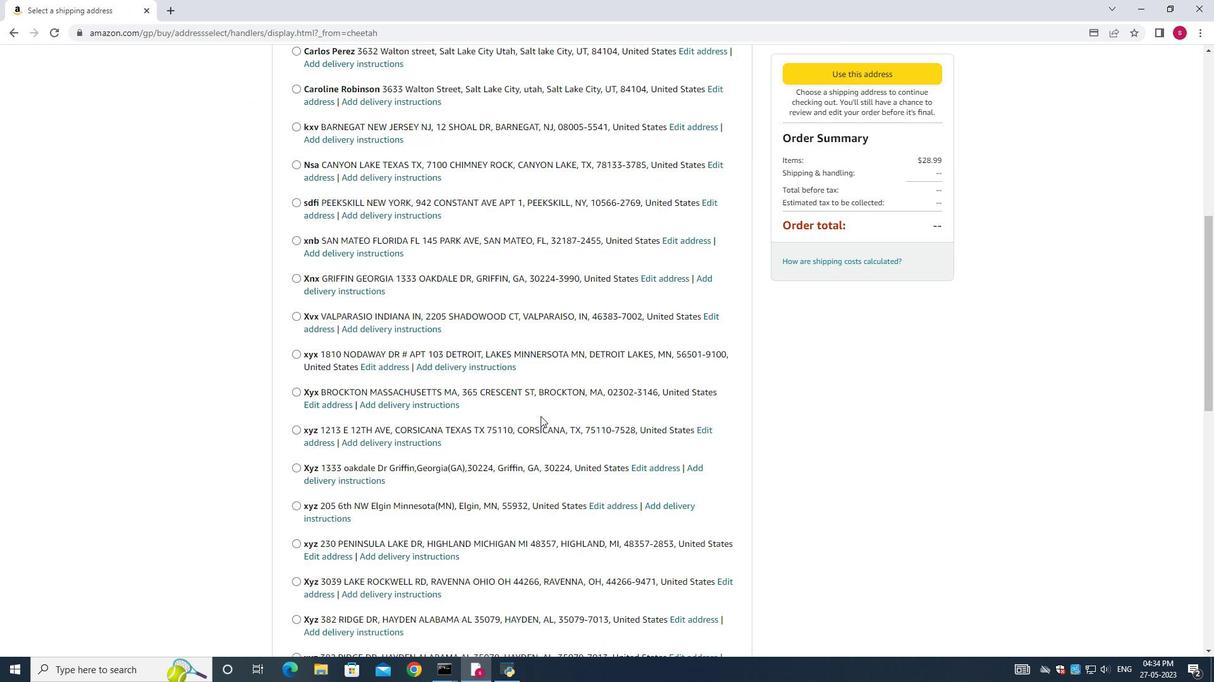 
Action: Mouse scrolled (481, 416) with delta (0, 0)
Screenshot: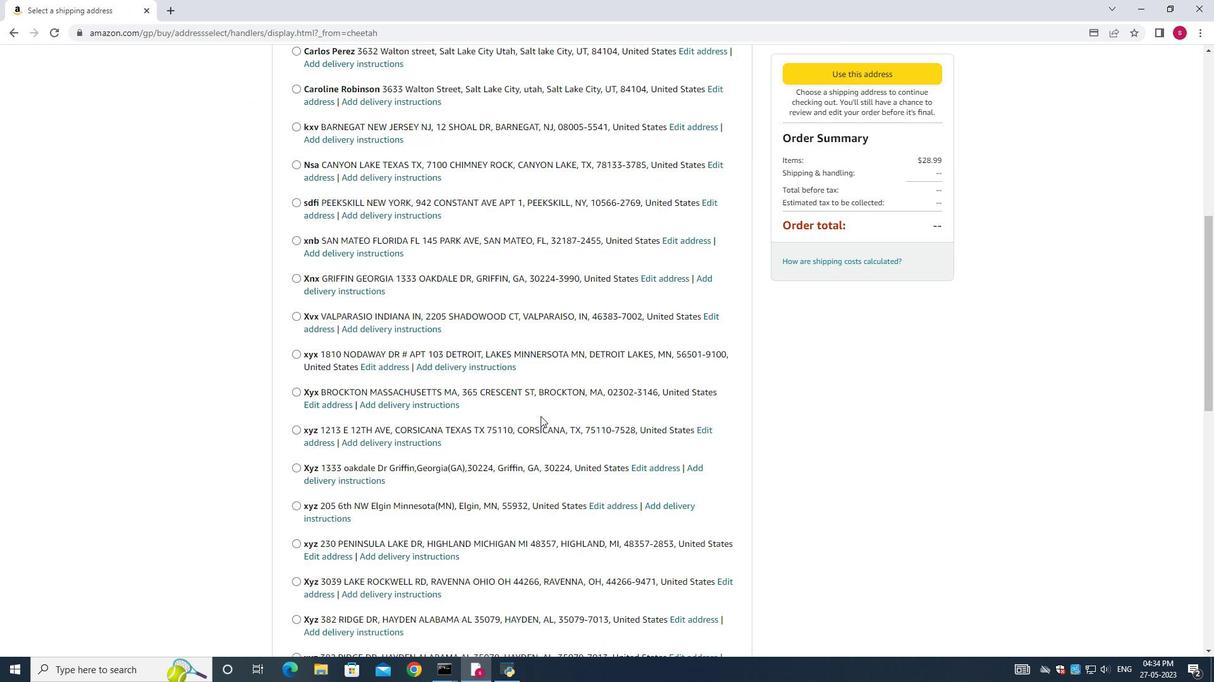 
Action: Mouse scrolled (481, 416) with delta (0, 0)
Screenshot: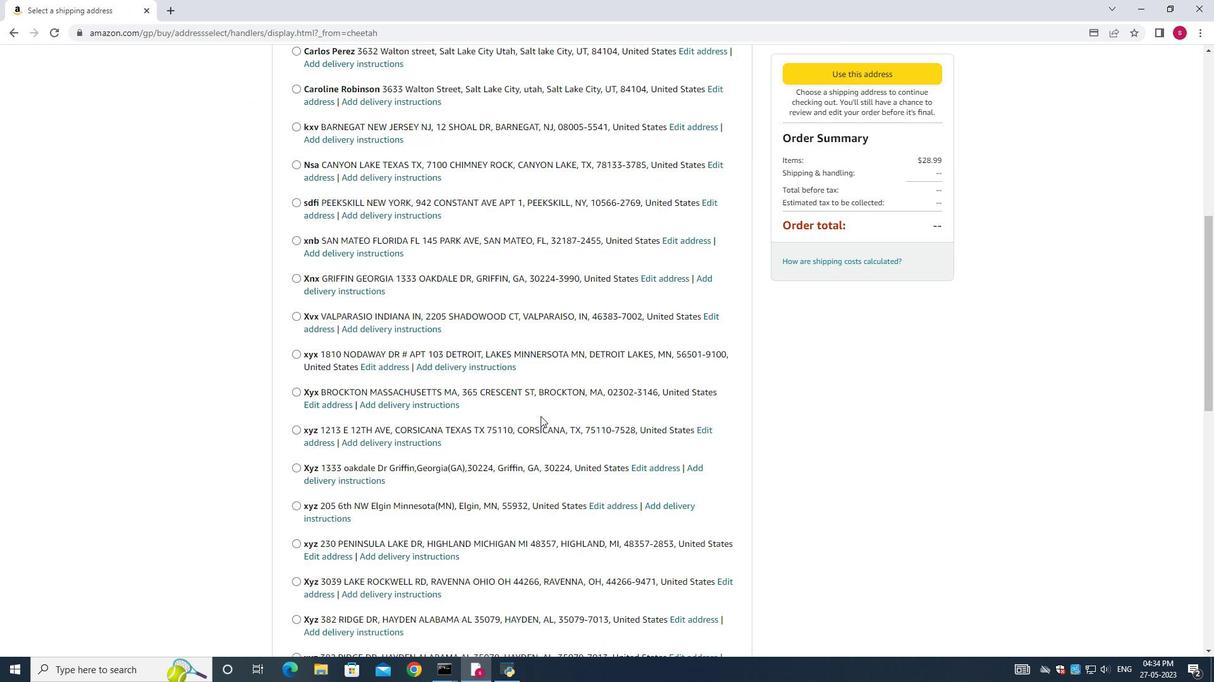 
Action: Mouse scrolled (481, 416) with delta (0, 0)
Screenshot: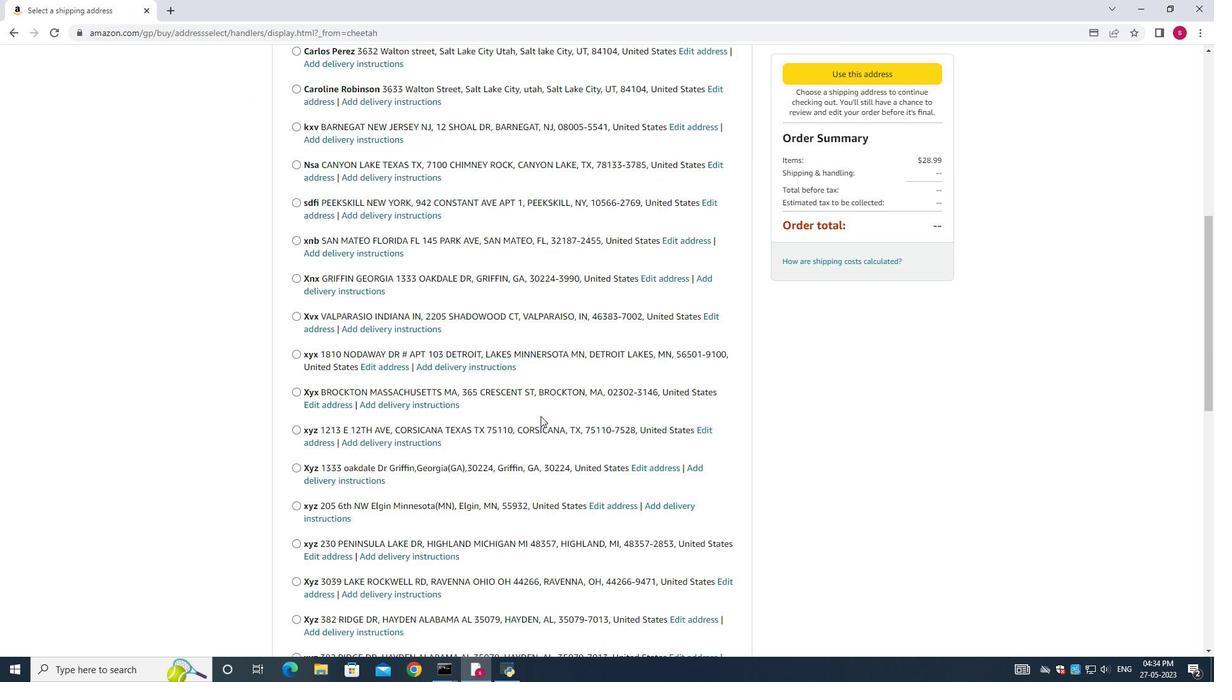 
Action: Mouse scrolled (481, 416) with delta (0, 0)
Screenshot: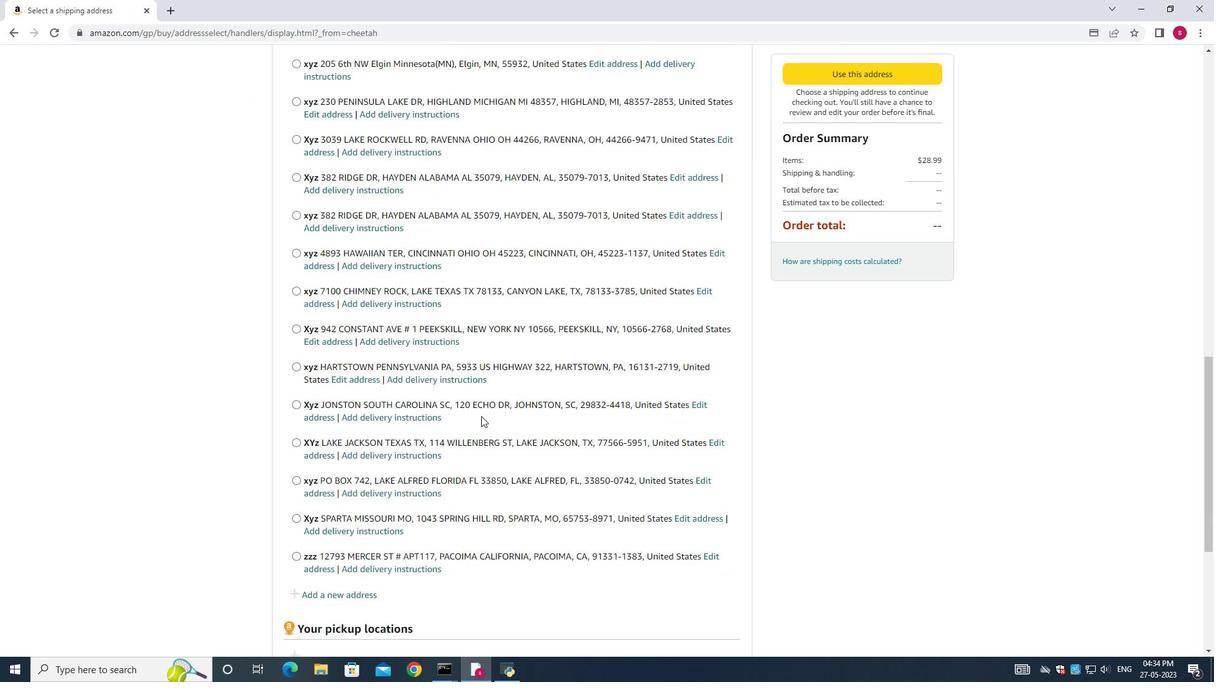 
Action: Mouse scrolled (481, 416) with delta (0, 0)
Screenshot: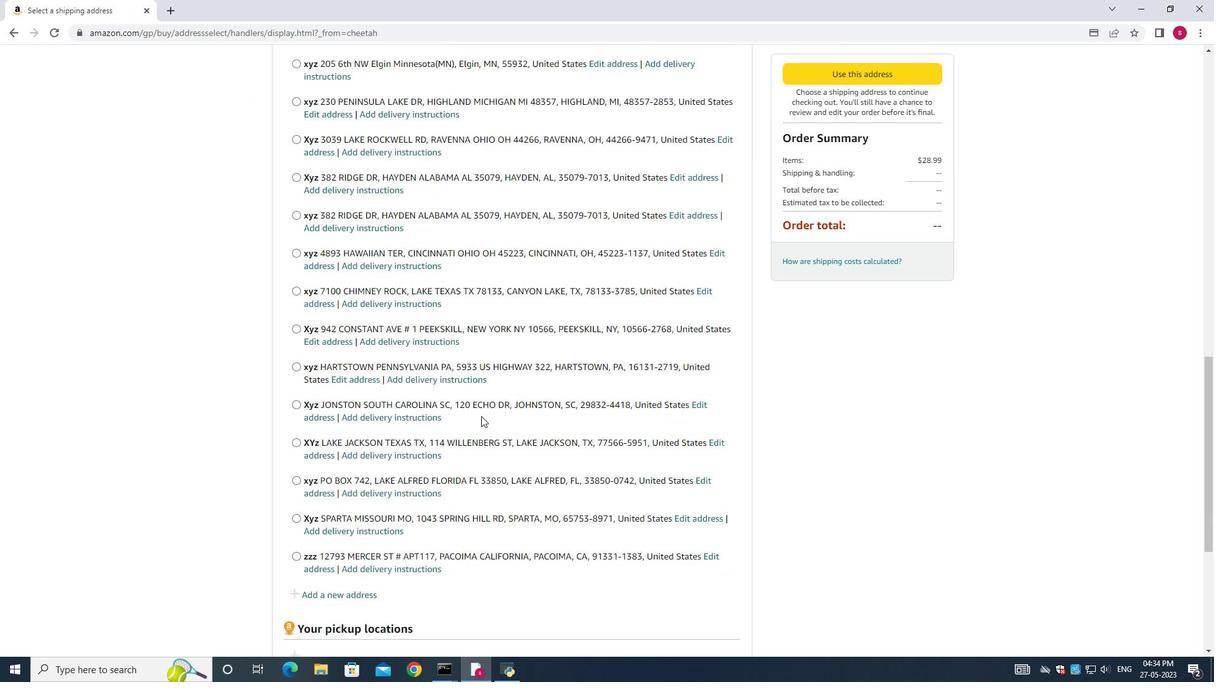 
Action: Mouse scrolled (481, 416) with delta (0, 0)
Screenshot: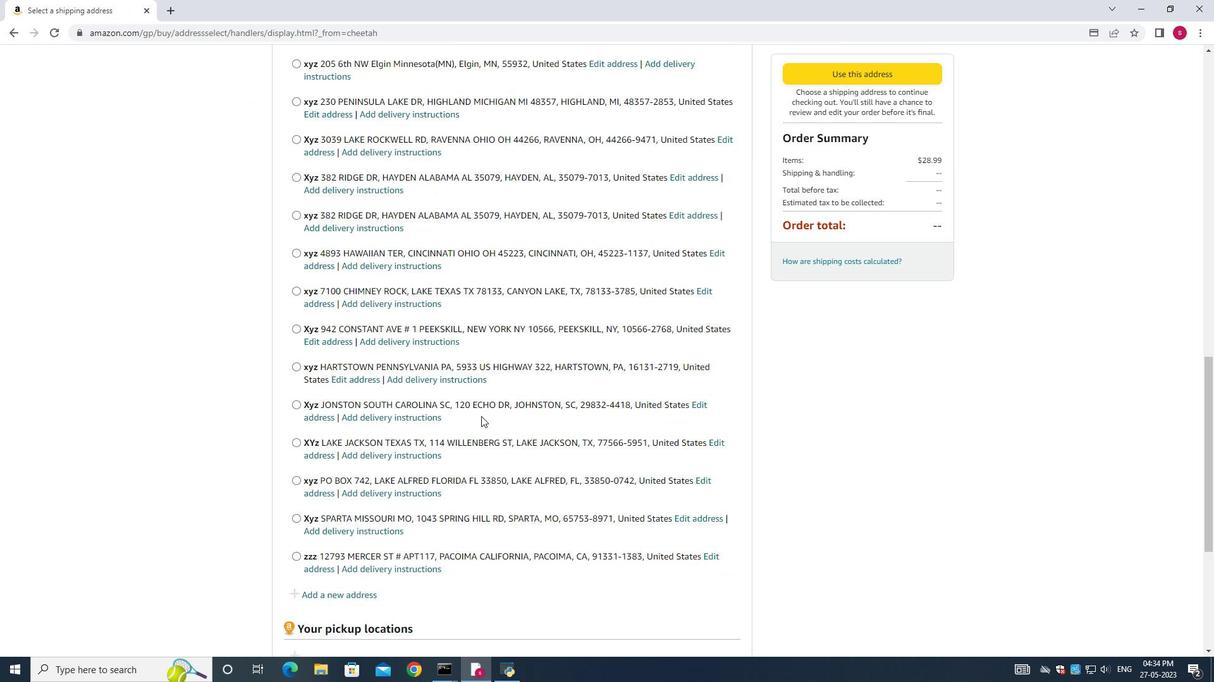 
Action: Mouse scrolled (481, 416) with delta (0, 0)
Screenshot: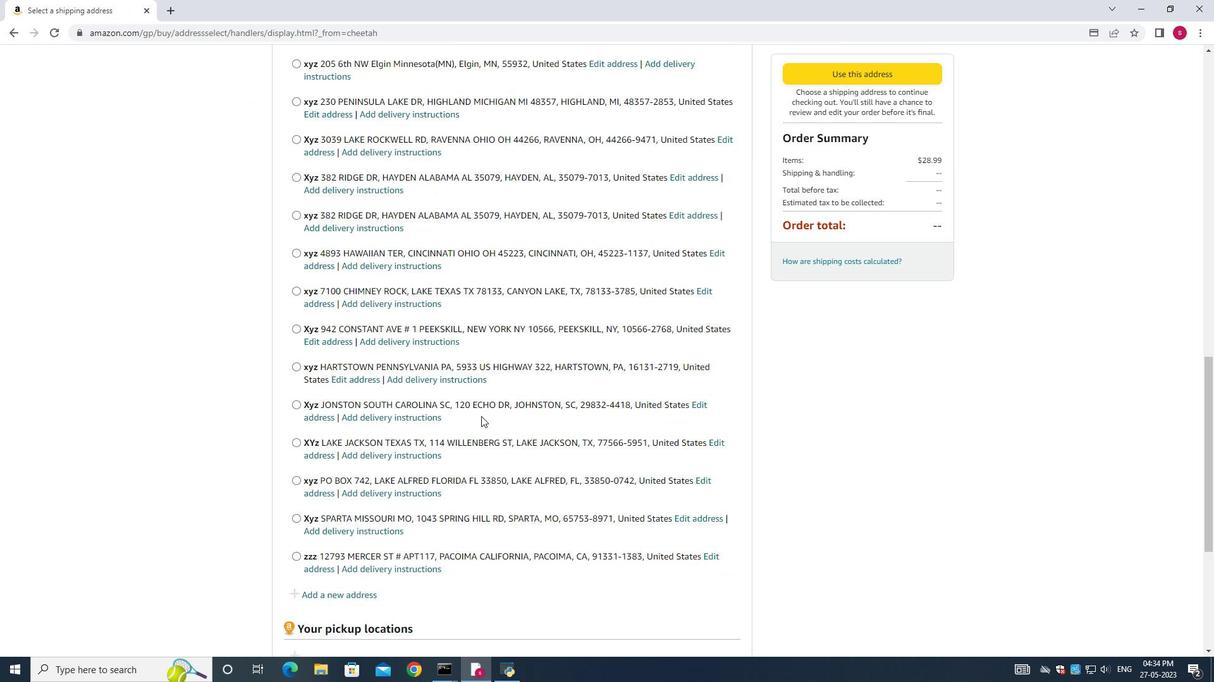 
Action: Mouse scrolled (481, 416) with delta (0, 0)
Screenshot: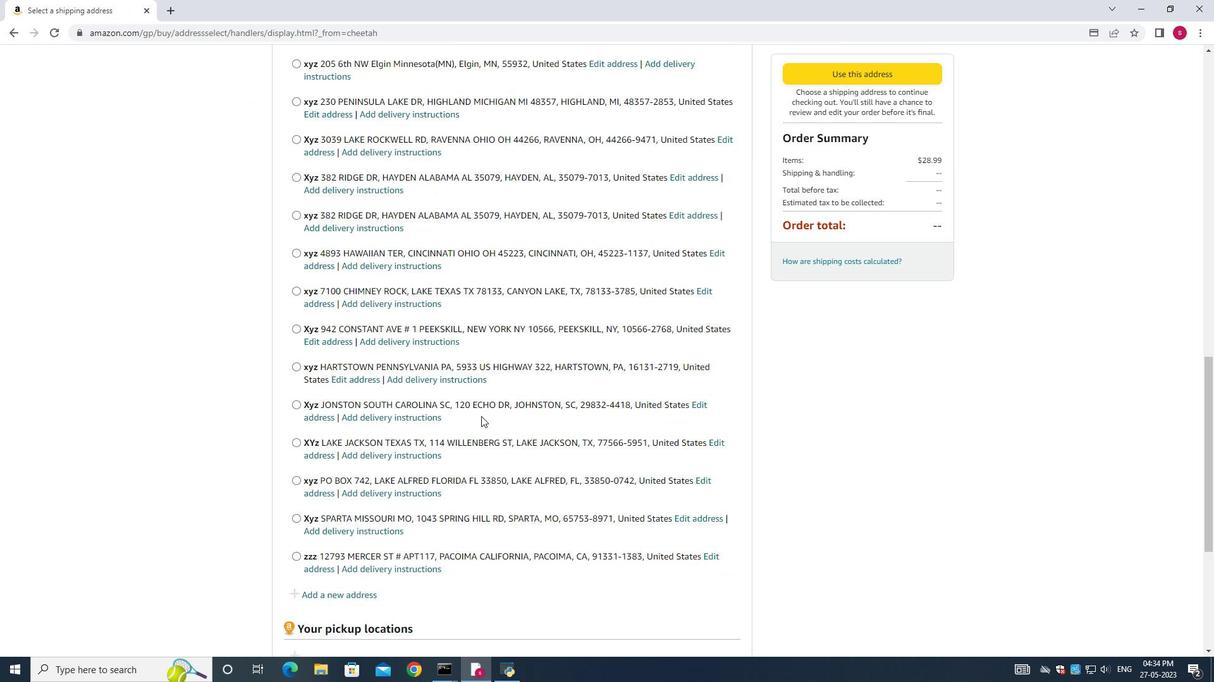 
Action: Mouse scrolled (481, 416) with delta (0, 0)
Screenshot: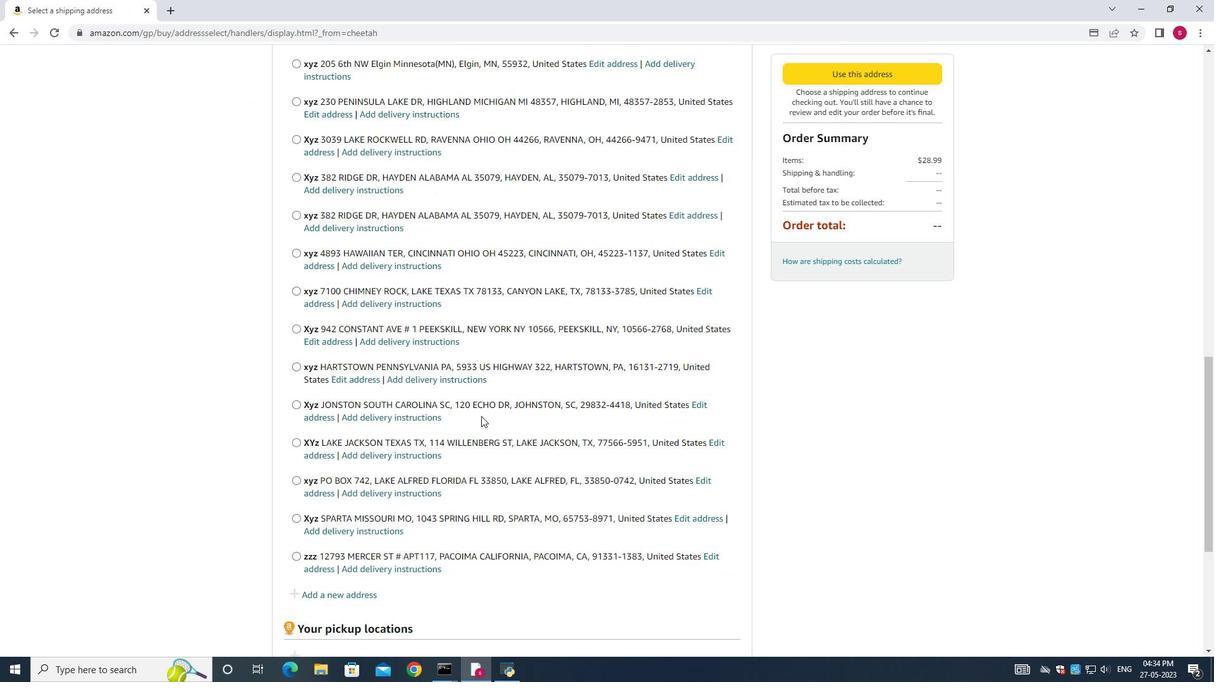 
Action: Mouse scrolled (481, 416) with delta (0, 0)
Screenshot: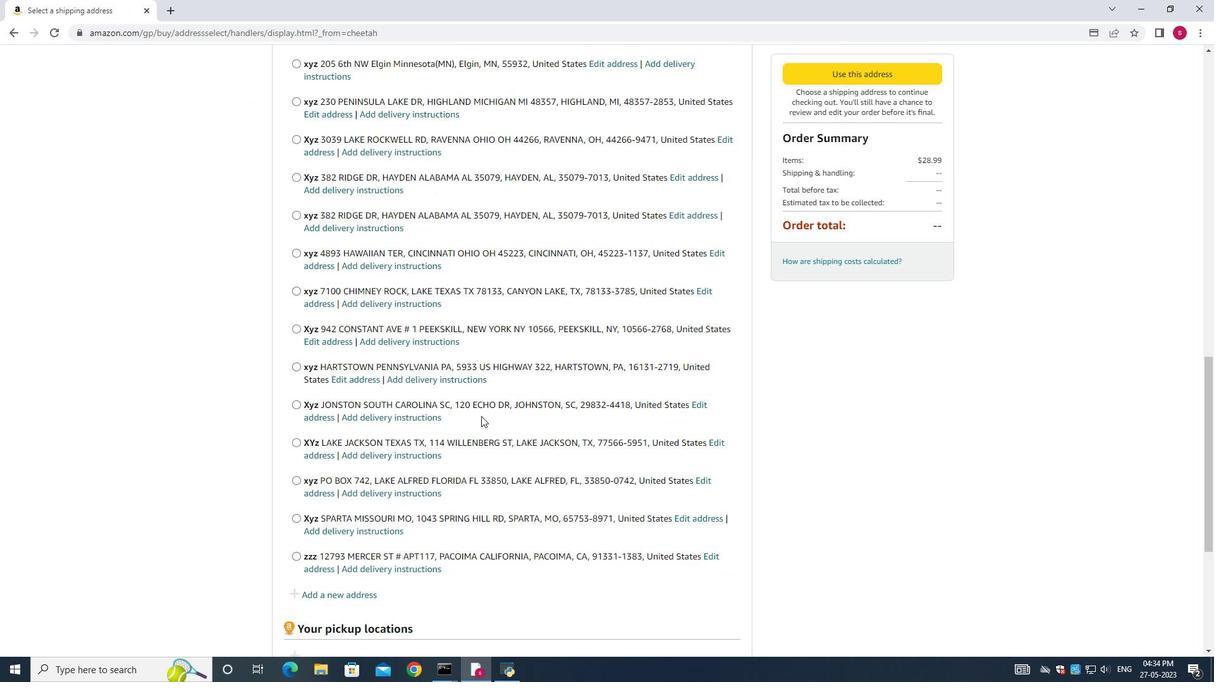 
Action: Mouse moved to (316, 303)
Screenshot: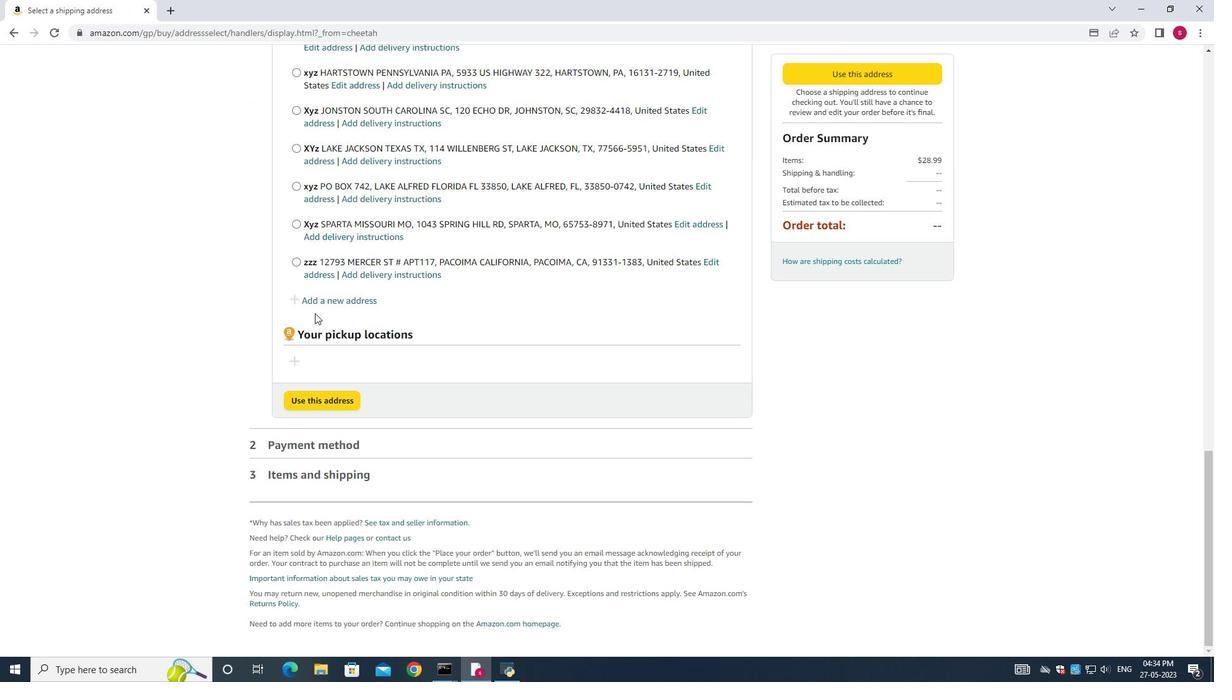 
Action: Mouse pressed left at (316, 303)
Screenshot: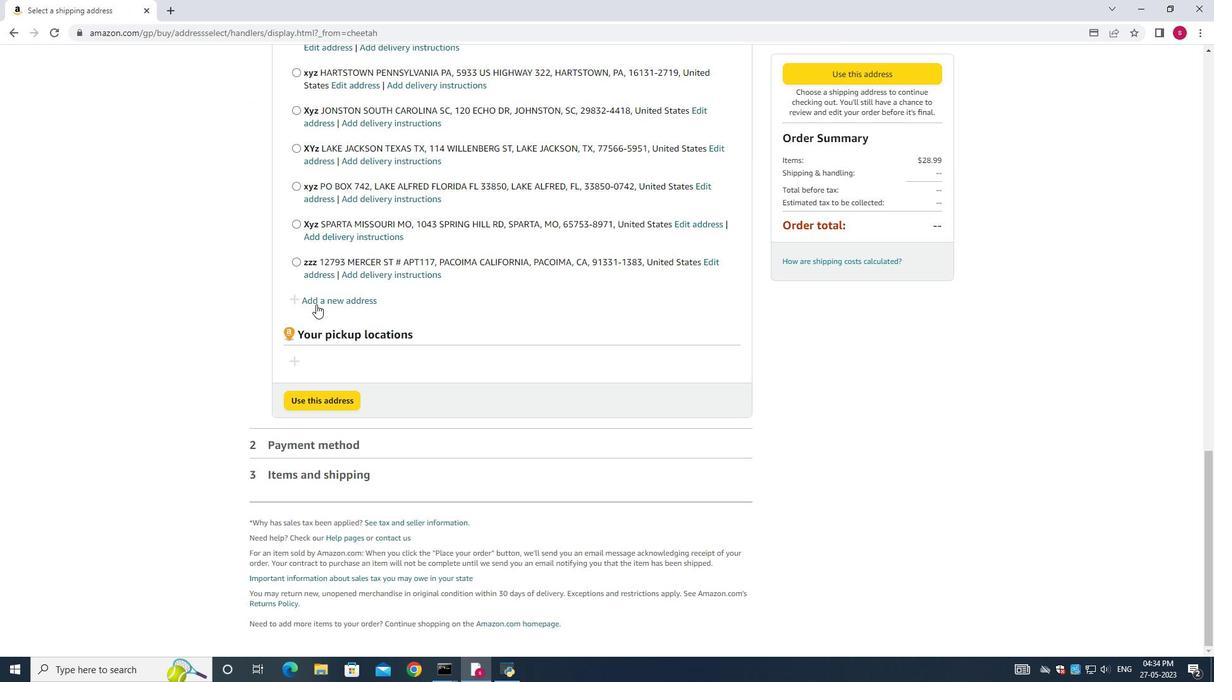 
Action: Mouse moved to (408, 302)
Screenshot: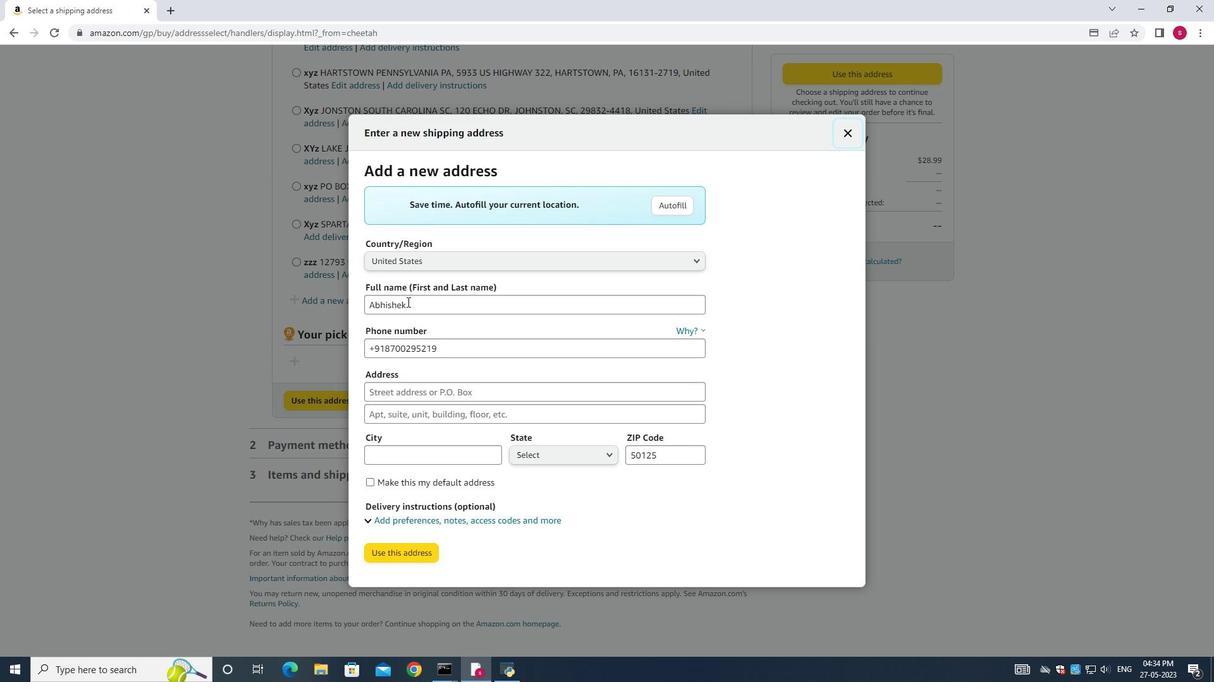 
Action: Mouse pressed left at (408, 302)
Screenshot: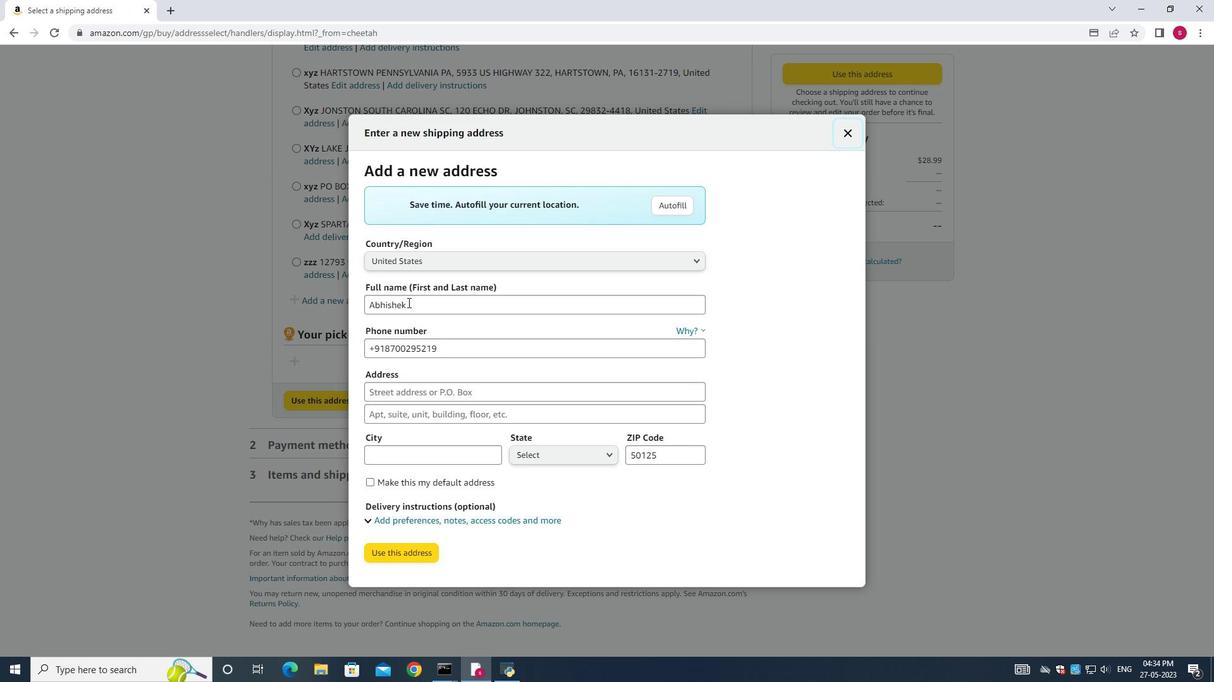 
Action: Mouse moved to (408, 302)
Screenshot: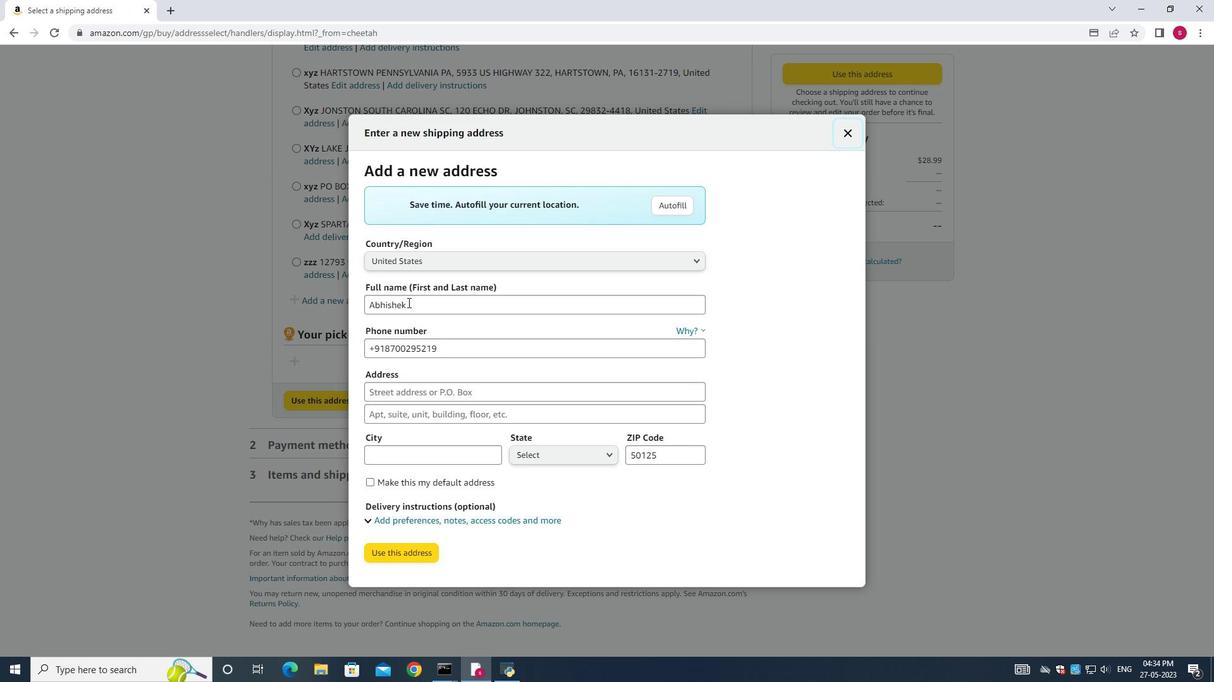 
Action: Key pressed ctrl+A
Screenshot: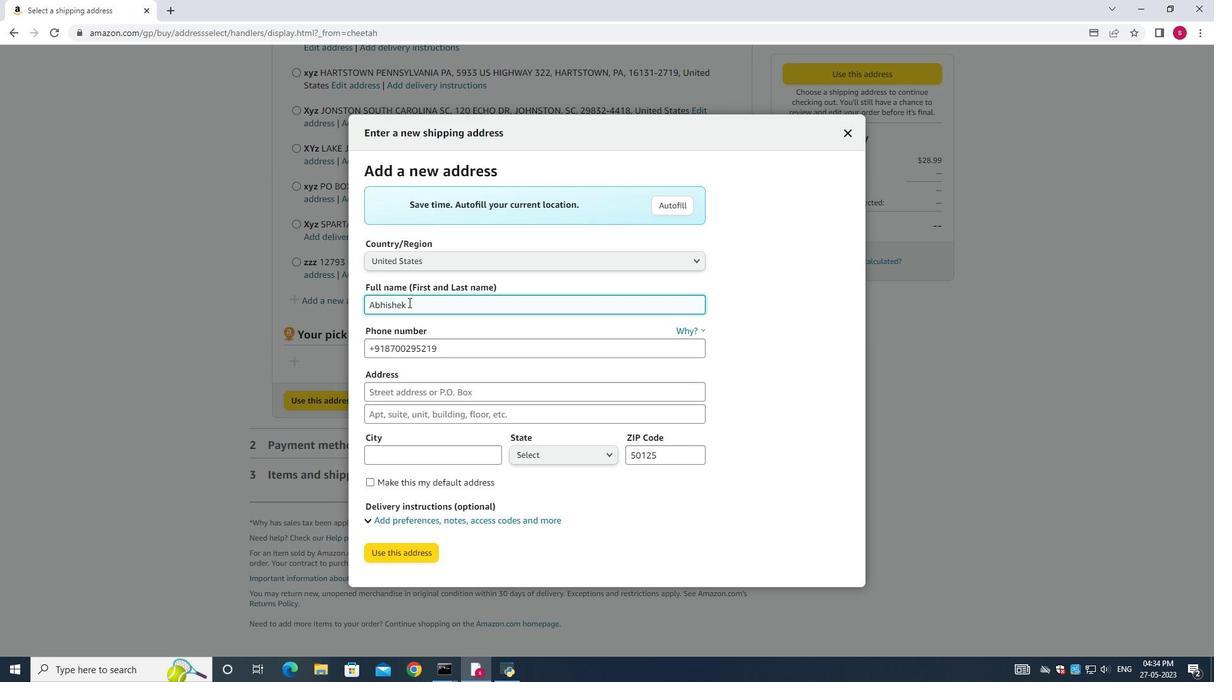 
Action: Mouse moved to (337, 260)
Screenshot: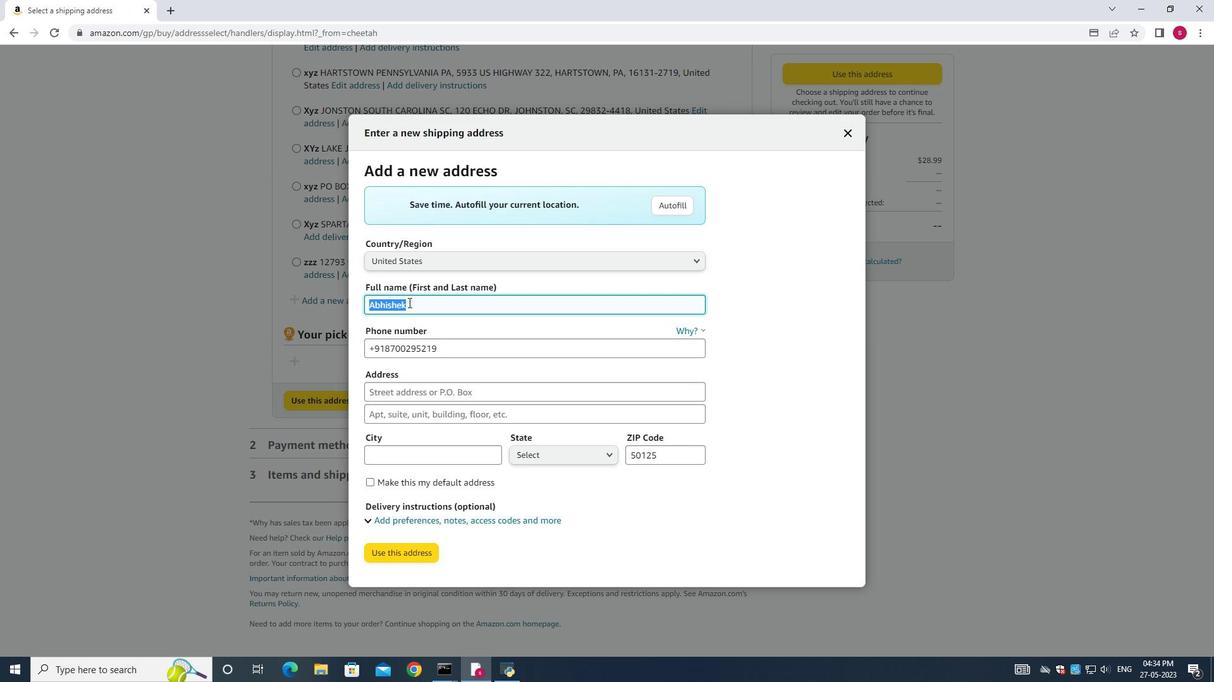 
Action: Key pressed <Key.backspace><Key.shift><Key.shift><Key.shift><Key.shift><Key.shift><Key.shift><Key.shift><Key.shift><Key.shift><Key.shift><Key.shift><Key.shift><Key.shift><Key.shift><Key.shift><Key.shift><Key.shift><Key.shift><Key.shift><Key.shift><Key.shift><Key.shift><Key.shift><Key.shift><Key.shift><Key.shift><Key.shift><Key.shift><Key.shift><Key.shift><Key.shift><Key.shift><Key.shift><Key.shift><Key.shift><Key.shift><Key.shift><Key.shift><Key.shift><Key.shift><Key.shift><Key.shift><Key.shift><Key.shift><Key.shift><Key.shift><Key.shift><Key.shift><Key.shift><Key.shift><Key.shift><Key.shift><Key.shift>Cassandra<Key.space><Key.shift>Campbell<Key.space>
Screenshot: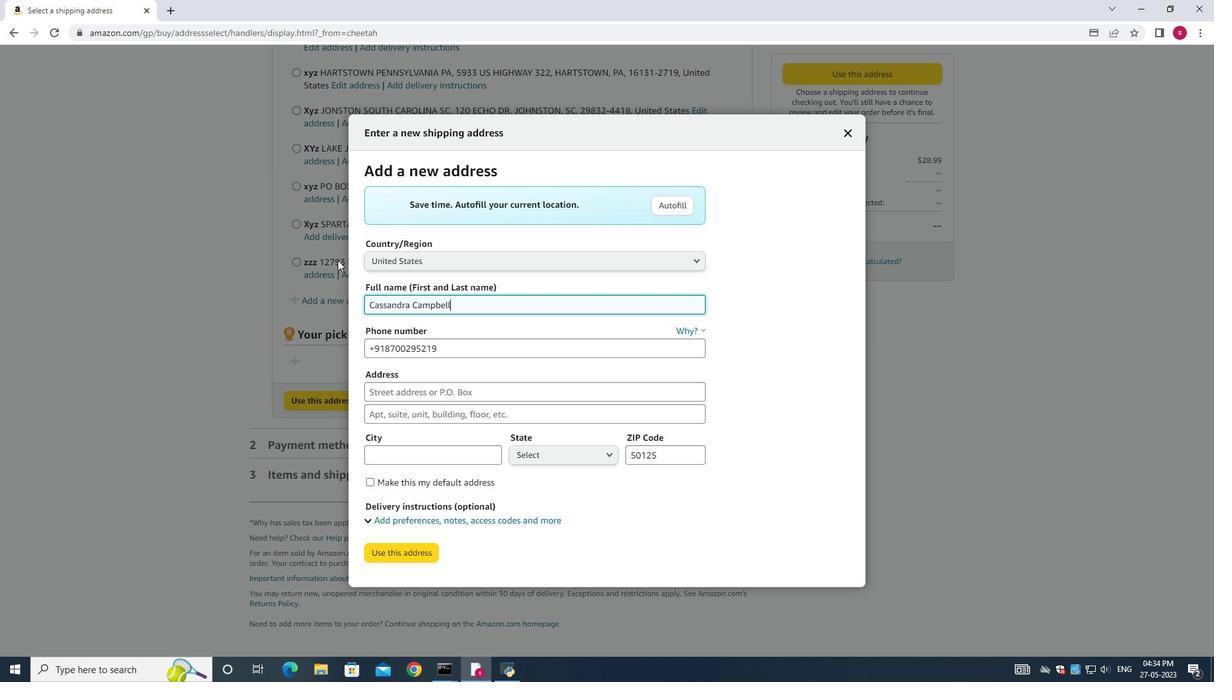 
Action: Mouse moved to (458, 348)
Screenshot: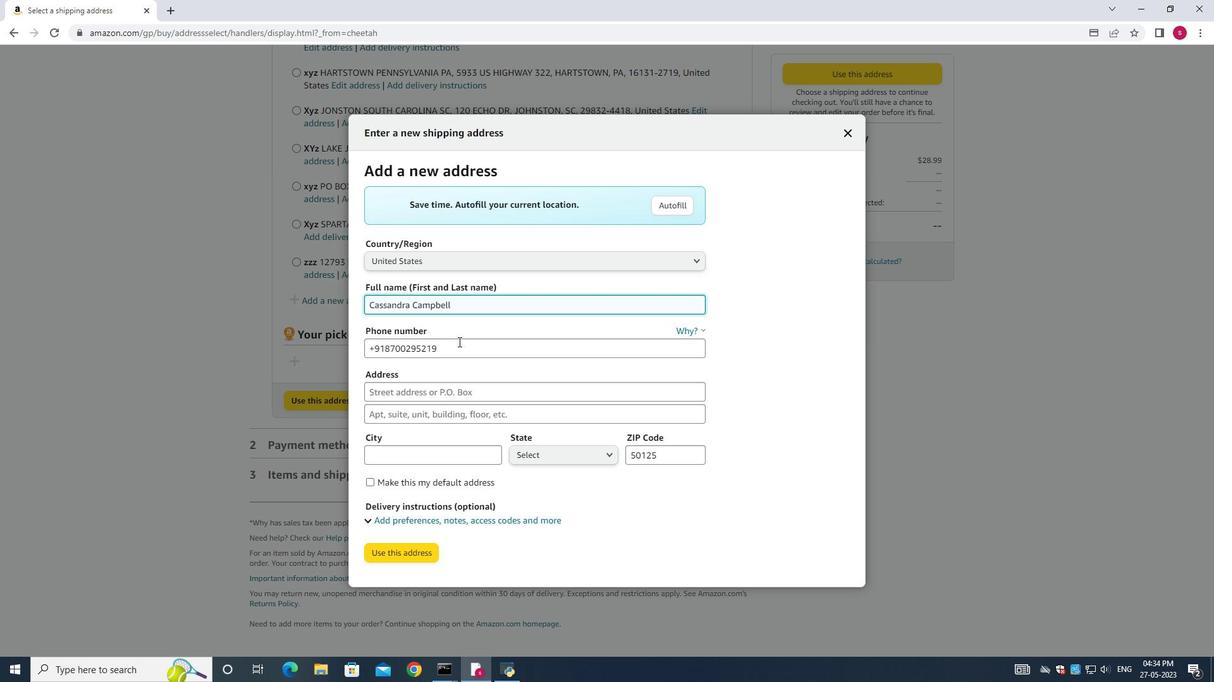
Action: Mouse pressed left at (458, 348)
Screenshot: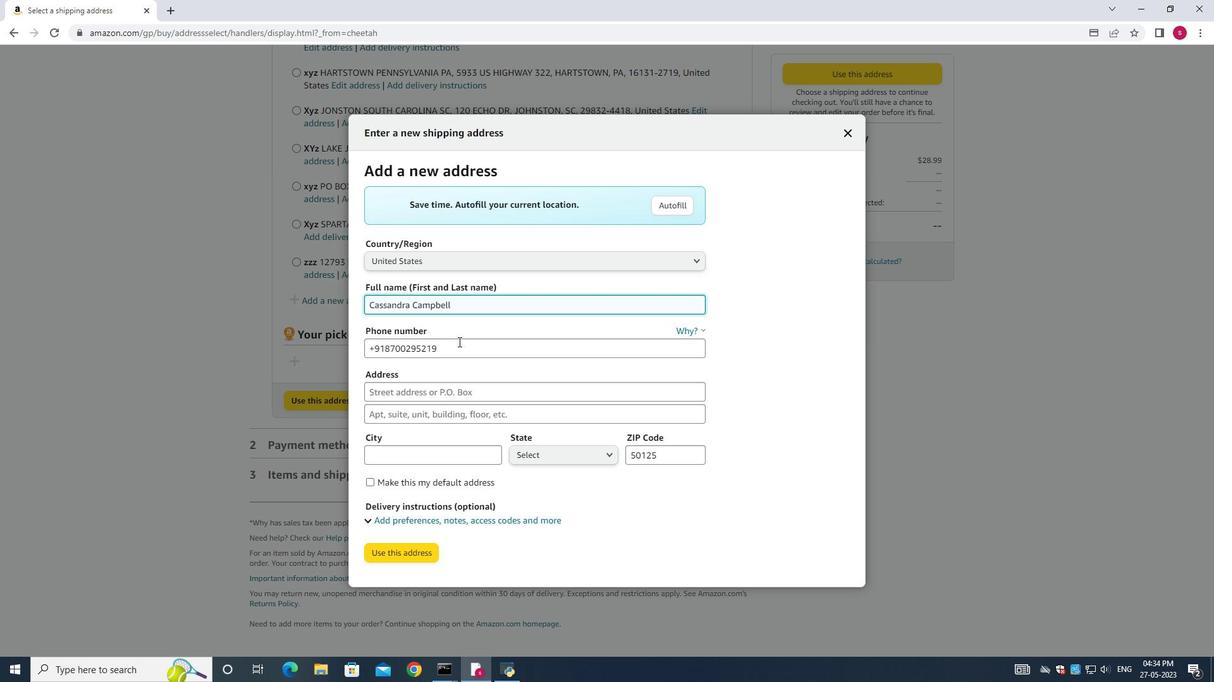 
Action: Mouse moved to (458, 348)
Screenshot: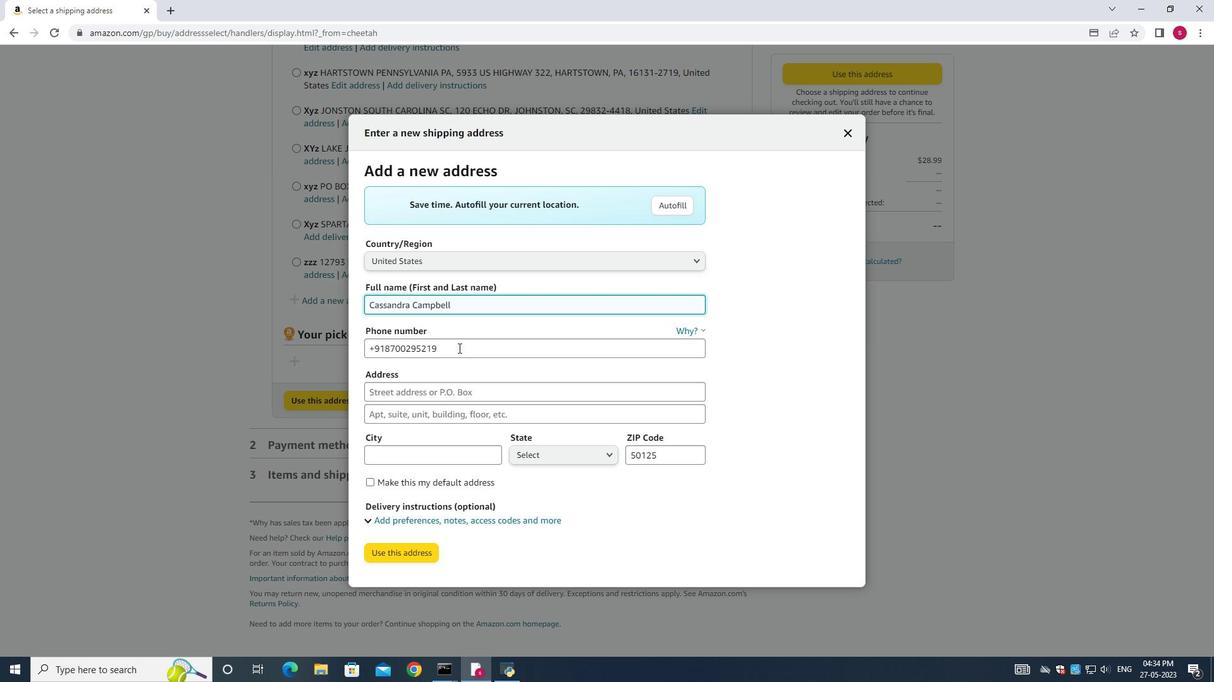 
Action: Key pressed ctrl+A<Key.backspace>8014200980
Screenshot: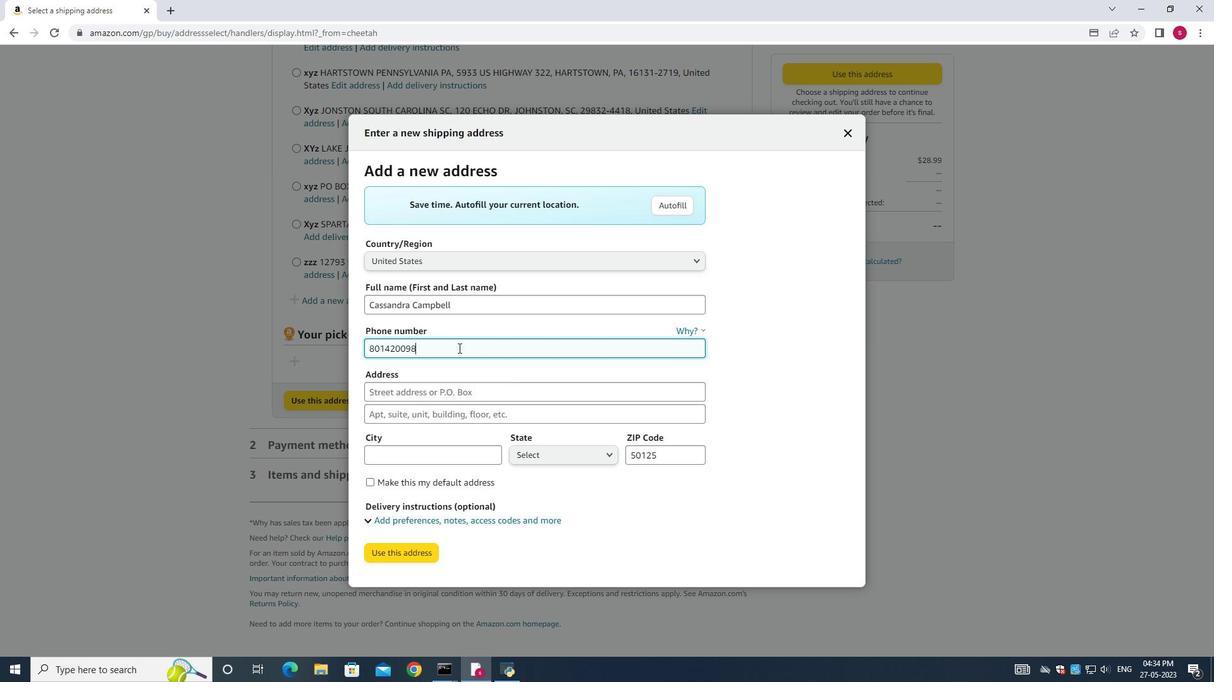 
Action: Mouse moved to (433, 393)
Screenshot: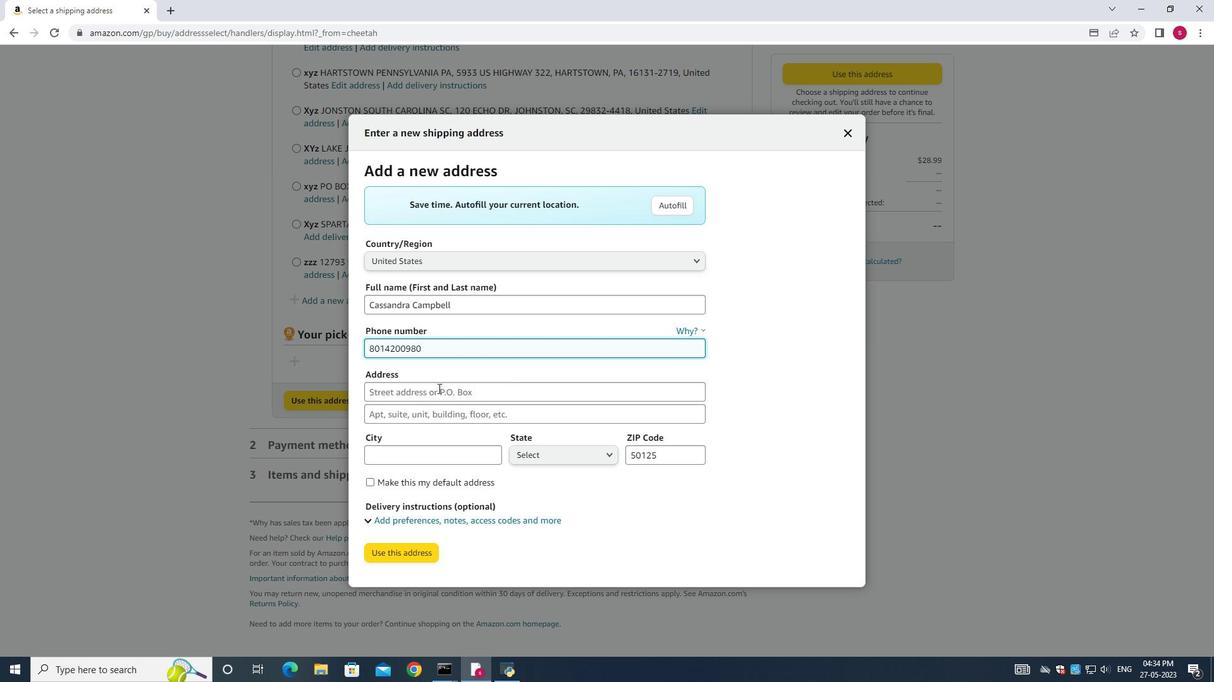 
Action: Mouse pressed left at (433, 393)
Screenshot: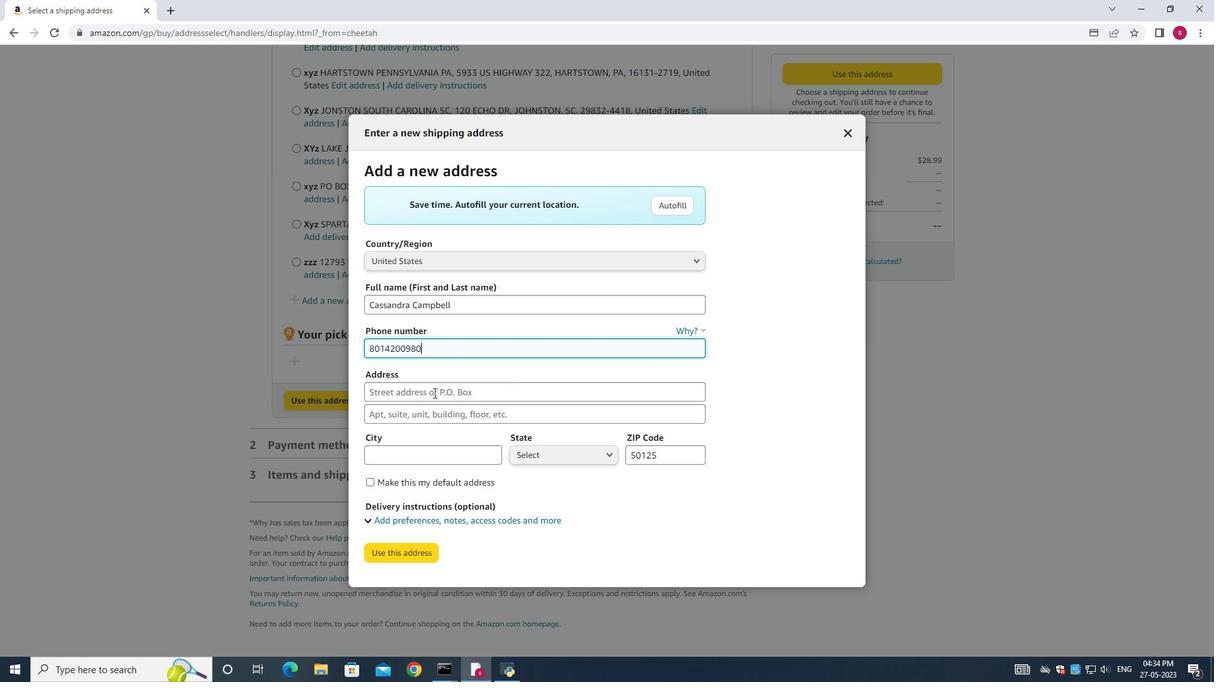 
Action: Mouse moved to (433, 393)
Screenshot: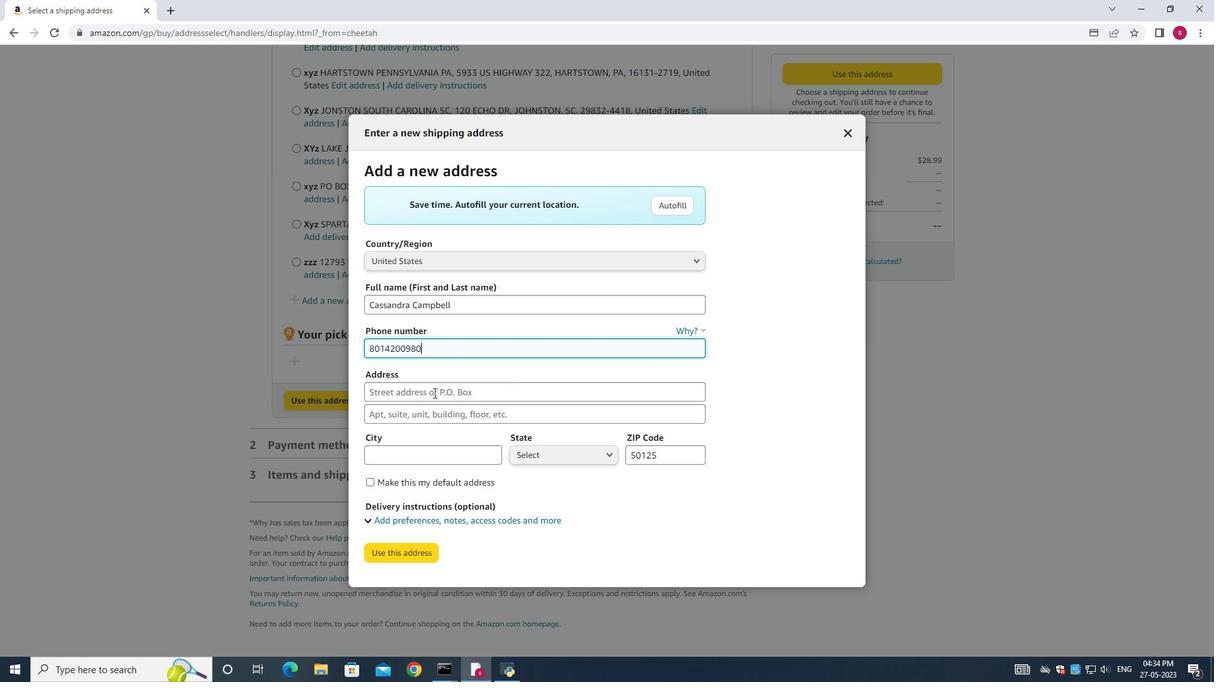 
Action: Key pressed 3634<Key.space><Key.shift>Walton<Key.space><Key.shift>Street<Key.space><Key.shift>
Screenshot: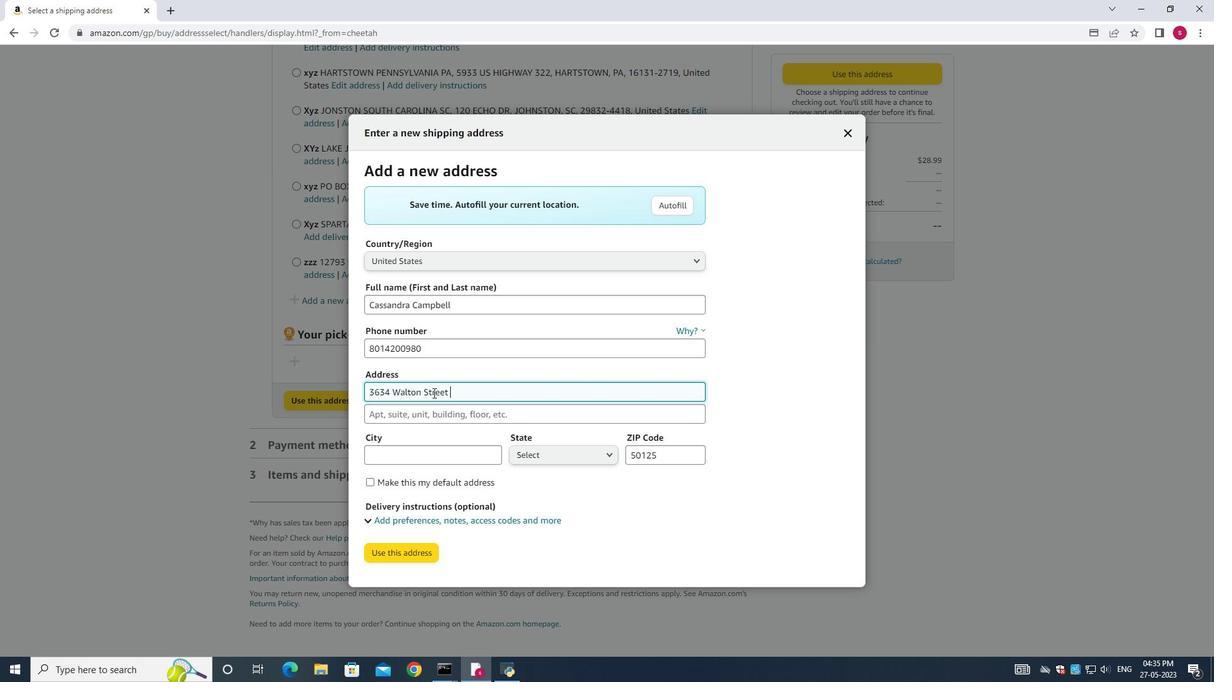 
Action: Mouse moved to (427, 412)
Screenshot: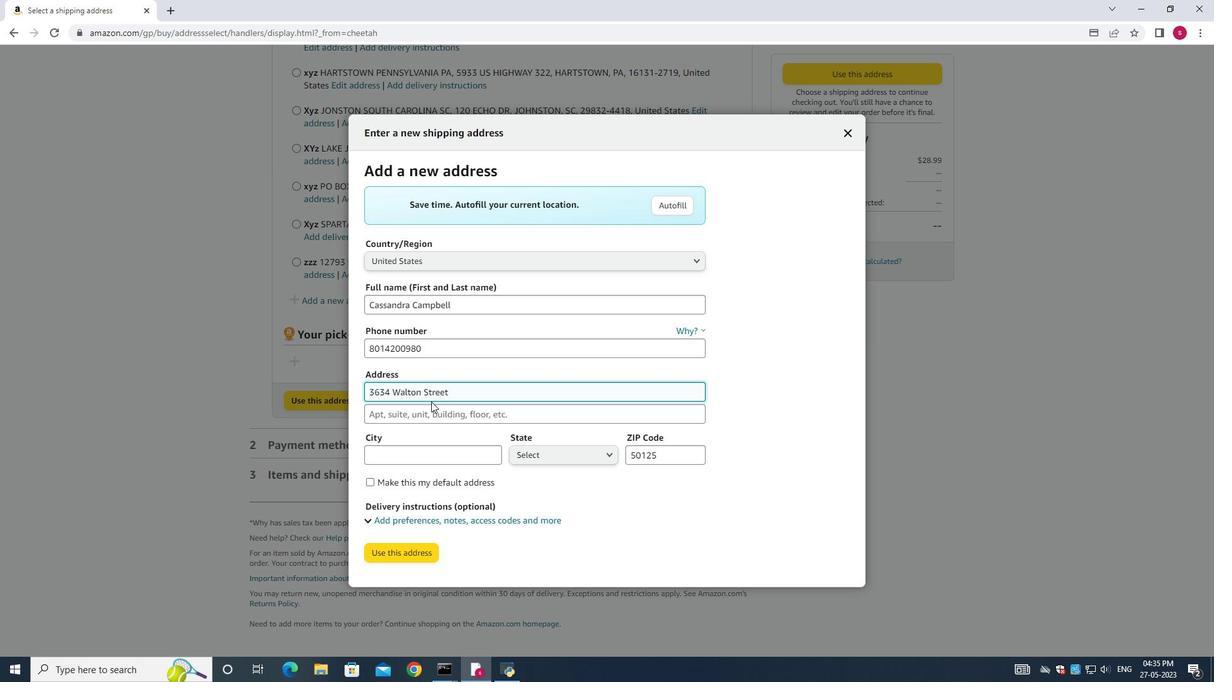 
Action: Mouse pressed left at (427, 412)
Screenshot: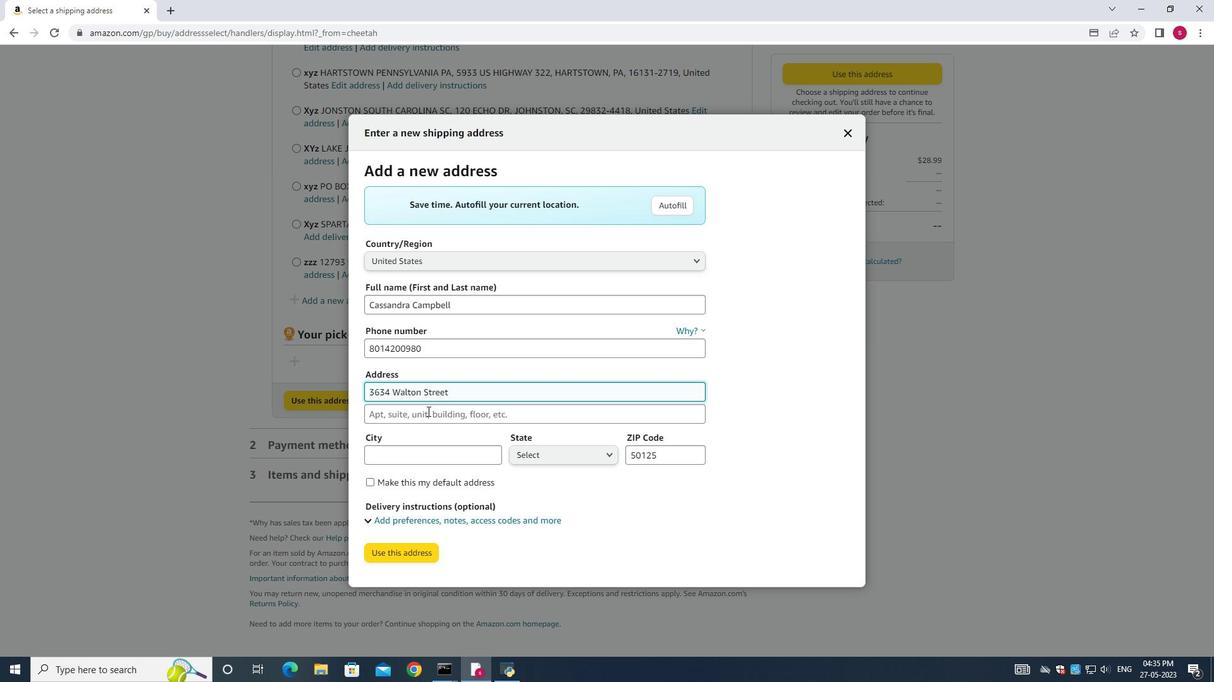 
Action: Key pressed <Key.shift>Salt<Key.space><Key.shift>Lake<Key.space><Key.shift><Key.shift><Key.shift><Key.shift><Key.shift><Key.shift>City<Key.space>
Screenshot: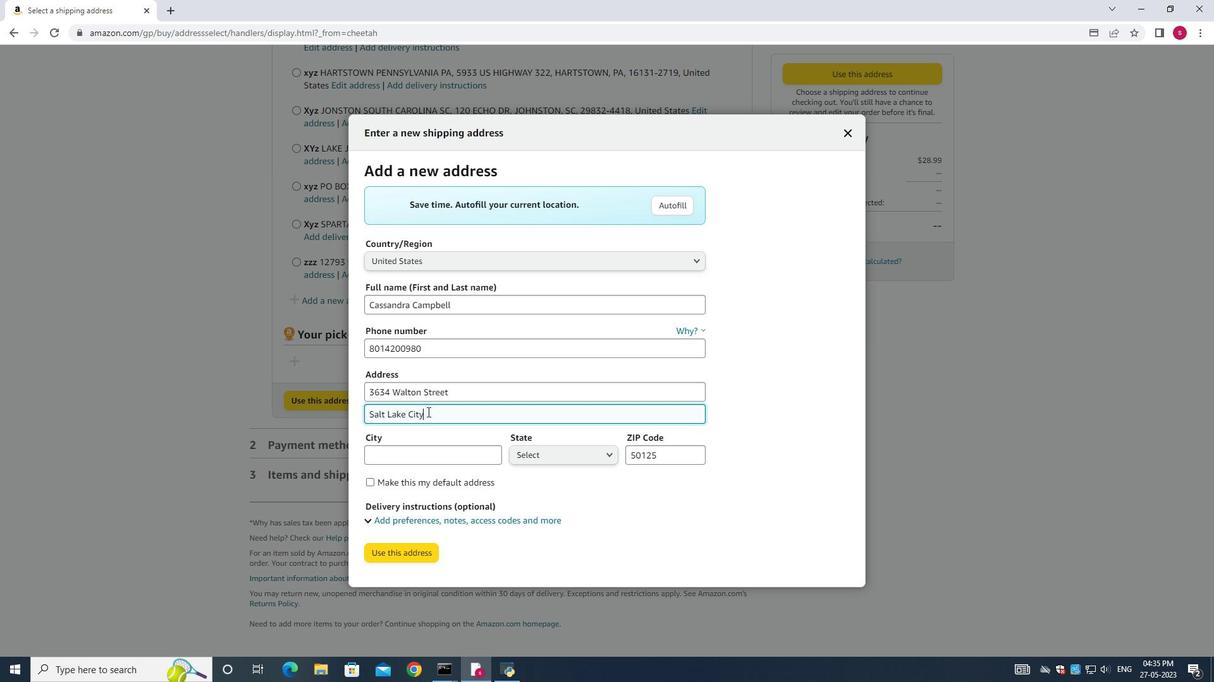 
Action: Mouse moved to (426, 453)
Screenshot: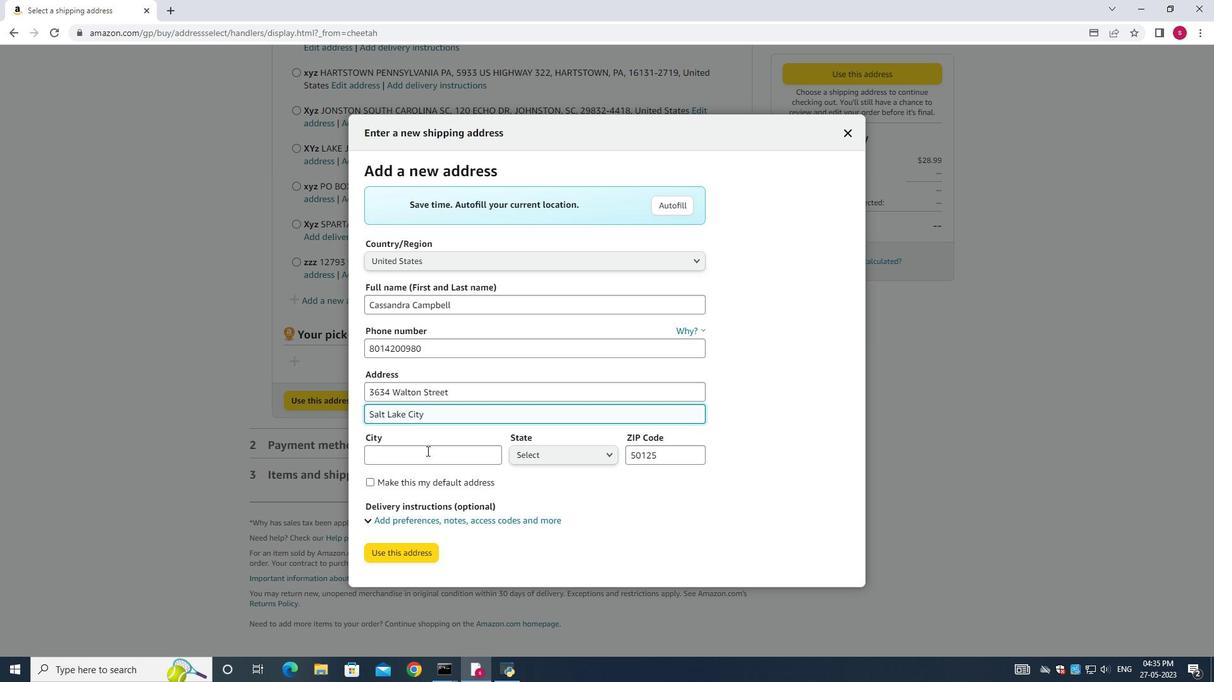 
Action: Mouse pressed left at (426, 453)
Screenshot: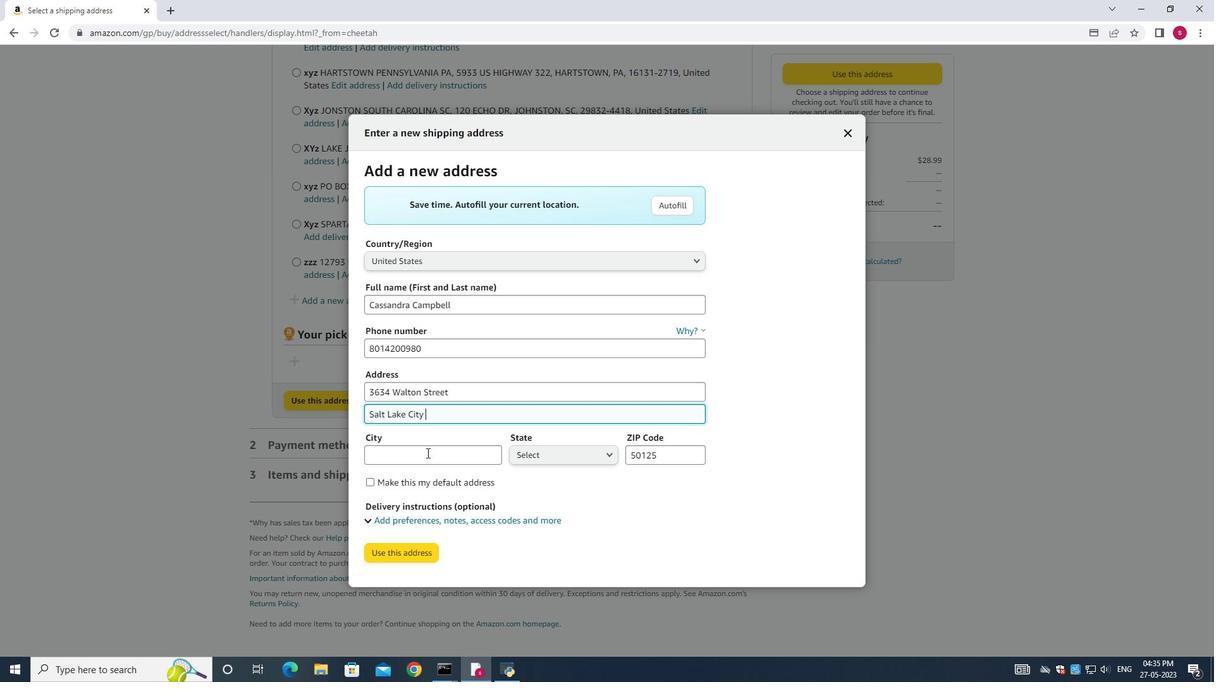 
Action: Mouse moved to (476, 421)
Screenshot: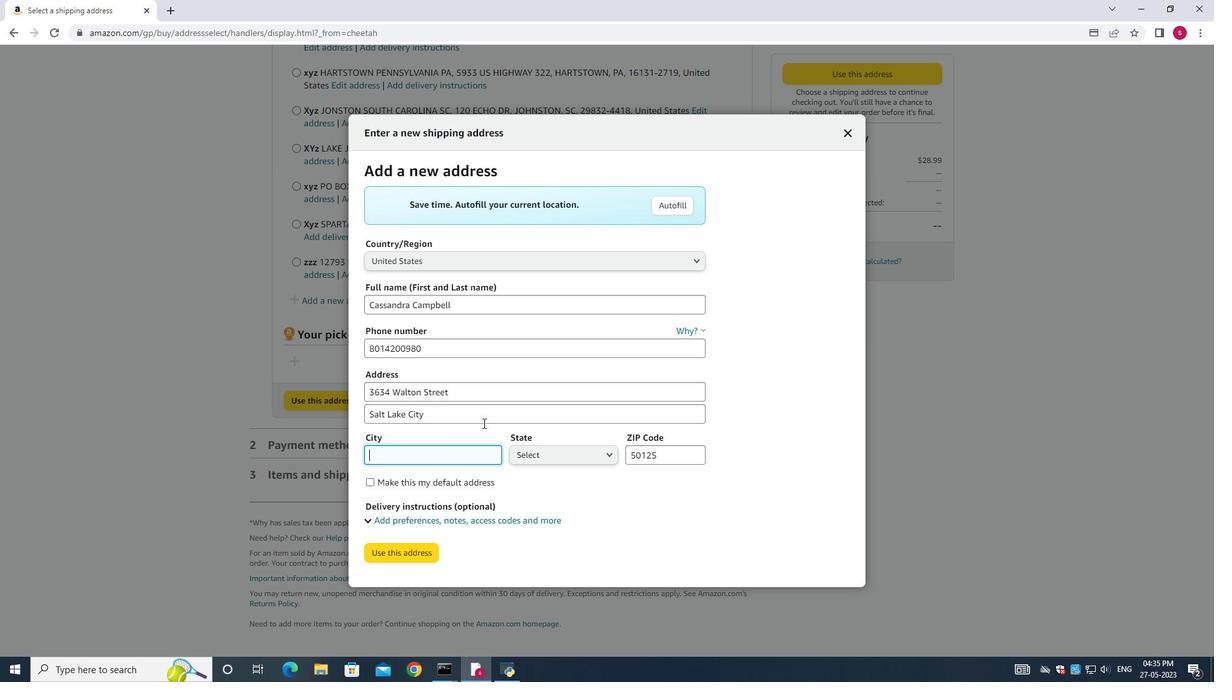 
Action: Mouse pressed left at (476, 421)
Screenshot: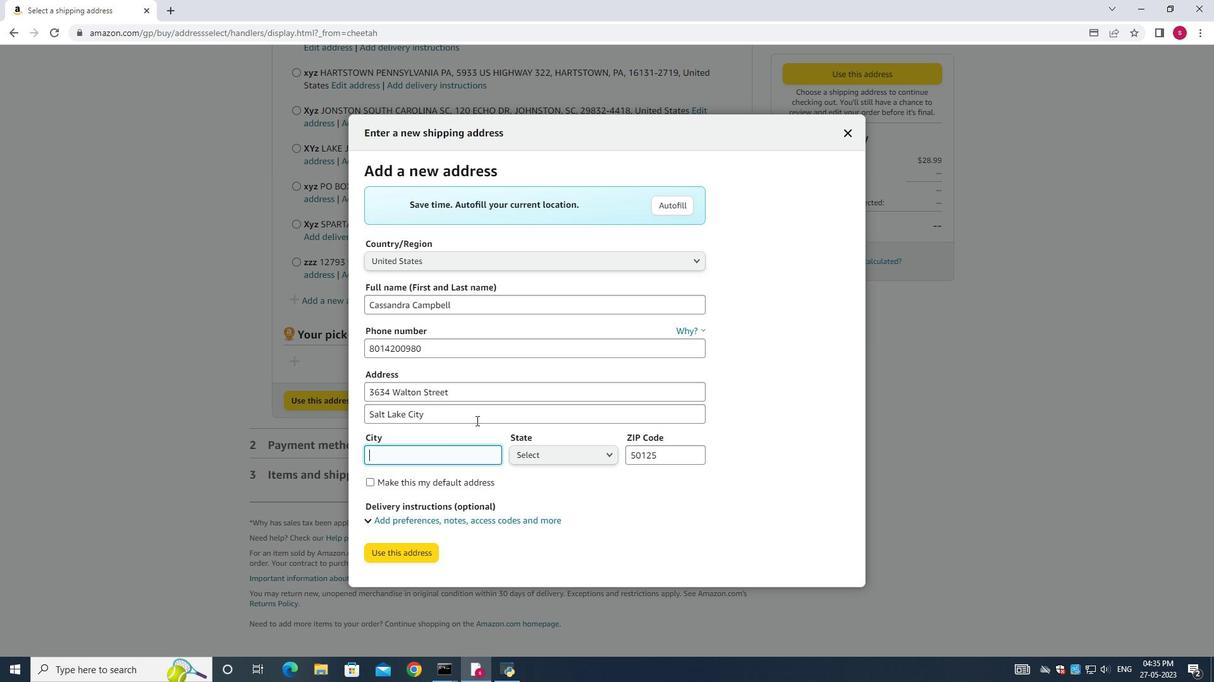
Action: Key pressed <Key.space><Key.backspace>utah<Key.space>
Screenshot: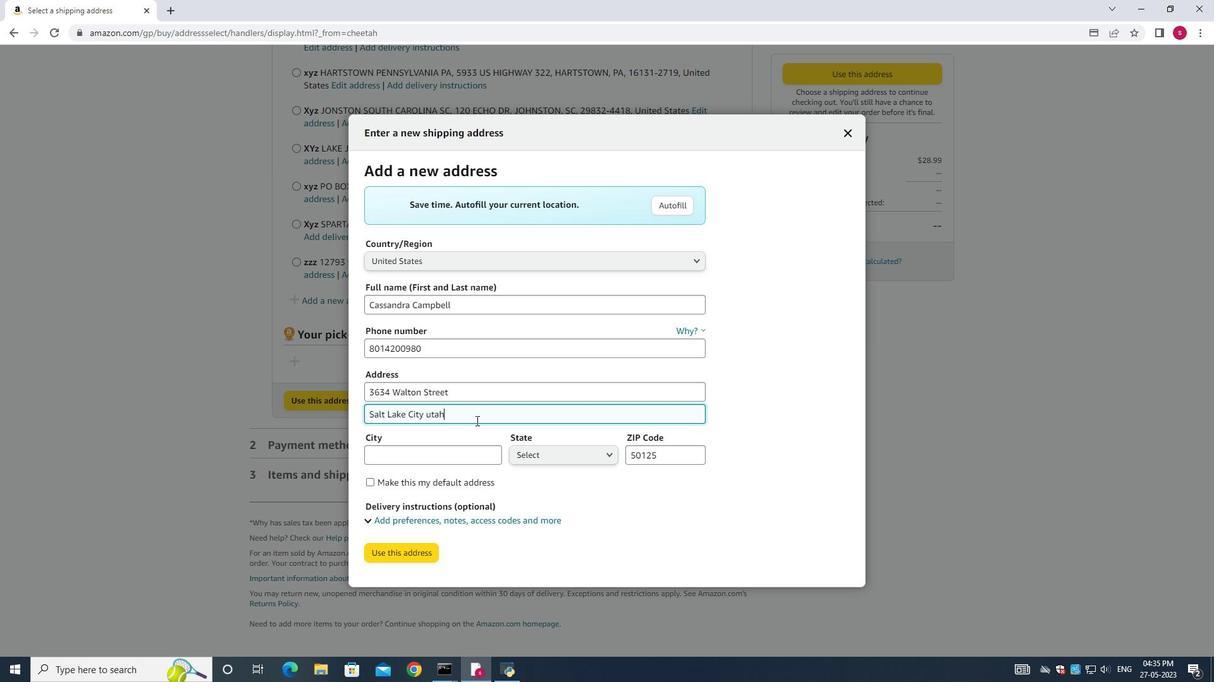 
Action: Mouse moved to (397, 463)
Screenshot: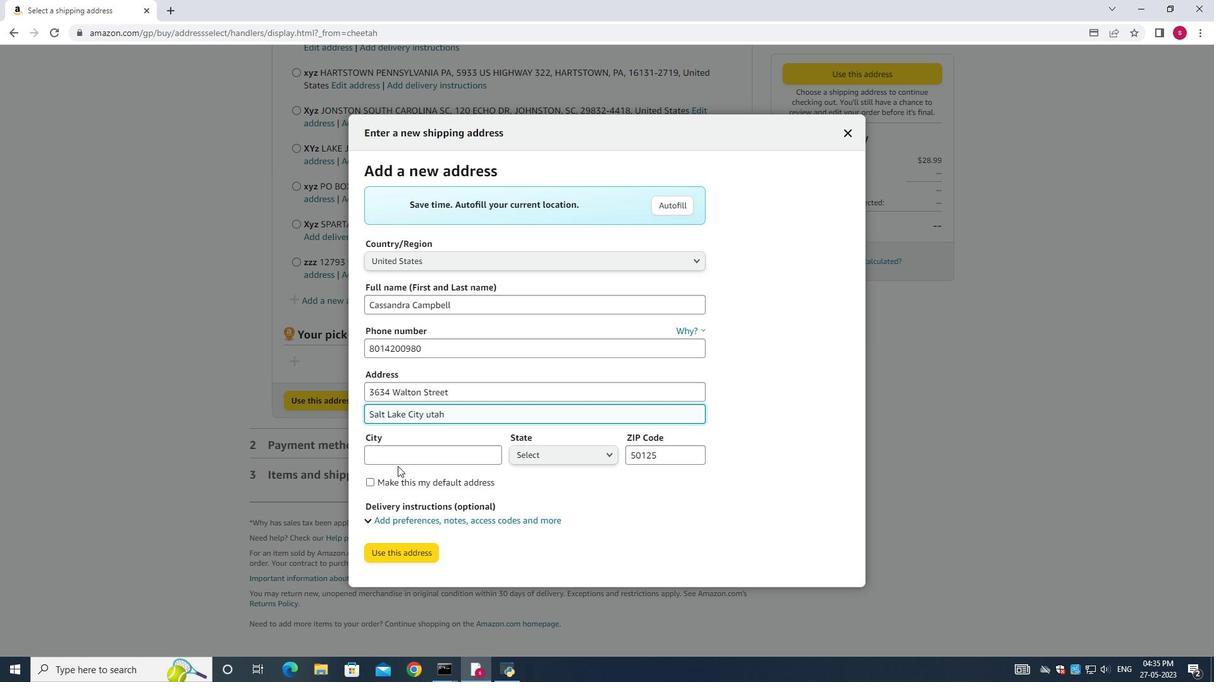
Action: Mouse pressed left at (397, 463)
Screenshot: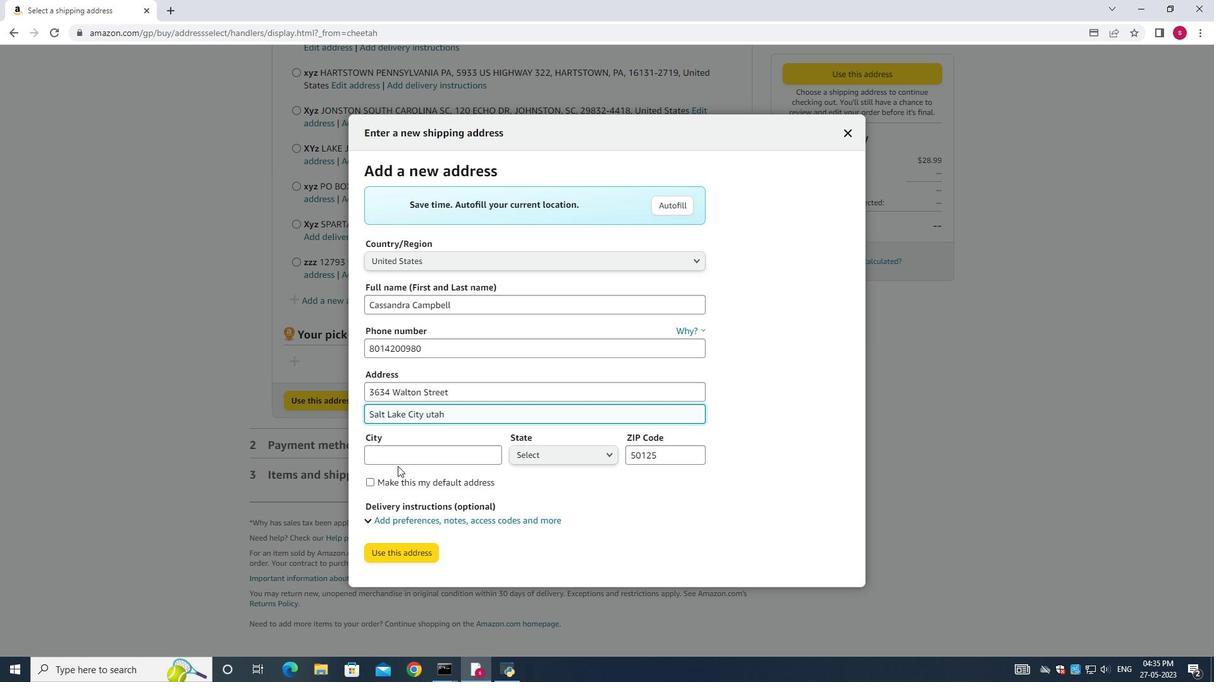 
Action: Key pressed <Key.shift>Salt<Key.space>lake<Key.space>city<Key.space>
Screenshot: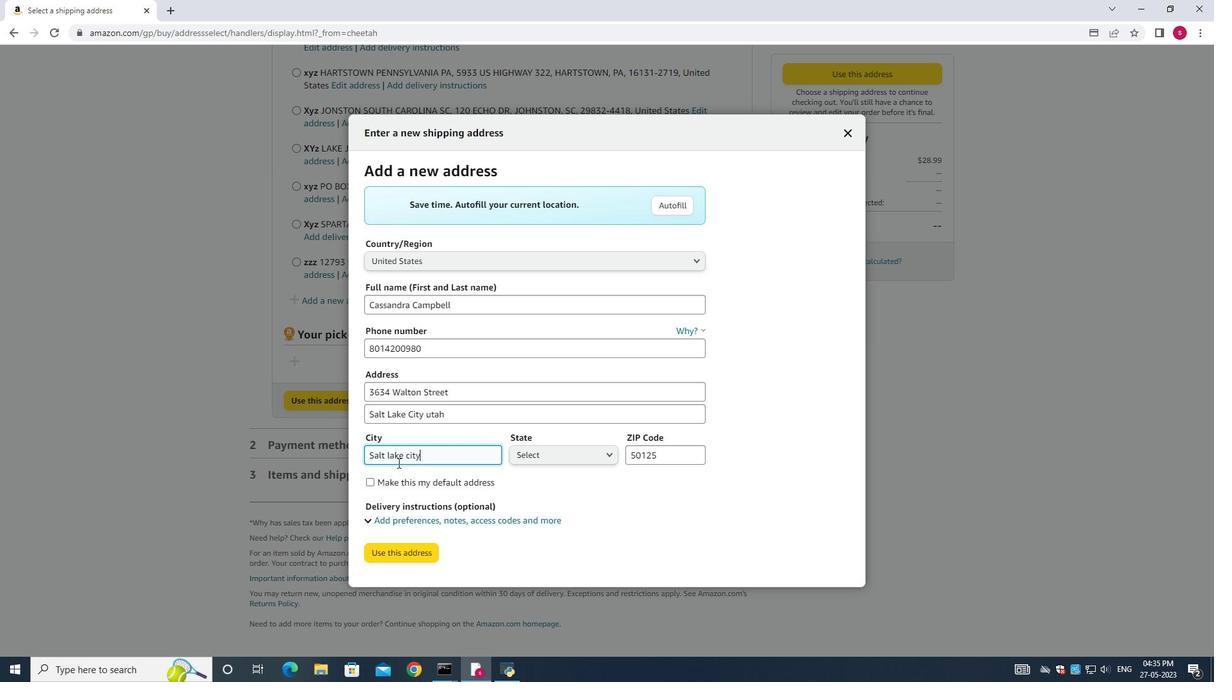 
Action: Mouse moved to (543, 455)
Screenshot: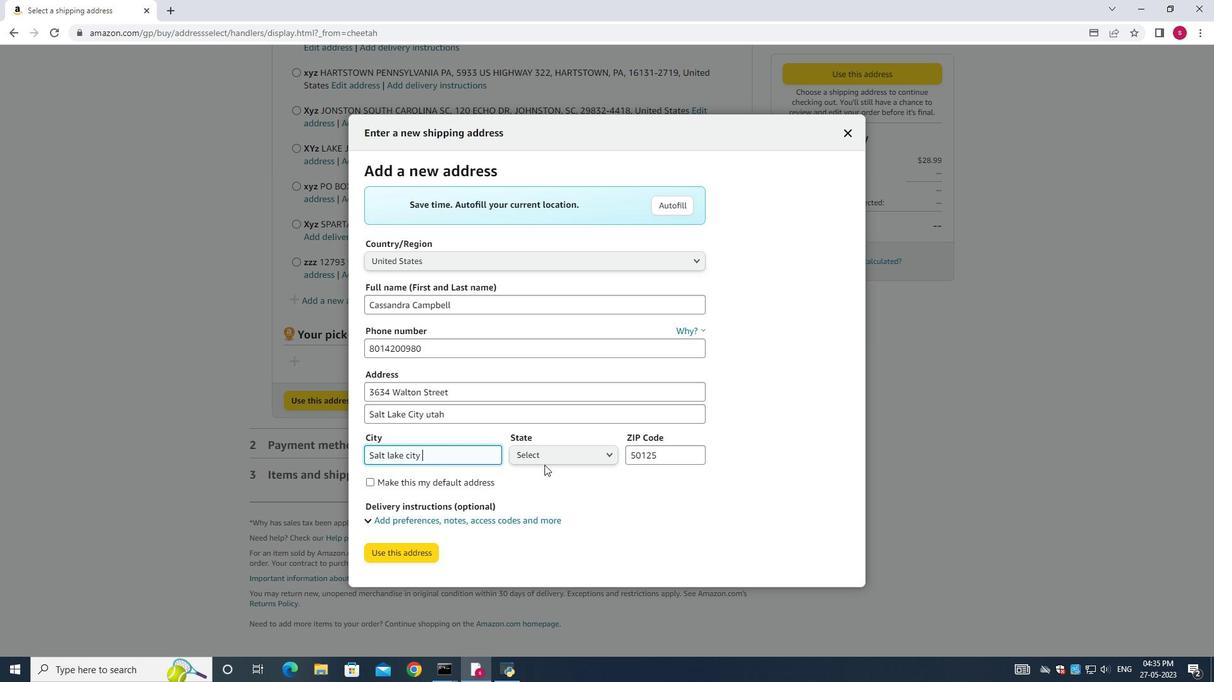 
Action: Mouse pressed left at (543, 455)
Screenshot: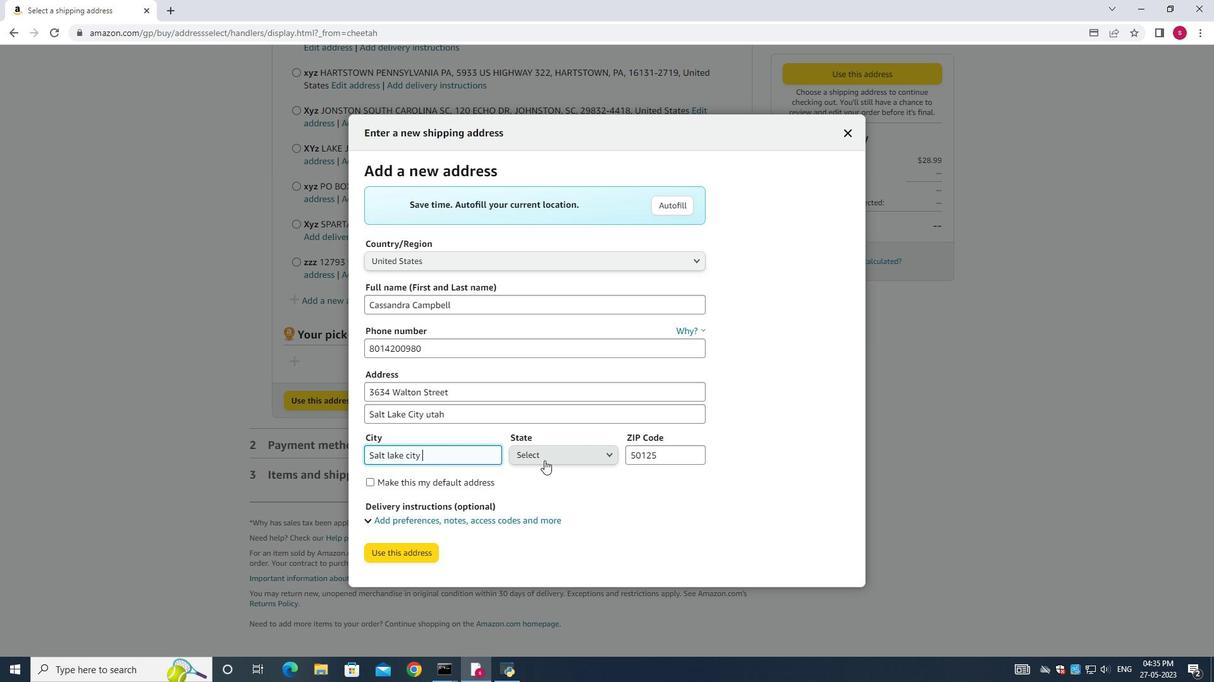 
Action: Mouse moved to (611, 345)
Screenshot: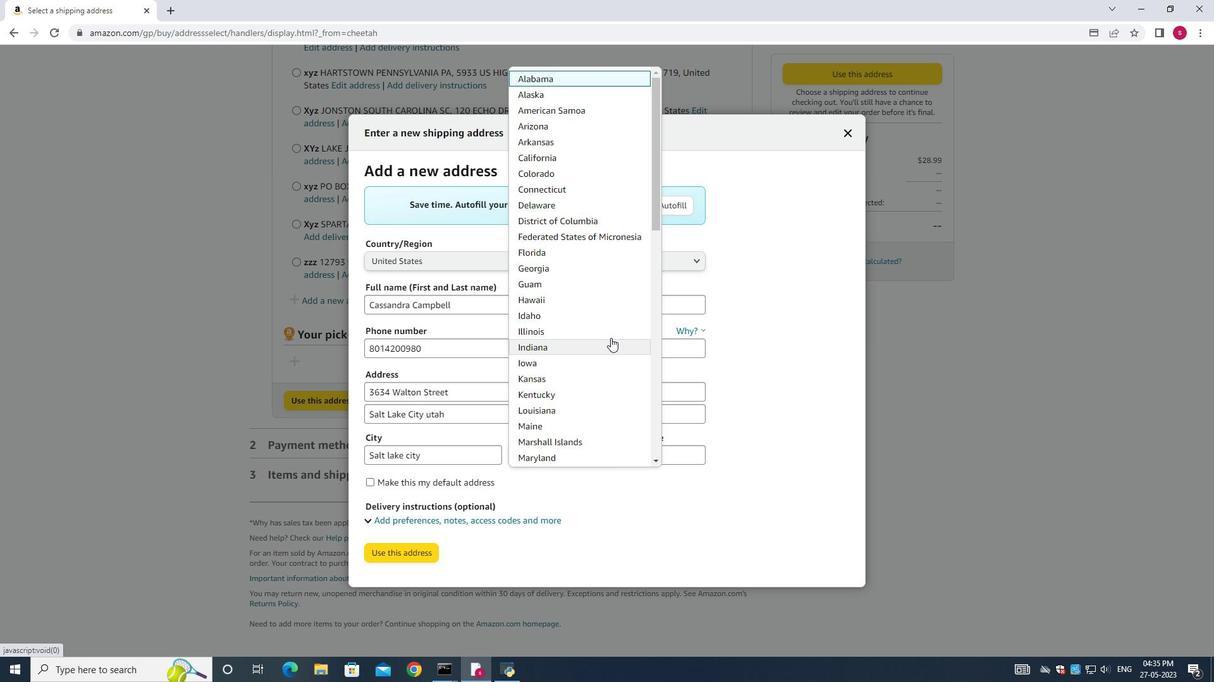 
Action: Mouse scrolled (611, 345) with delta (0, 0)
Screenshot: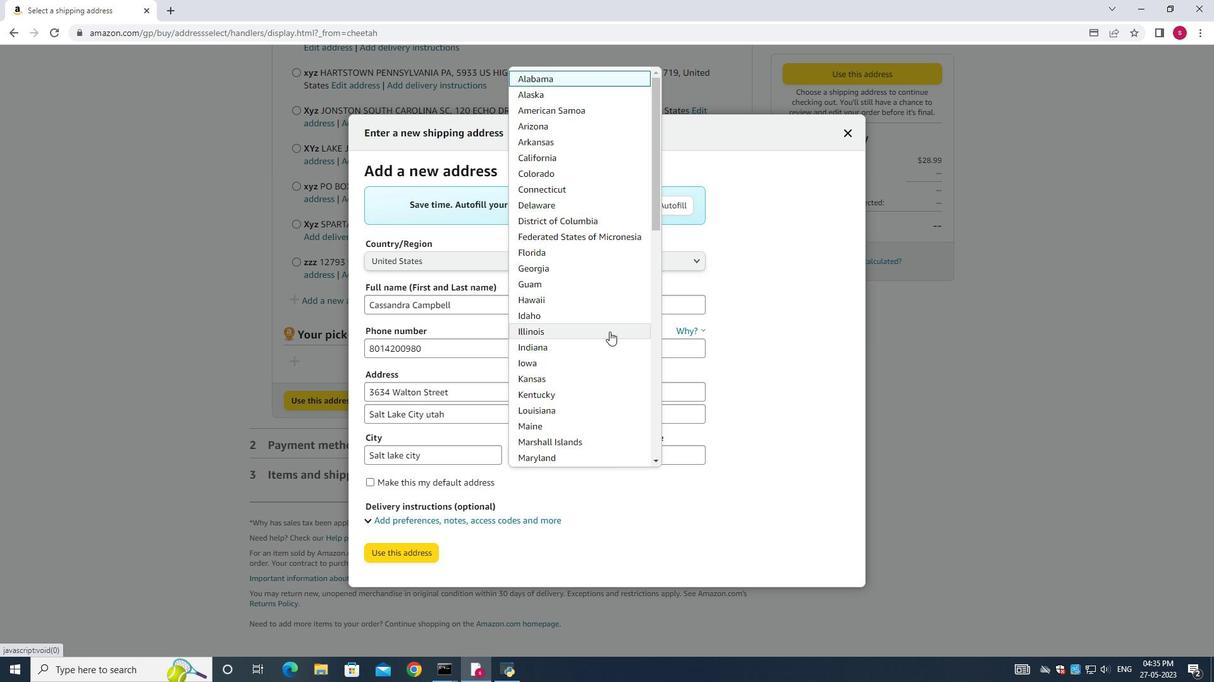 
Action: Mouse moved to (608, 347)
Screenshot: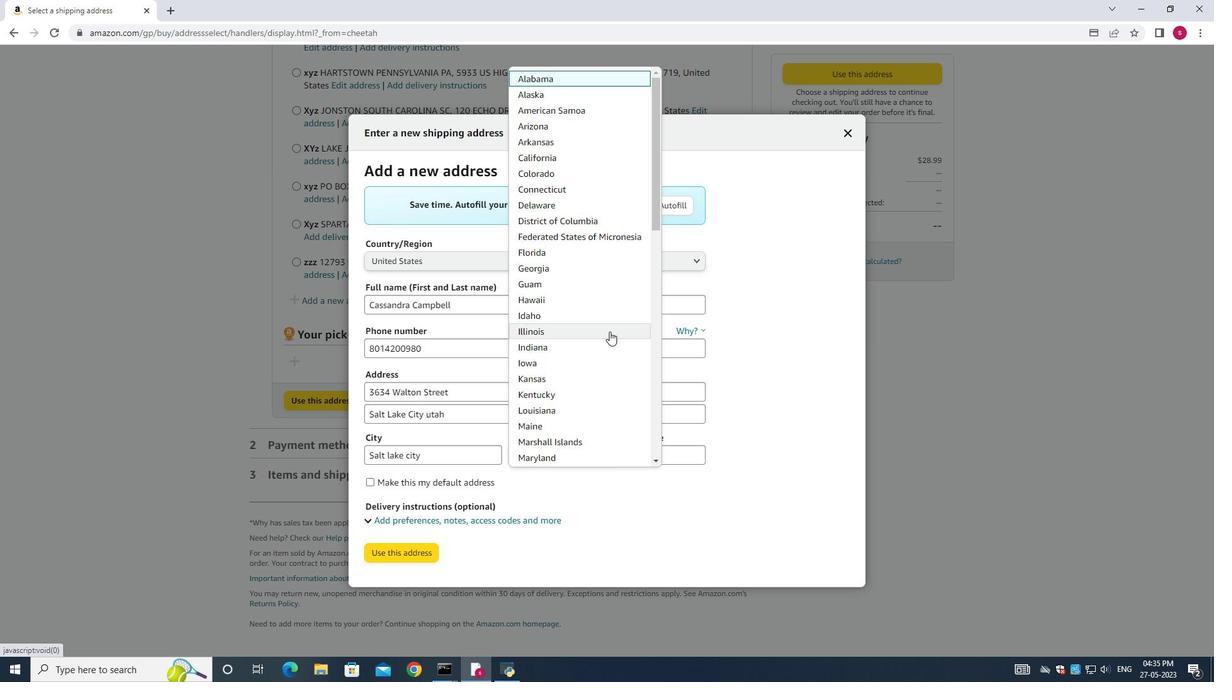 
Action: Mouse scrolled (608, 346) with delta (0, 0)
Screenshot: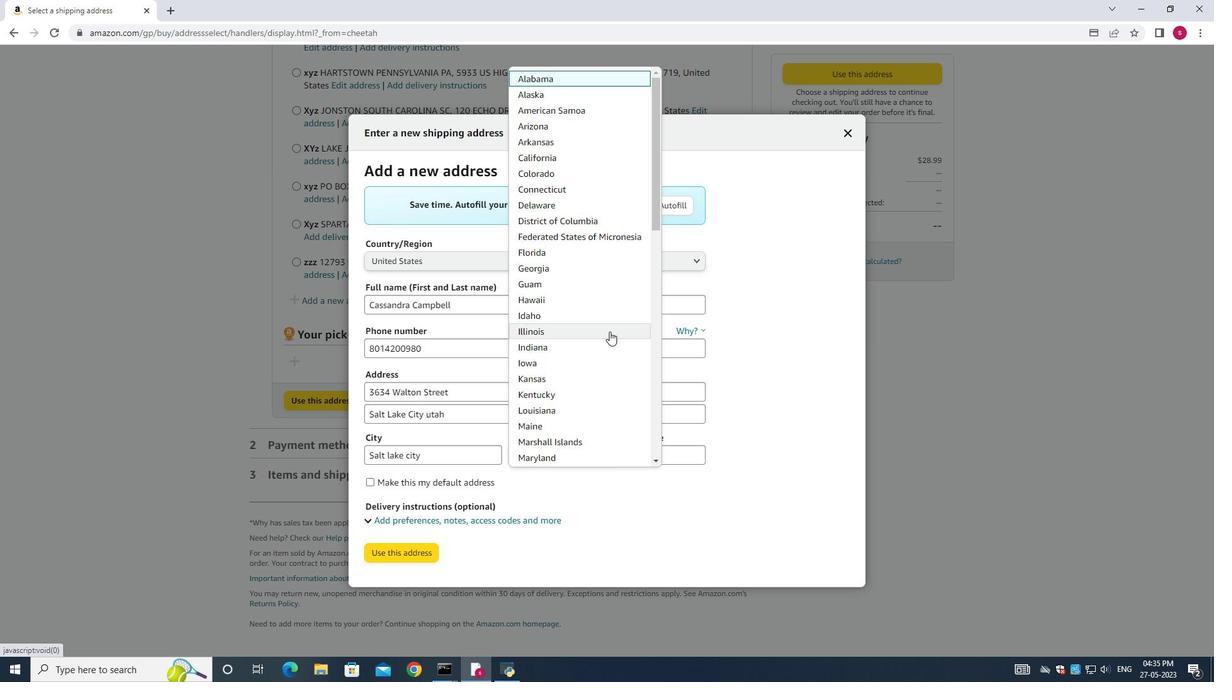 
Action: Mouse moved to (607, 347)
Screenshot: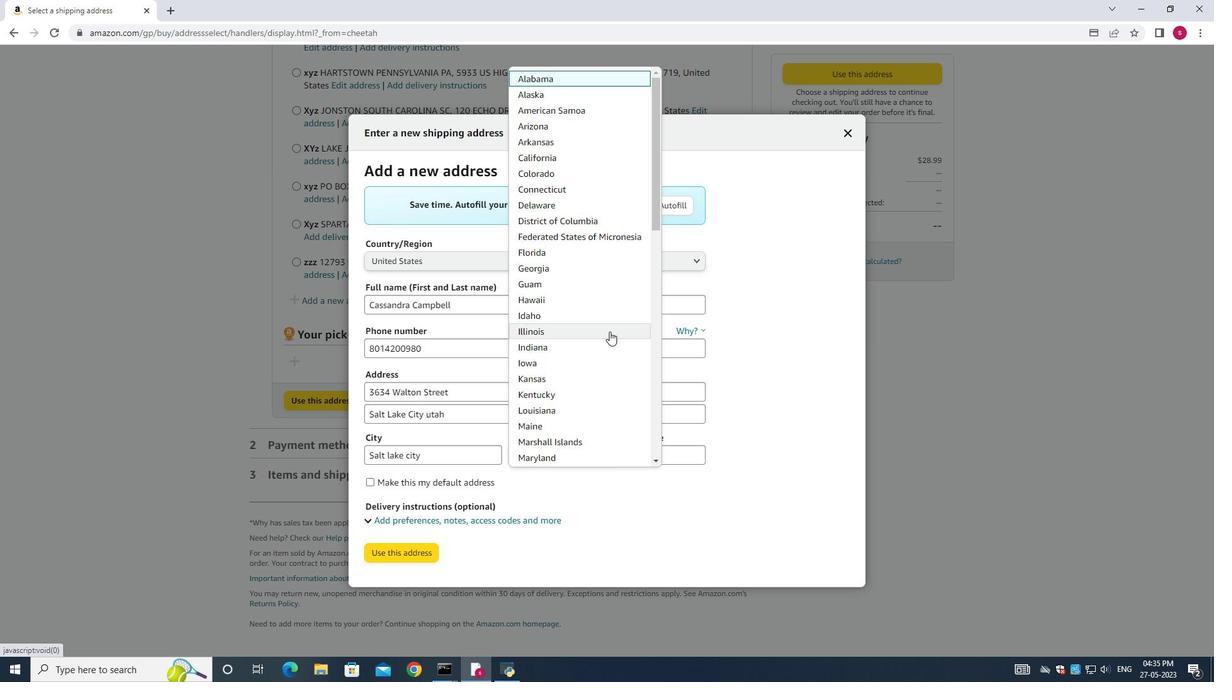 
Action: Mouse scrolled (607, 347) with delta (0, 0)
Screenshot: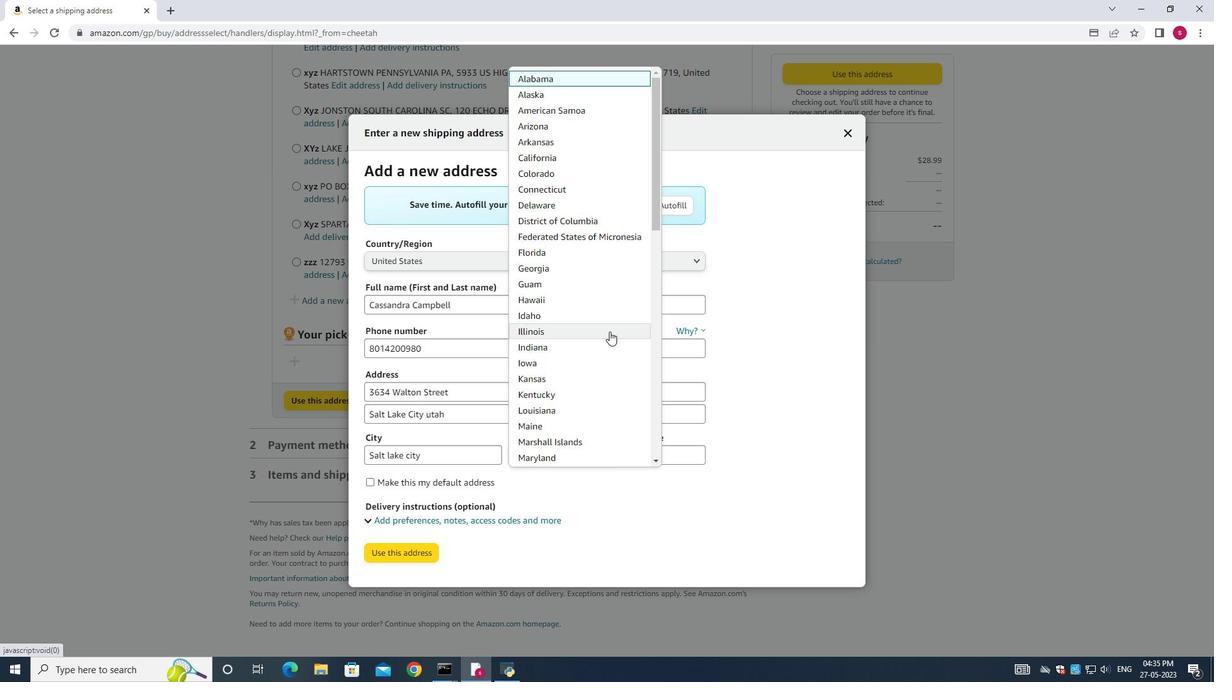 
Action: Mouse moved to (607, 347)
Screenshot: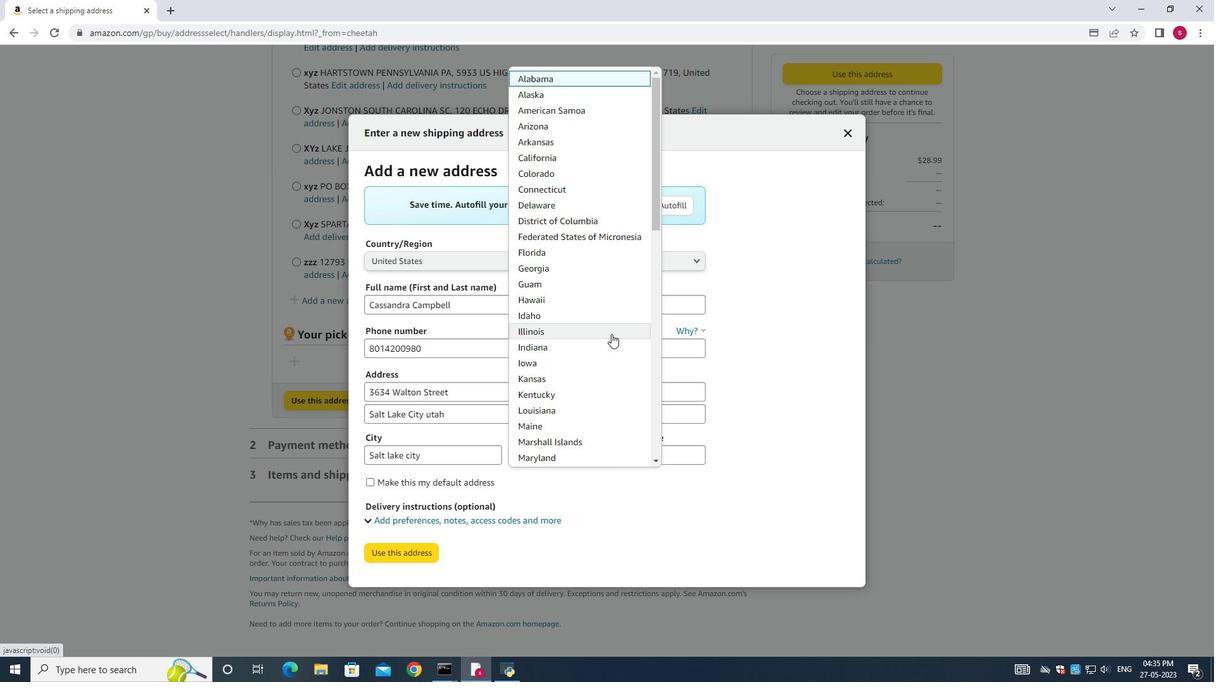 
Action: Mouse scrolled (607, 347) with delta (0, 0)
Screenshot: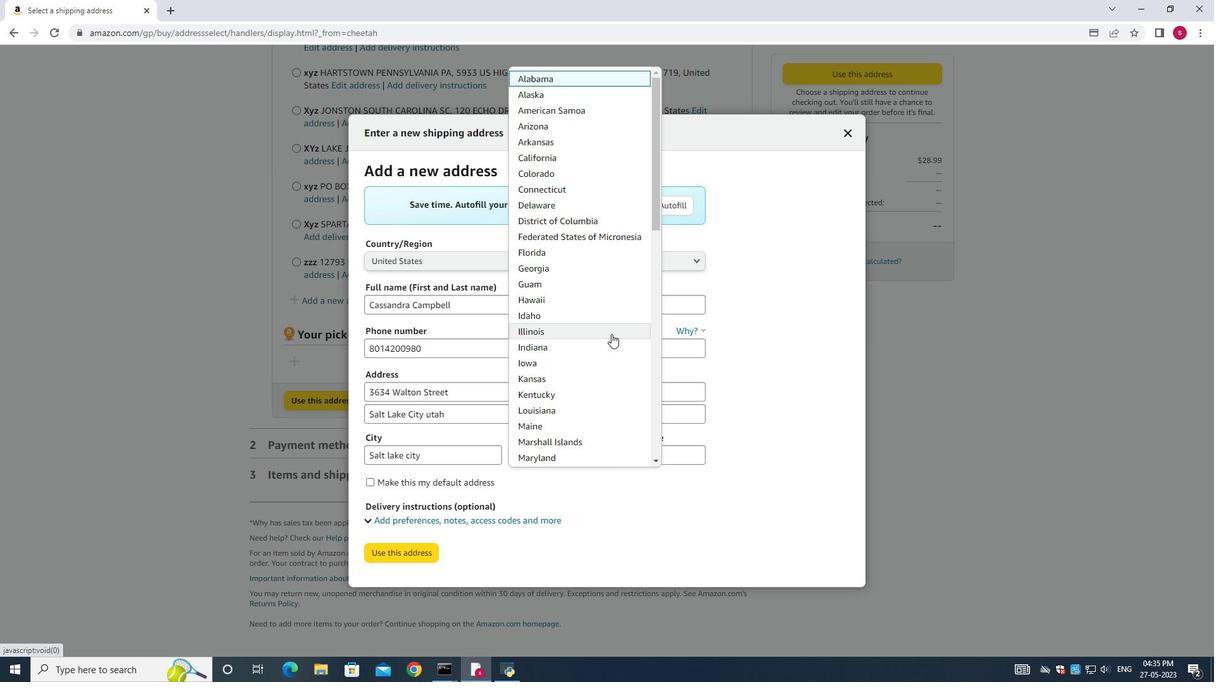
Action: Mouse moved to (571, 413)
Screenshot: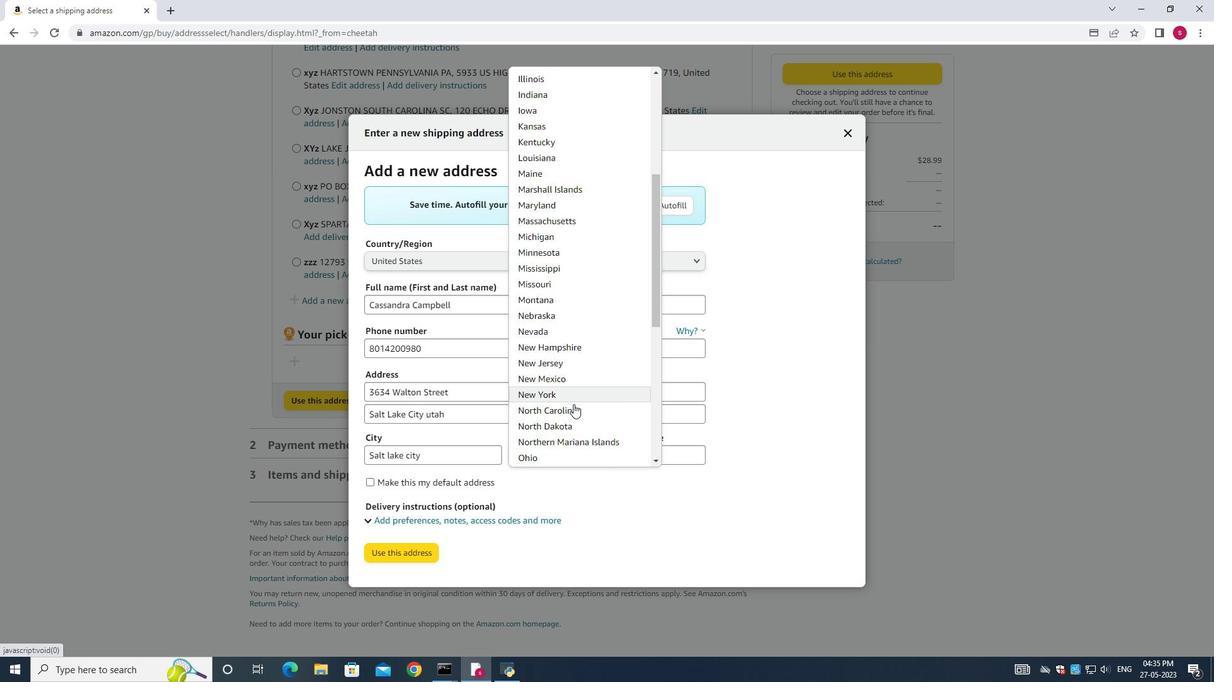 
Action: Mouse scrolled (571, 412) with delta (0, 0)
Screenshot: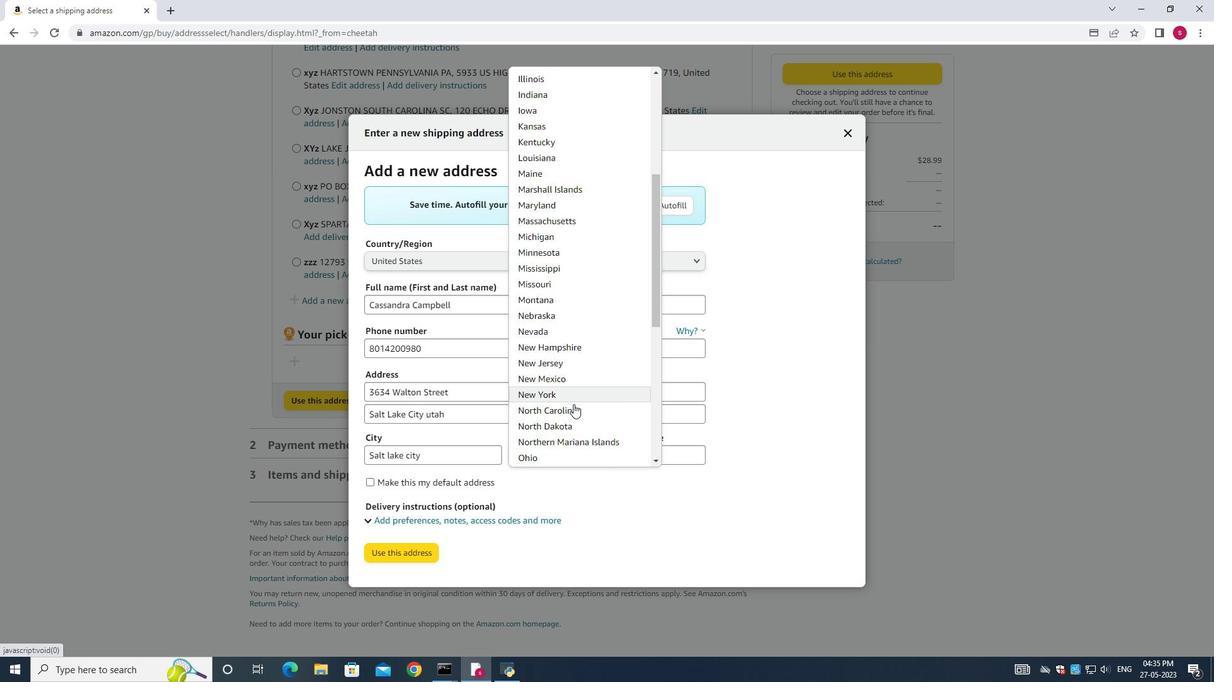 
Action: Mouse moved to (571, 413)
Screenshot: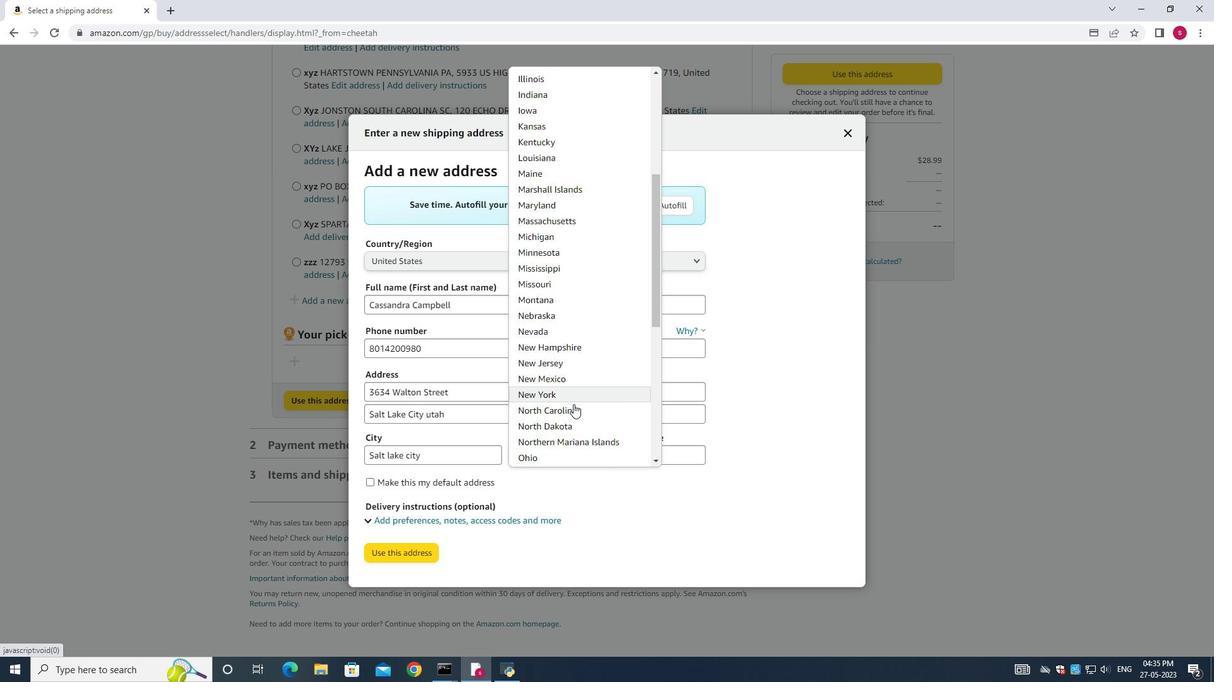 
Action: Mouse scrolled (571, 412) with delta (0, 0)
Screenshot: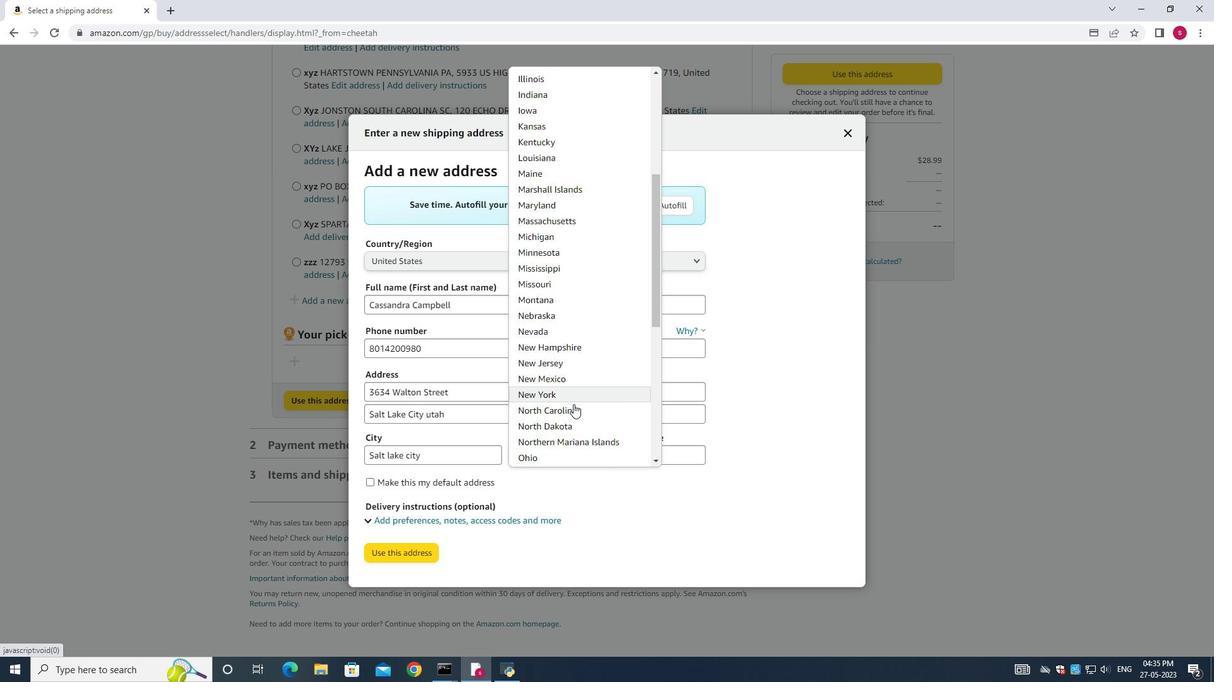 
Action: Mouse scrolled (571, 412) with delta (0, 0)
Screenshot: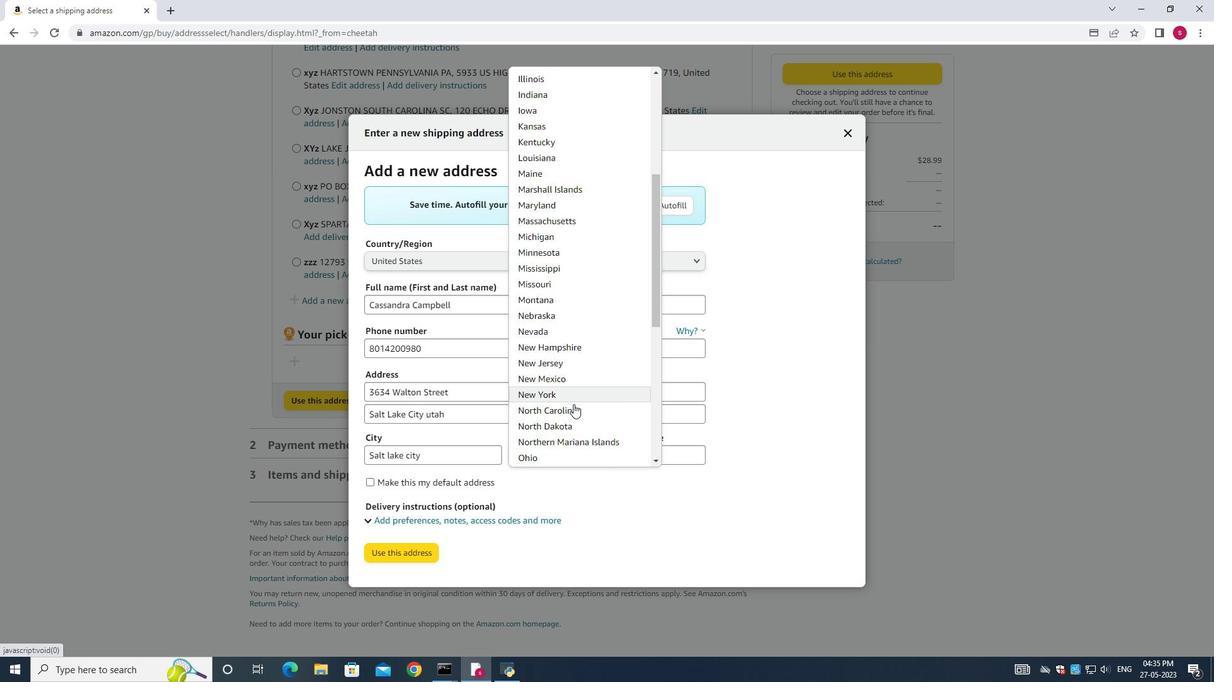 
Action: Mouse moved to (557, 438)
Screenshot: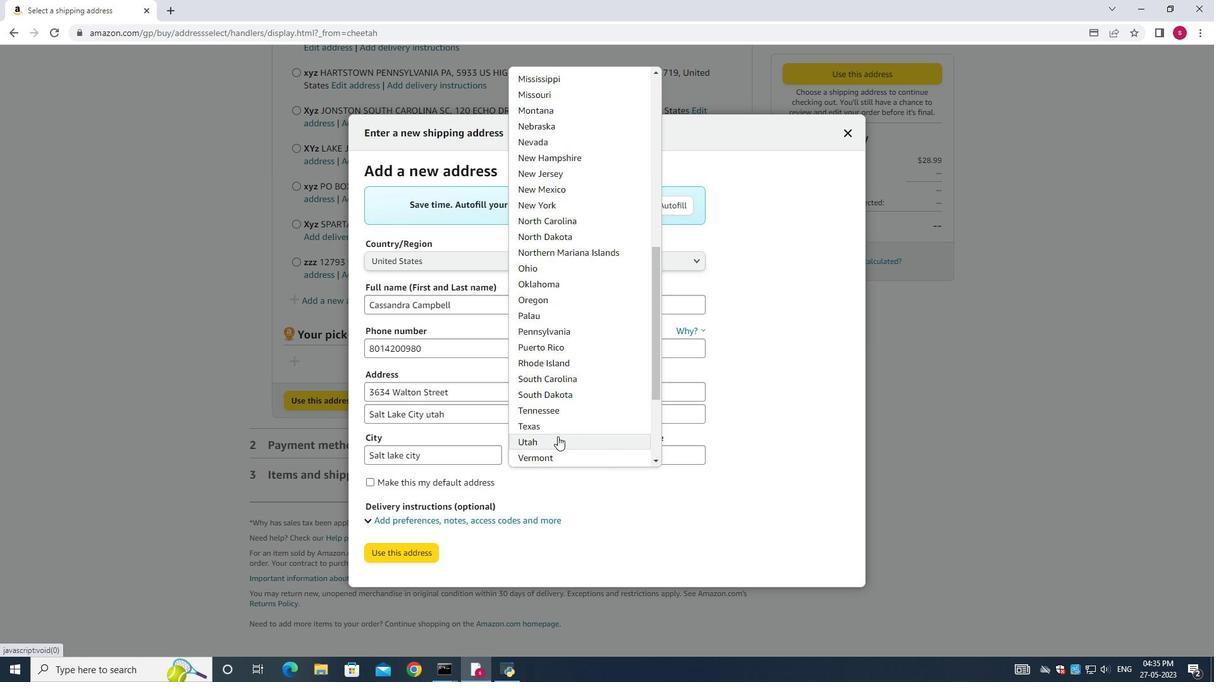 
Action: Mouse pressed left at (557, 438)
Screenshot: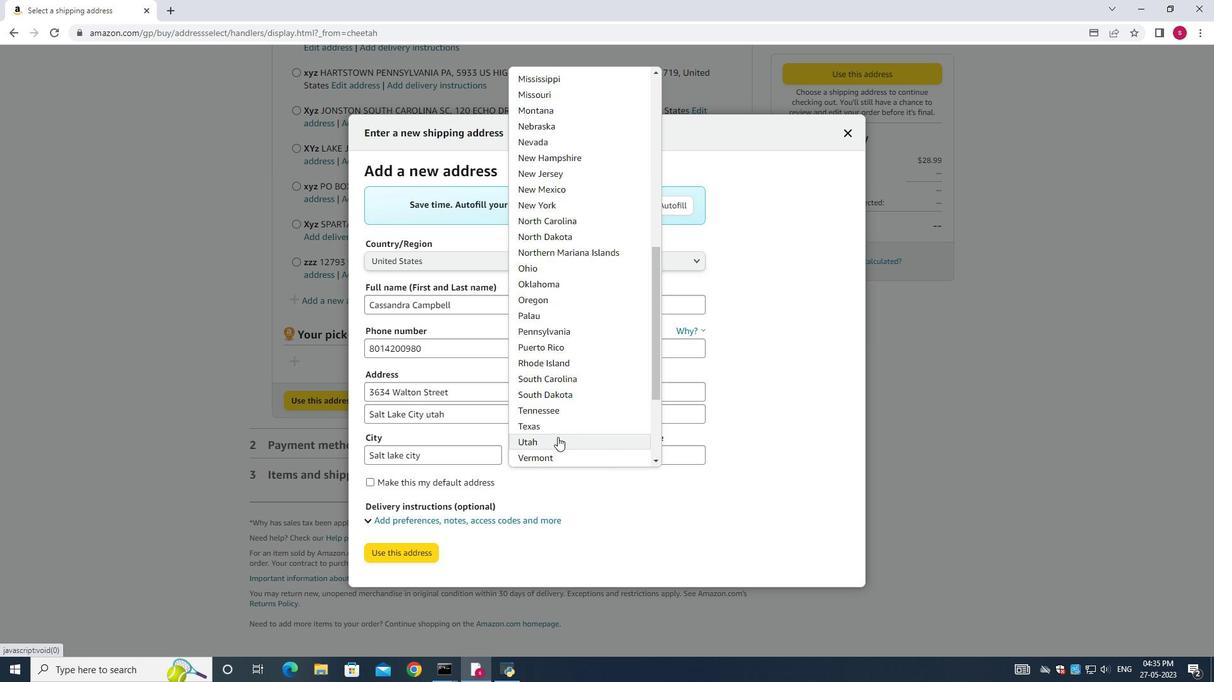 
Action: Mouse moved to (667, 452)
Screenshot: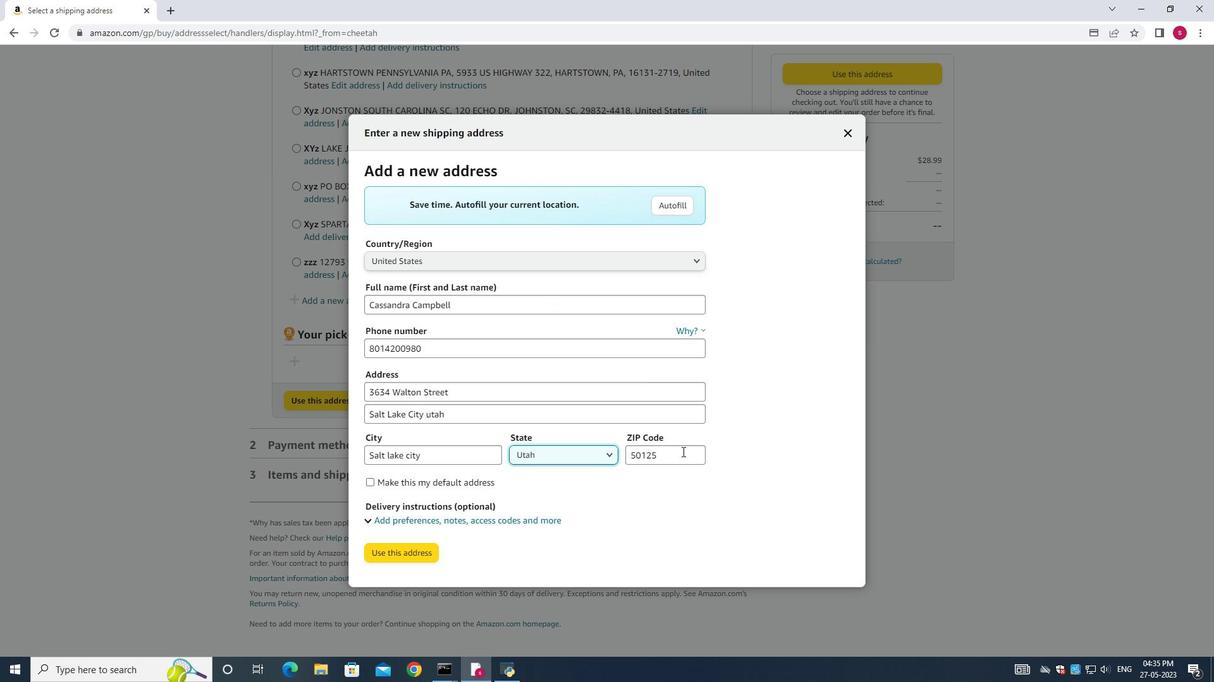 
Action: Mouse pressed left at (667, 452)
Screenshot: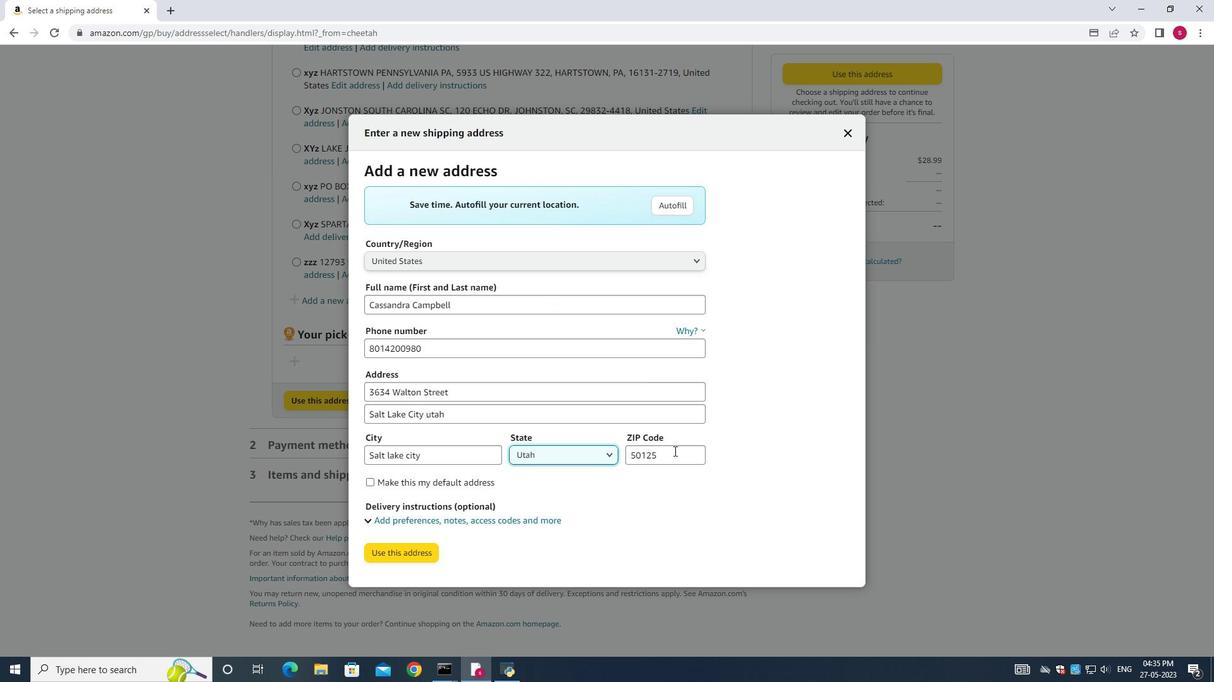 
Action: Key pressed ctrl+A<Key.backspace>84101<Key.backspace>4
Screenshot: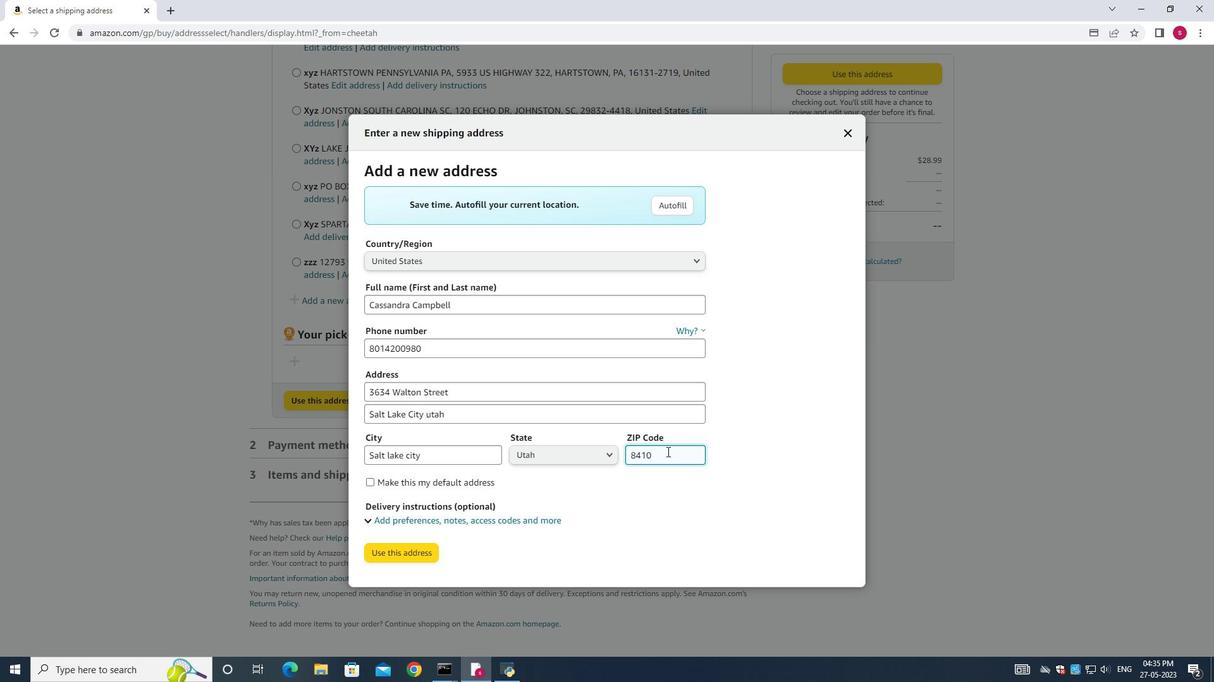 
Action: Mouse moved to (383, 552)
Screenshot: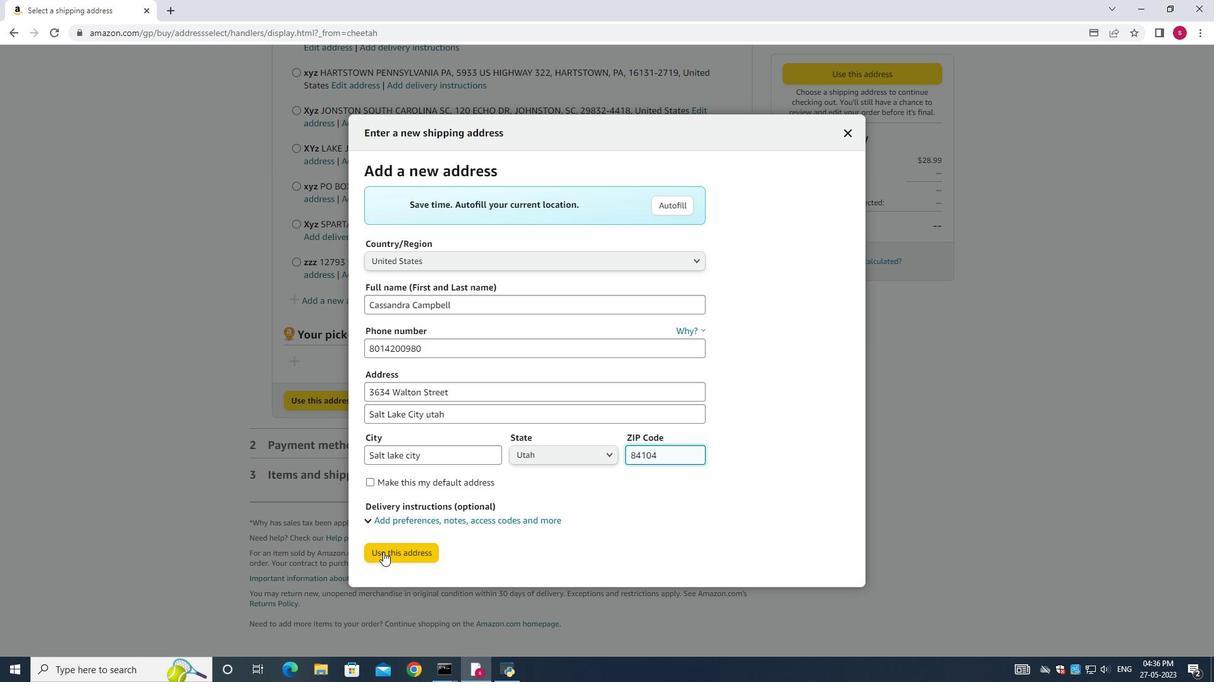 
Action: Mouse pressed left at (383, 552)
Screenshot: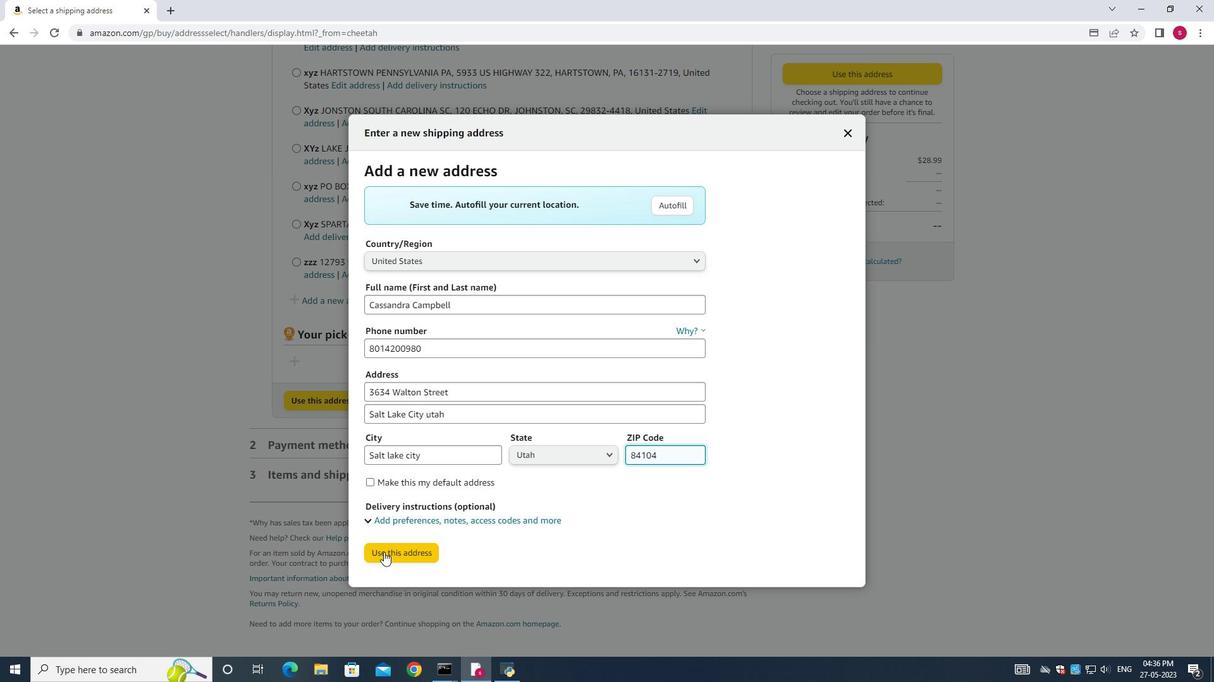 
Action: Mouse moved to (385, 638)
Screenshot: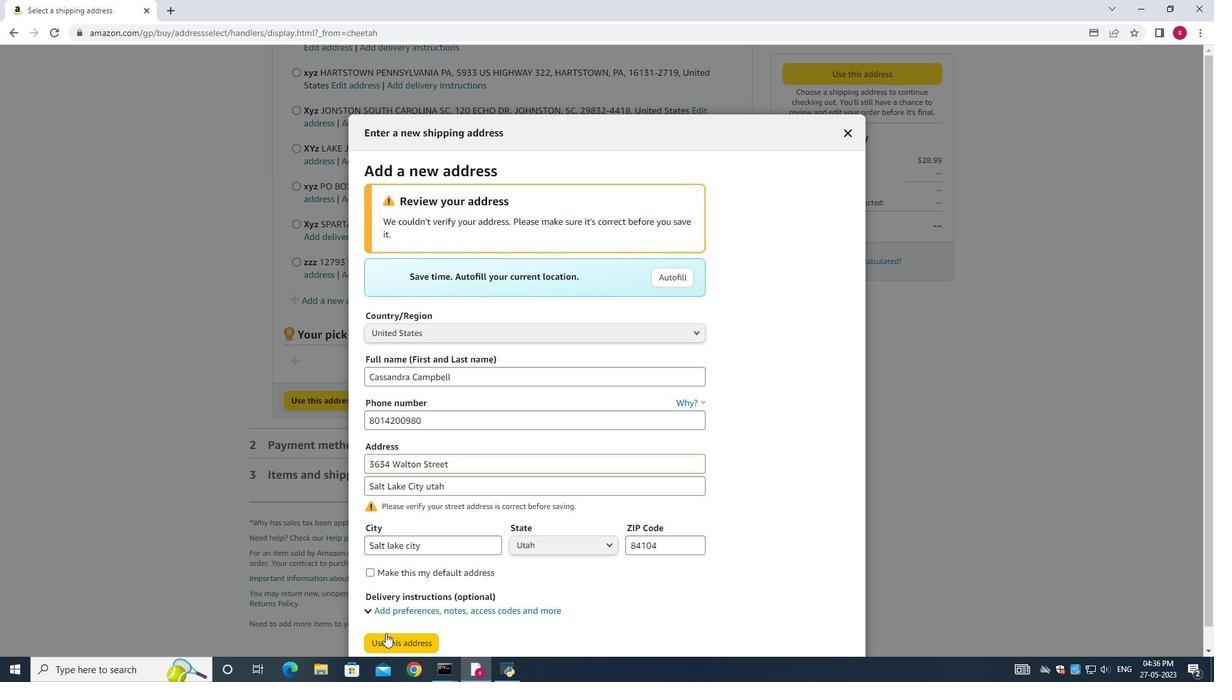 
Action: Mouse pressed left at (385, 638)
Screenshot: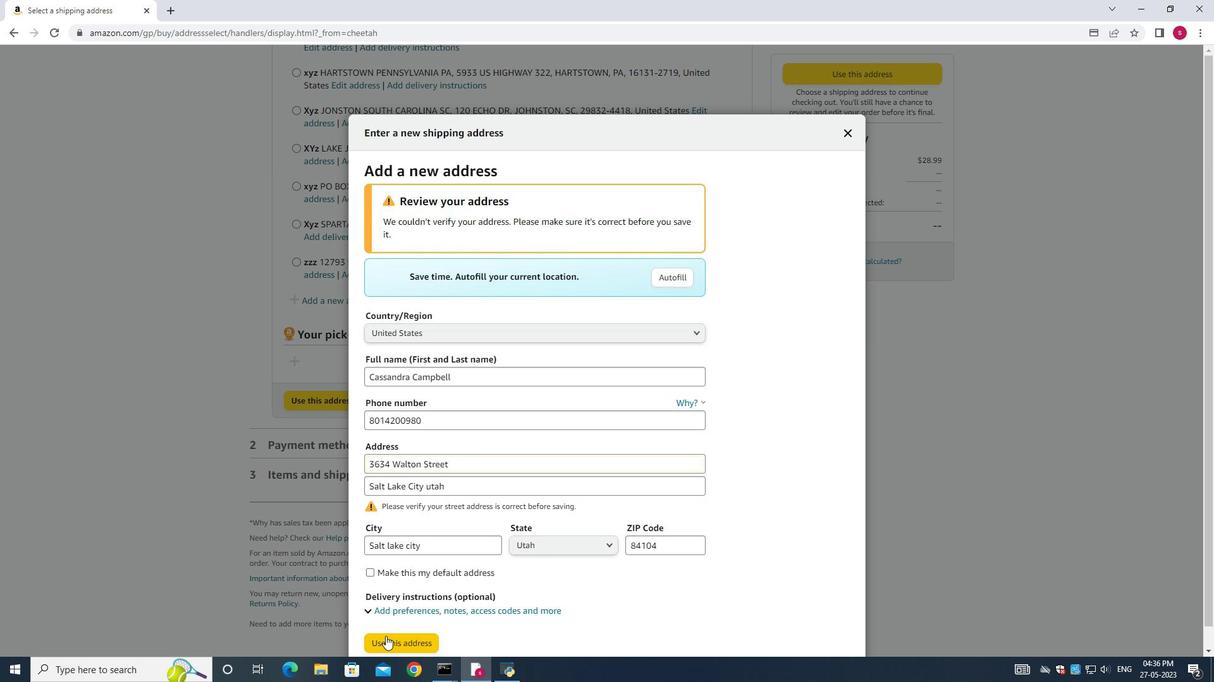 
Action: Mouse moved to (418, 313)
Screenshot: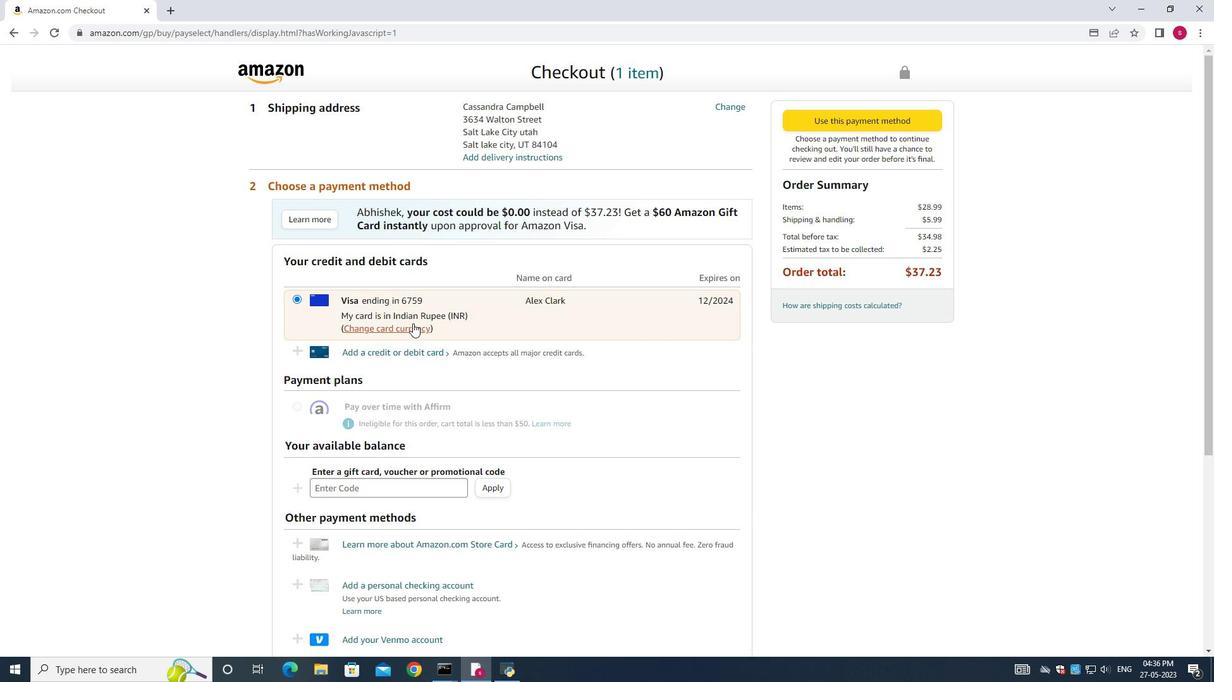 
